 Task: Find connections with filter location Bad Mergentheim with filter topic #Startuplife with filter profile language French with filter current company Elekta with filter school Yashwantrao Chavan Maharashtra Open University with filter industry Investment Banking with filter service category Market Research with filter keywords title Meeting Planner
Action: Mouse moved to (563, 74)
Screenshot: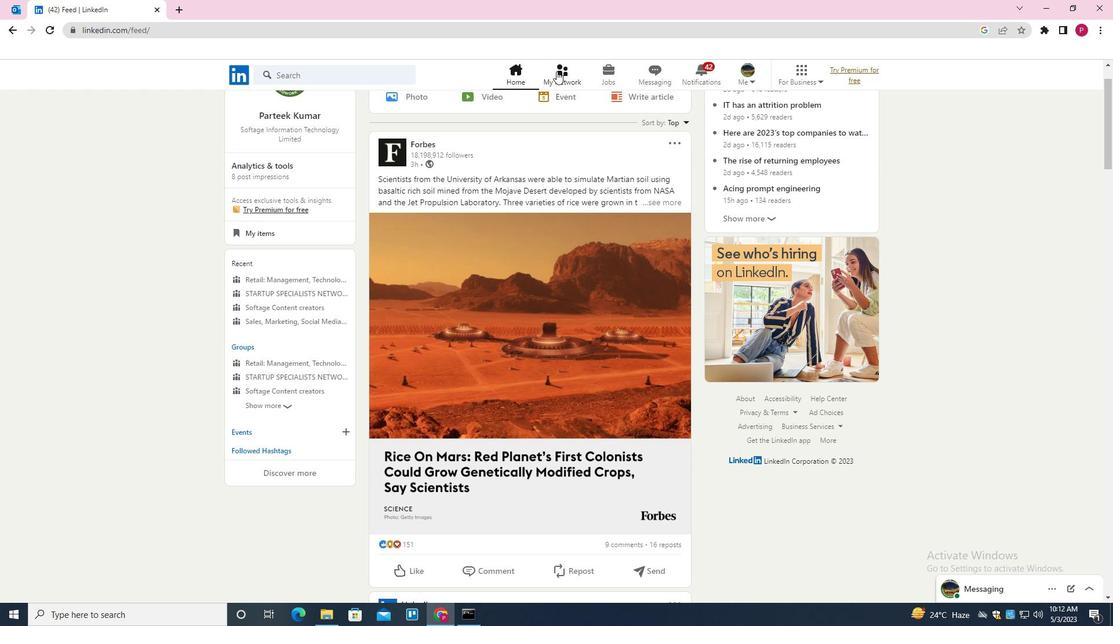 
Action: Mouse pressed left at (563, 74)
Screenshot: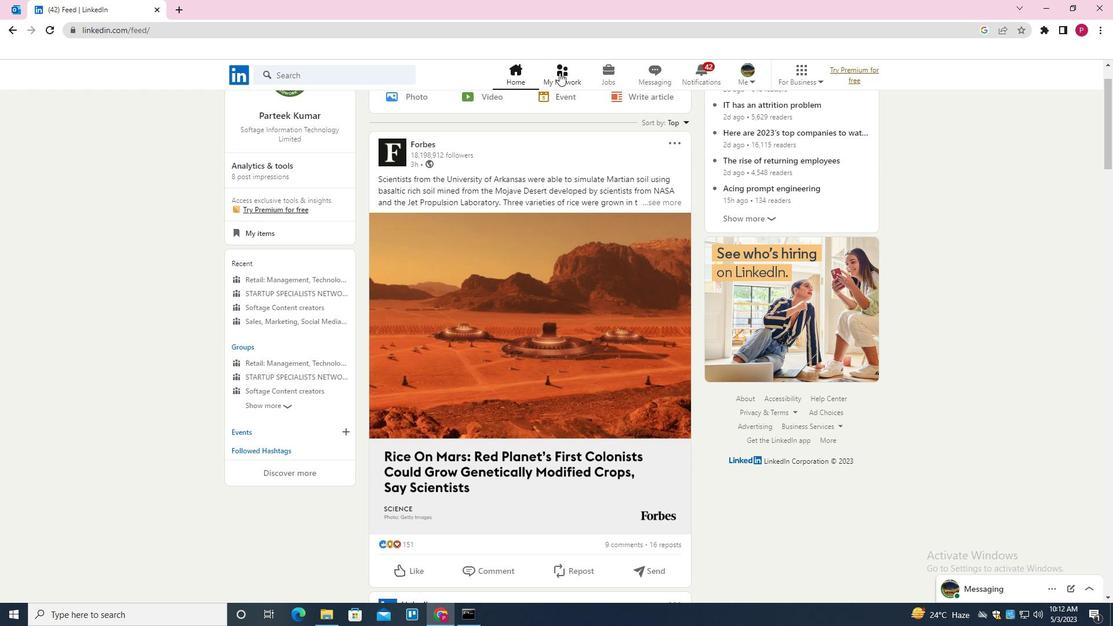 
Action: Mouse moved to (325, 144)
Screenshot: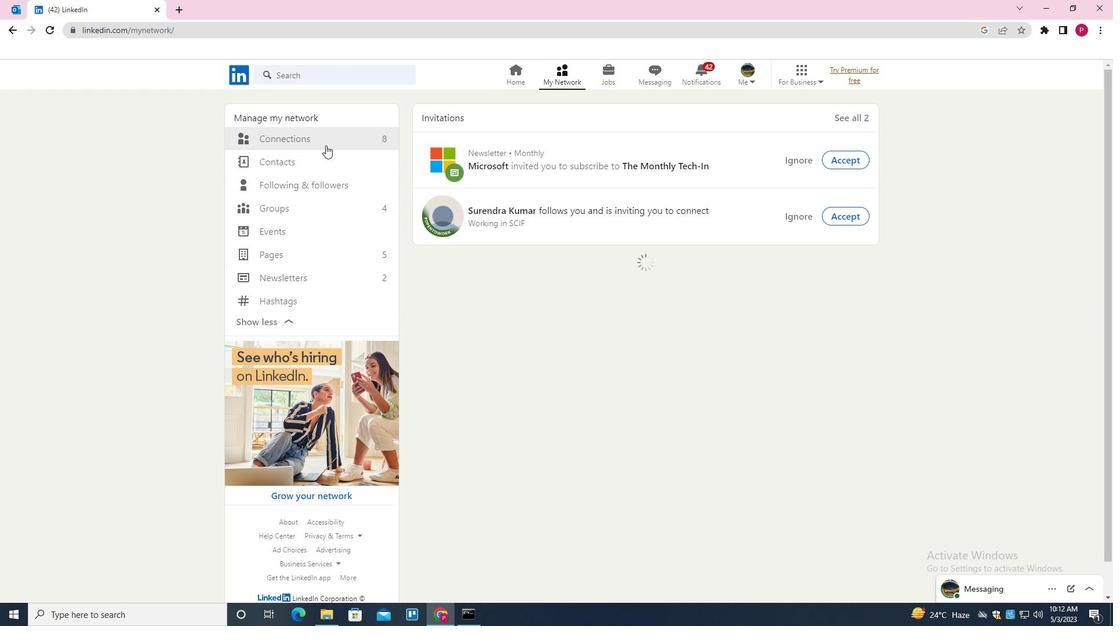 
Action: Mouse pressed left at (325, 144)
Screenshot: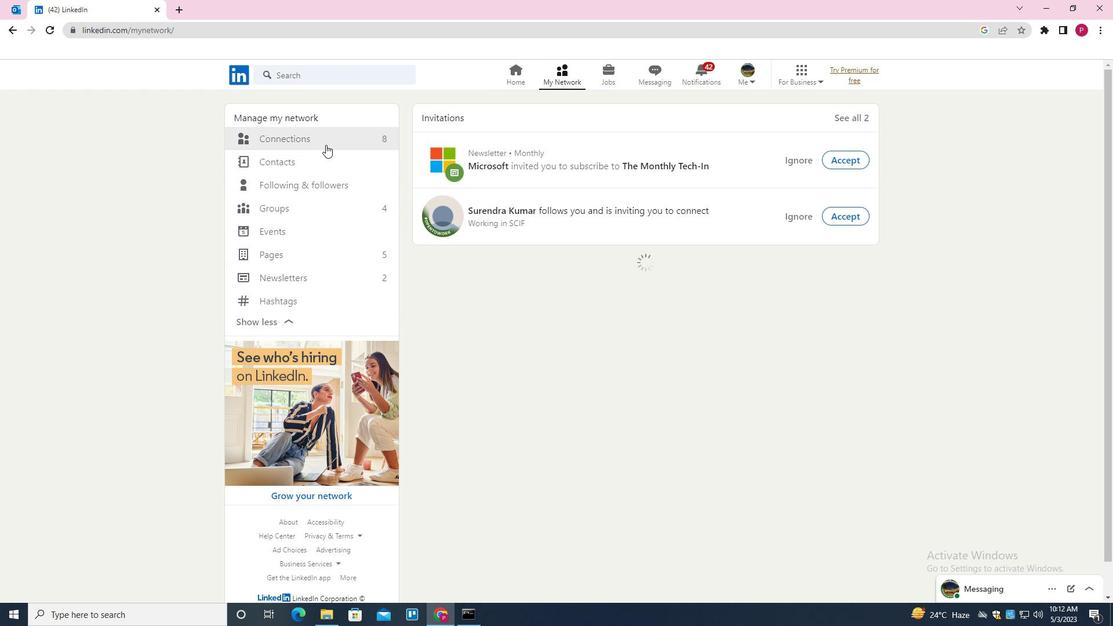 
Action: Mouse moved to (626, 141)
Screenshot: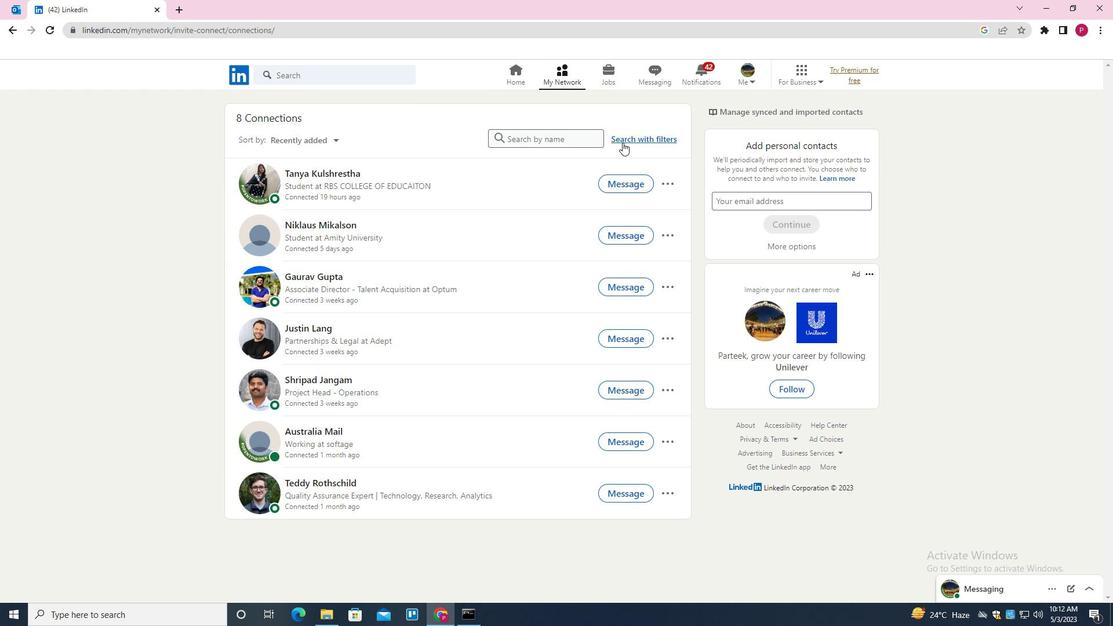 
Action: Mouse pressed left at (626, 141)
Screenshot: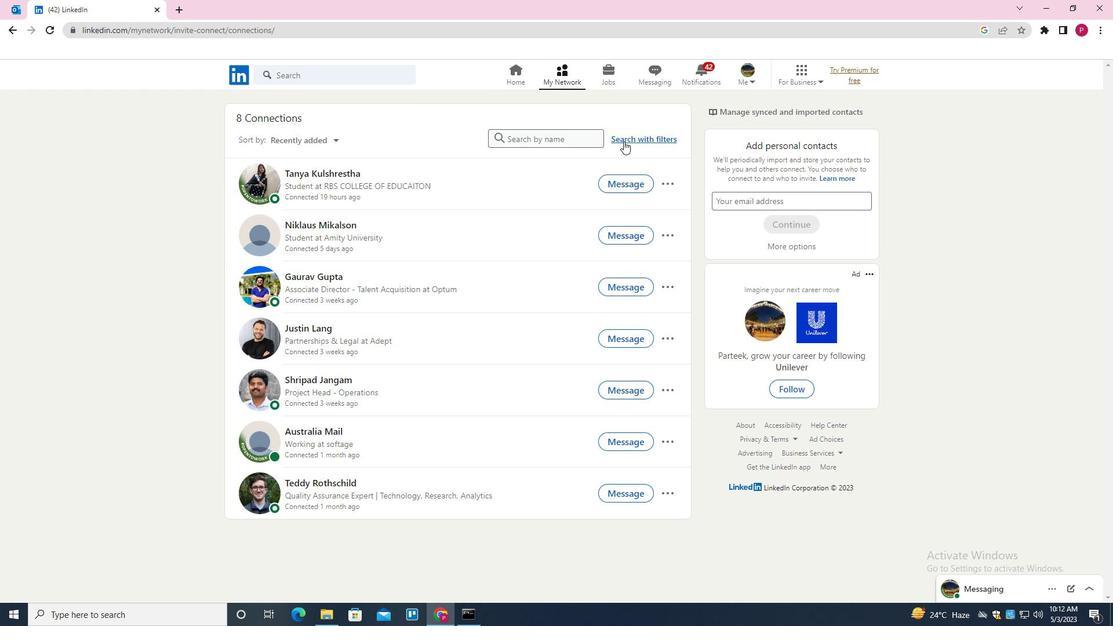 
Action: Mouse moved to (593, 107)
Screenshot: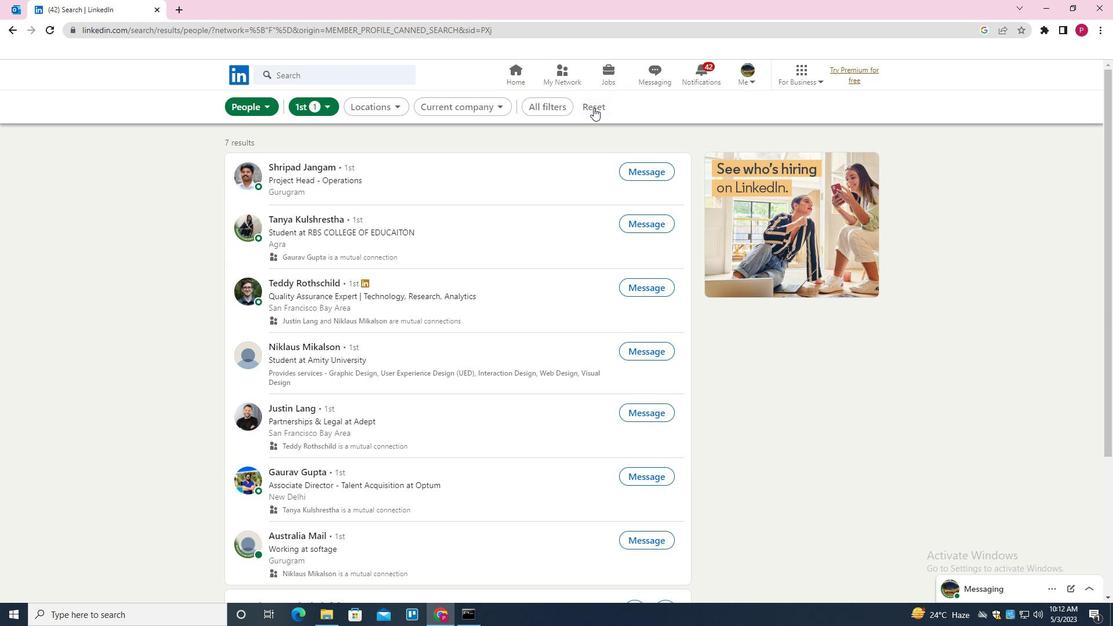 
Action: Mouse pressed left at (593, 107)
Screenshot: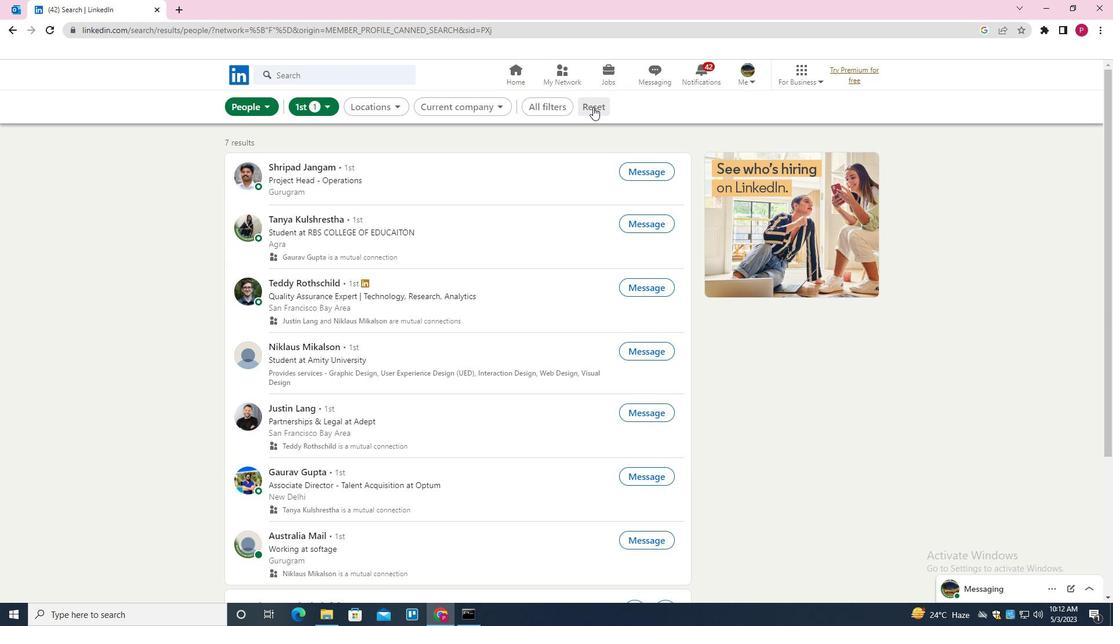 
Action: Mouse moved to (585, 108)
Screenshot: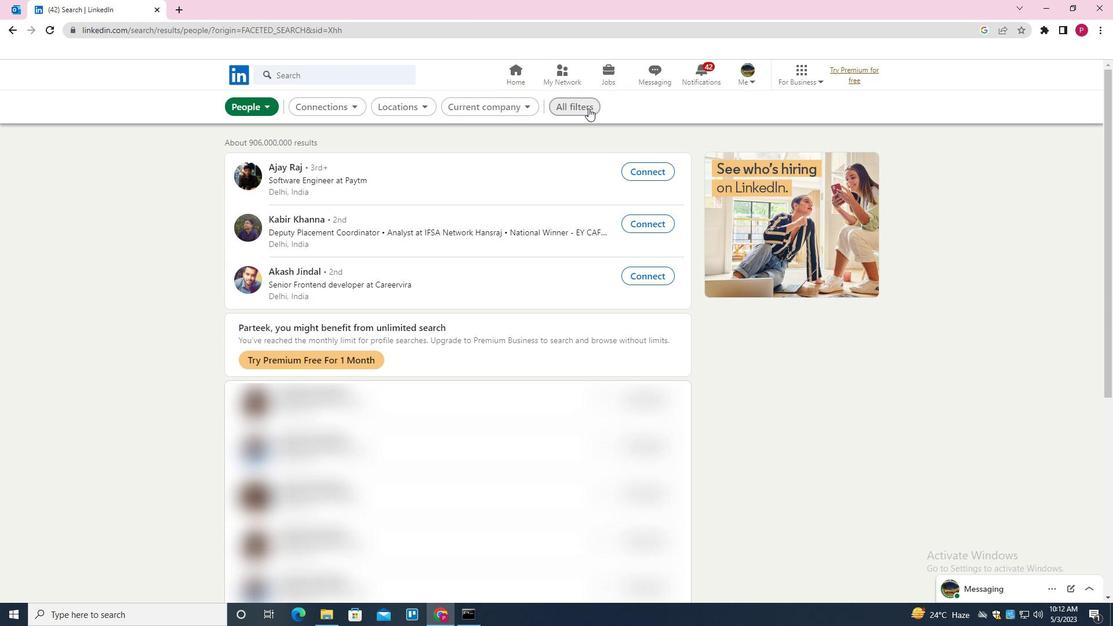 
Action: Mouse pressed left at (585, 108)
Screenshot: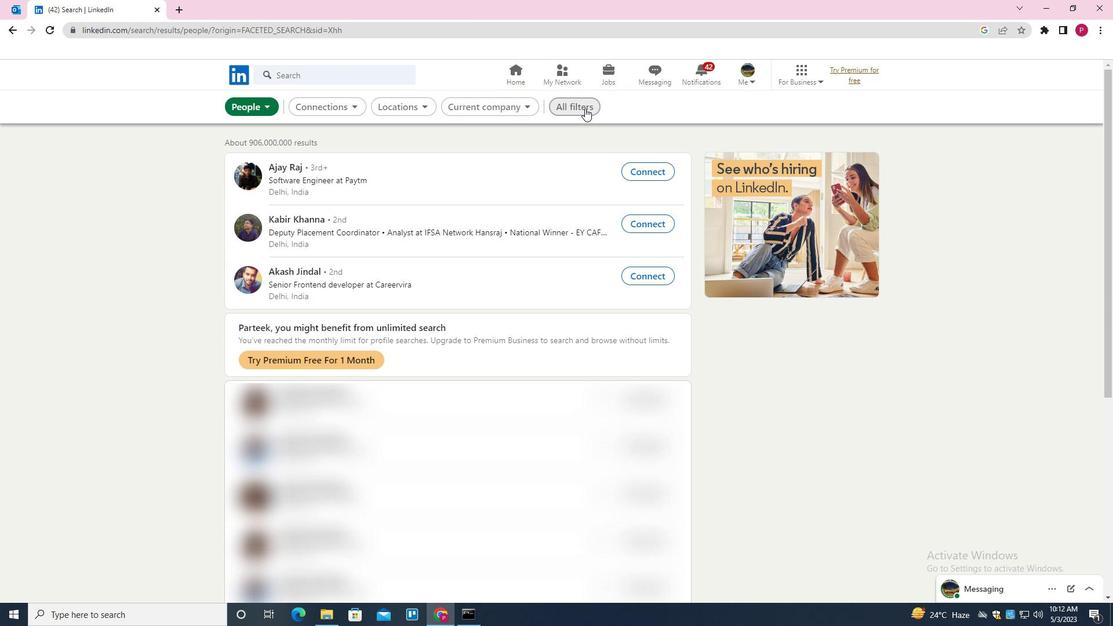 
Action: Mouse moved to (826, 236)
Screenshot: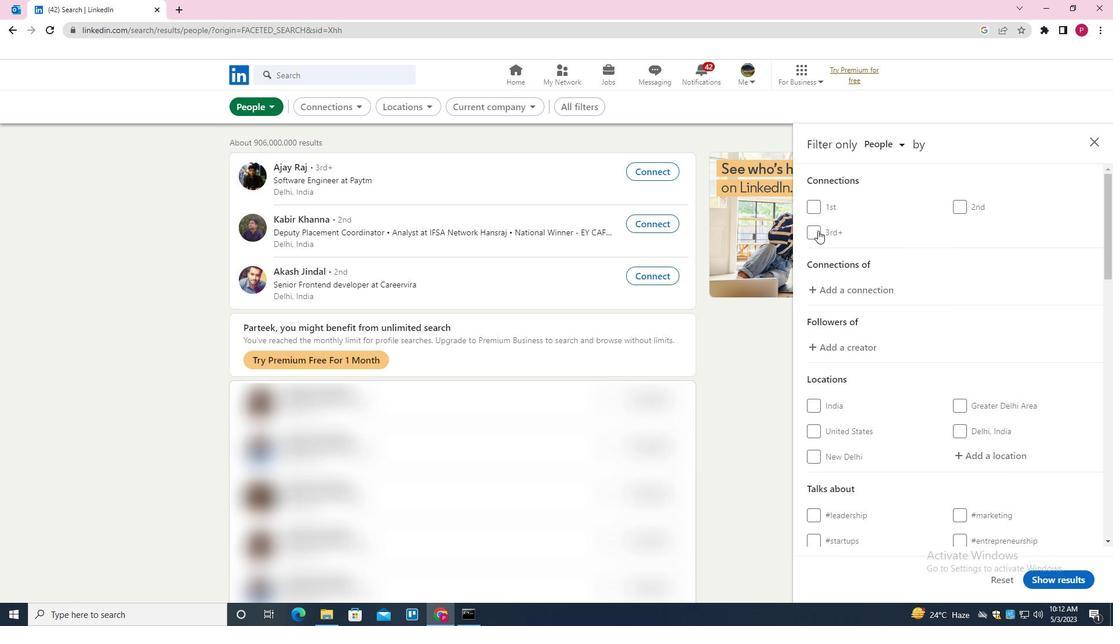 
Action: Mouse scrolled (826, 235) with delta (0, 0)
Screenshot: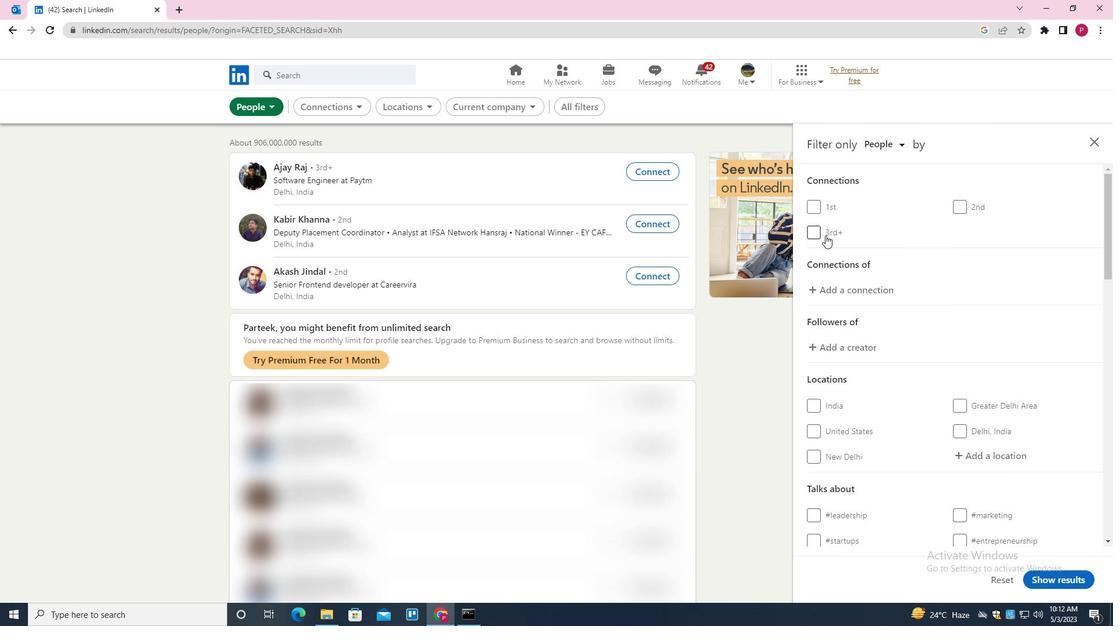 
Action: Mouse moved to (828, 237)
Screenshot: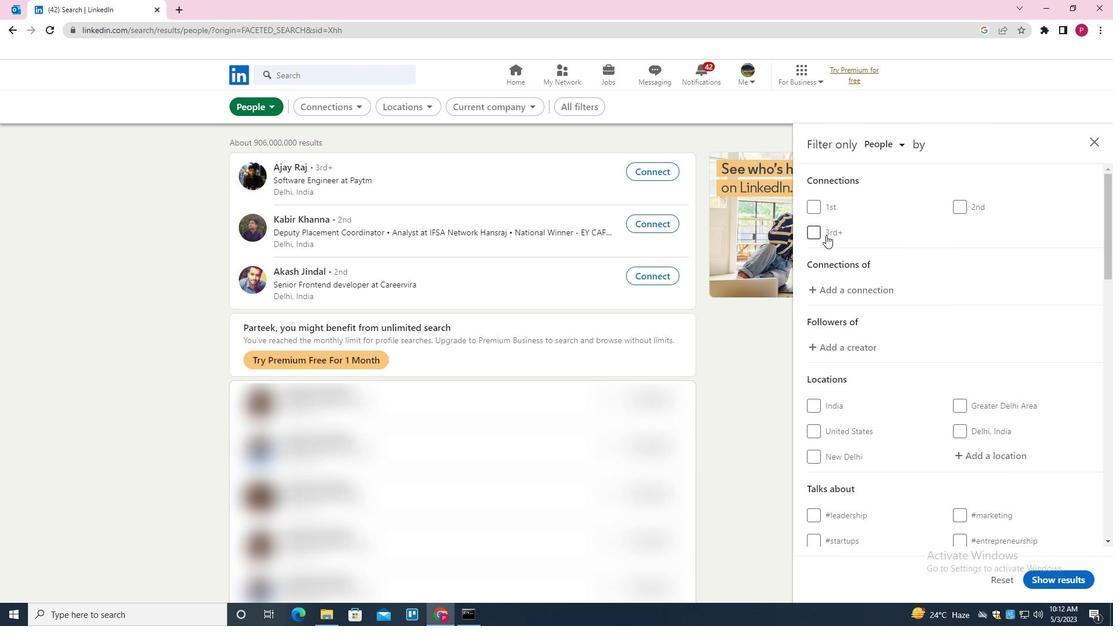 
Action: Mouse scrolled (828, 237) with delta (0, 0)
Screenshot: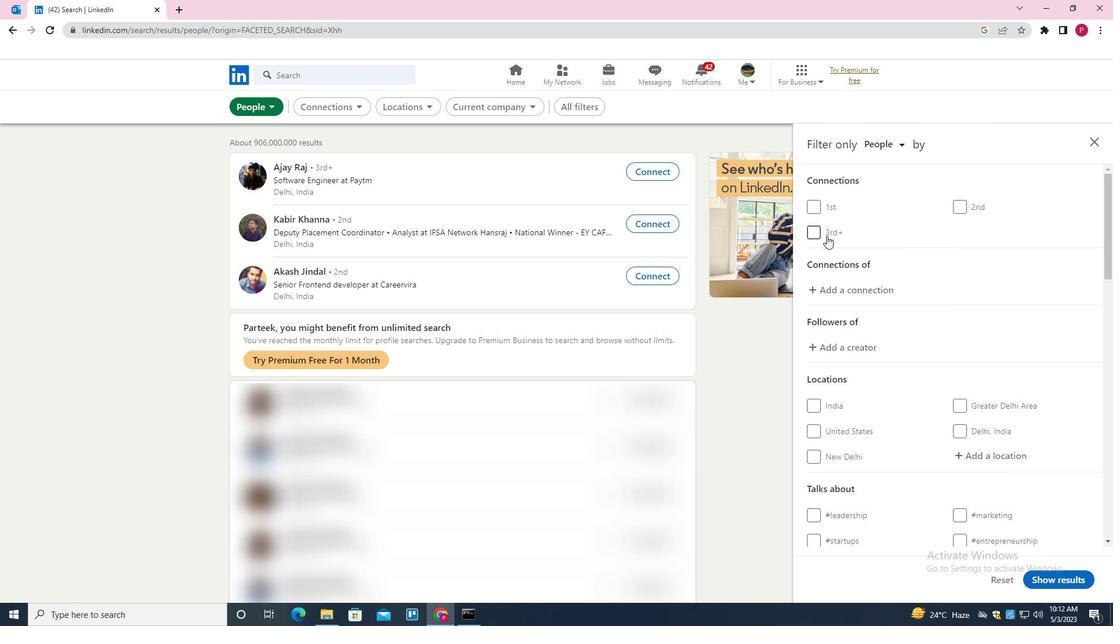 
Action: Mouse moved to (1010, 336)
Screenshot: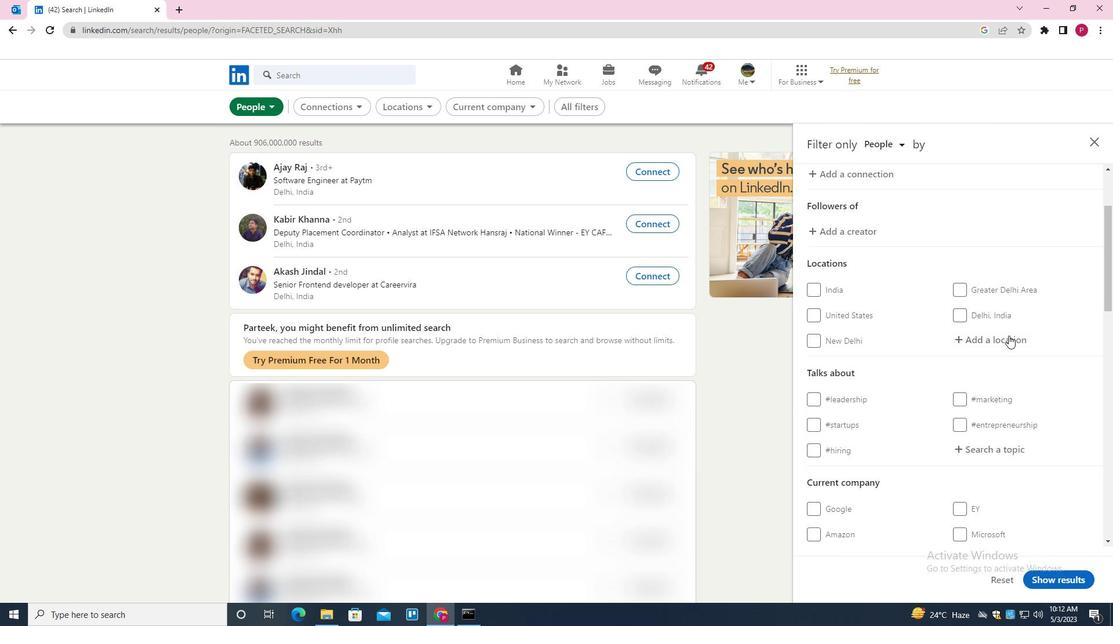 
Action: Mouse pressed left at (1010, 336)
Screenshot: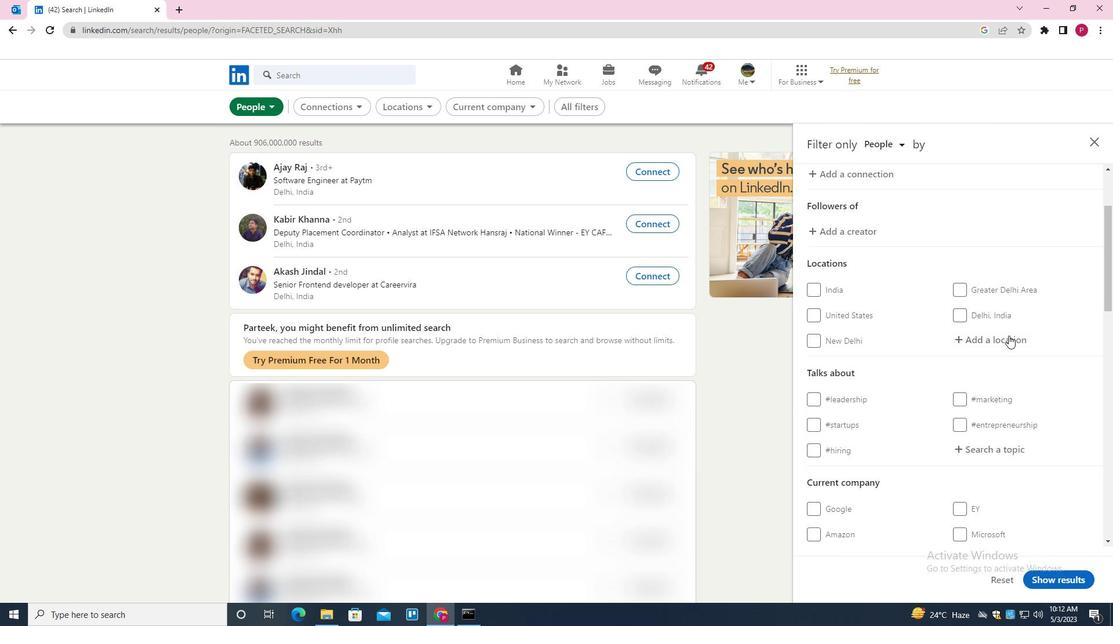 
Action: Mouse moved to (979, 331)
Screenshot: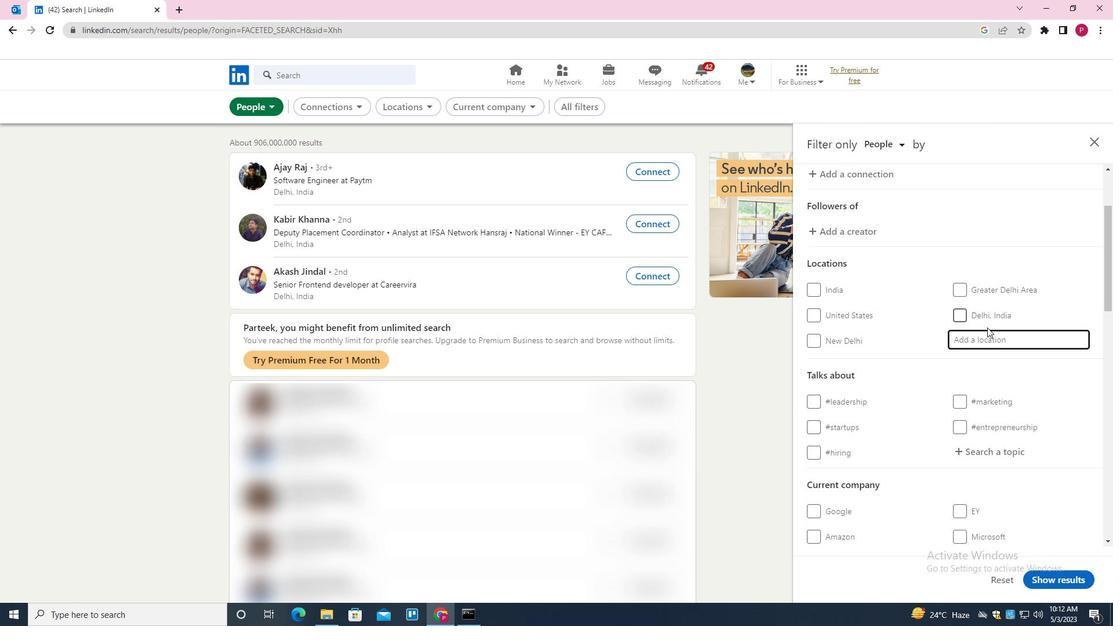 
Action: Key pressed <Key.shift>BAD<Key.space><Key.shift><Key.shift><Key.shift><Key.shift><Key.shift><Key.shift><Key.shift><Key.shift><Key.shift><Key.shift><Key.shift><Key.shift><Key.shift><Key.shift><Key.shift><Key.shift><Key.shift><Key.shift><Key.shift>MERGEN<Key.space><Key.backspace>THEIM<Key.down><Key.enter>
Screenshot: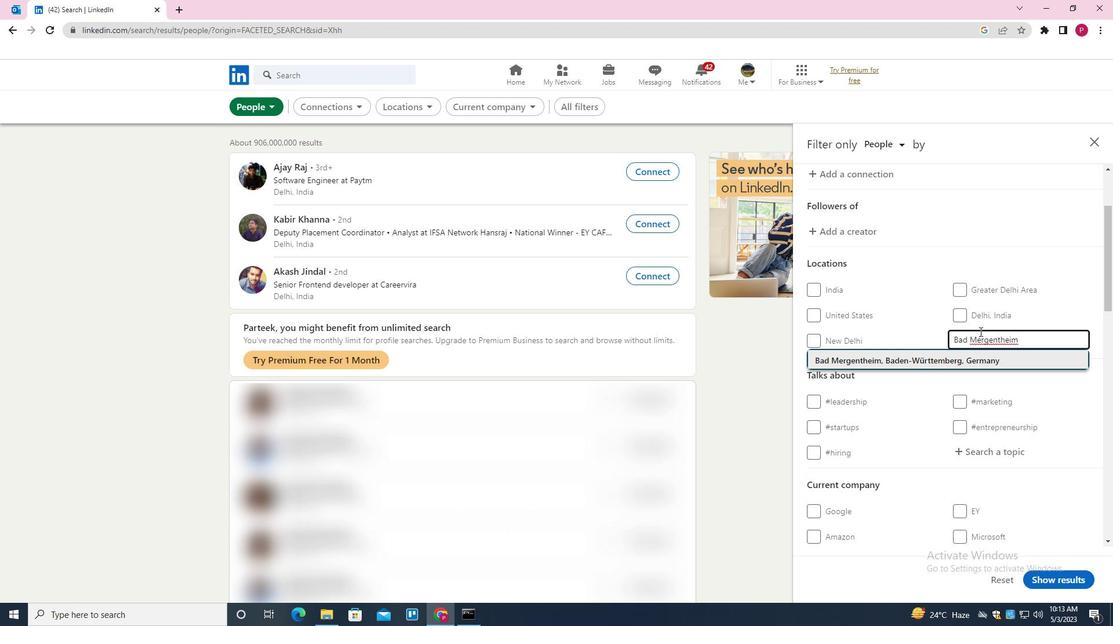 
Action: Mouse moved to (895, 367)
Screenshot: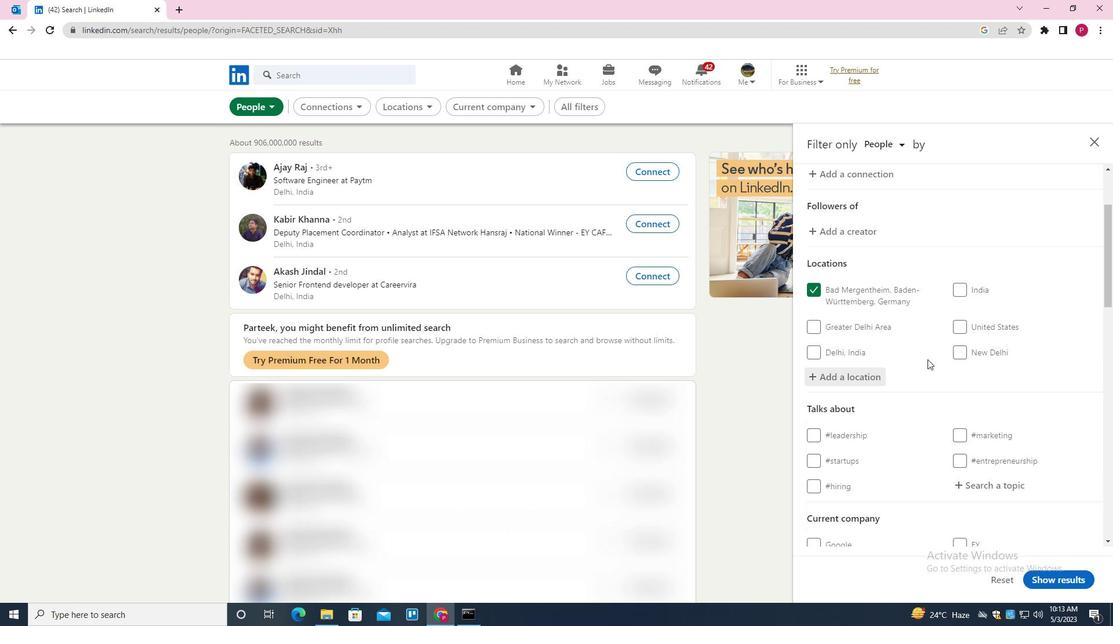 
Action: Mouse scrolled (895, 366) with delta (0, 0)
Screenshot: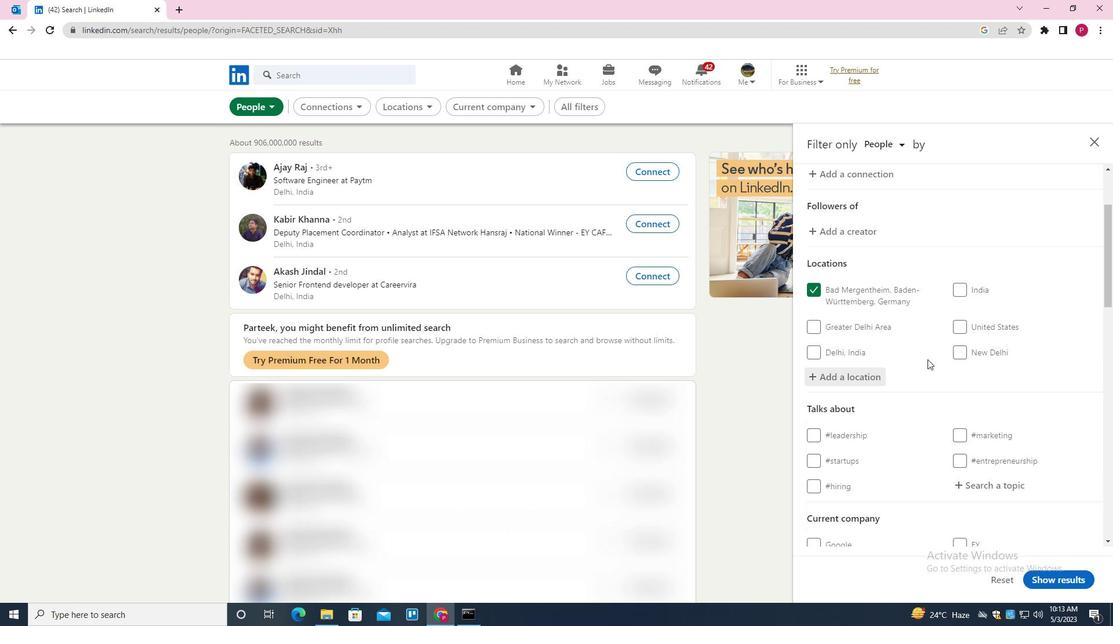 
Action: Mouse moved to (892, 369)
Screenshot: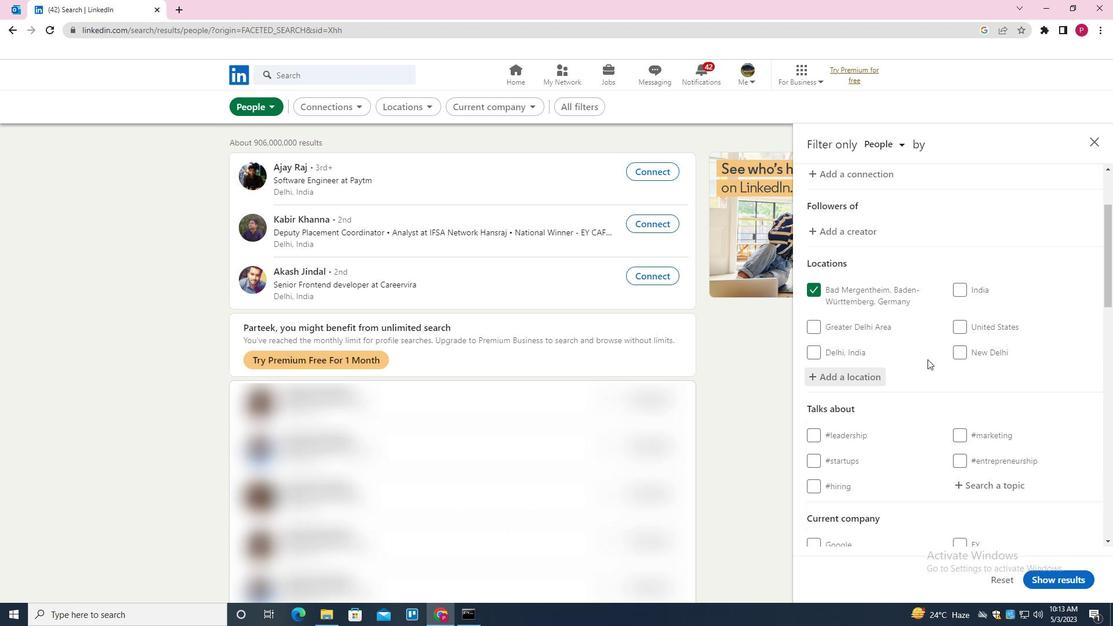 
Action: Mouse scrolled (892, 368) with delta (0, 0)
Screenshot: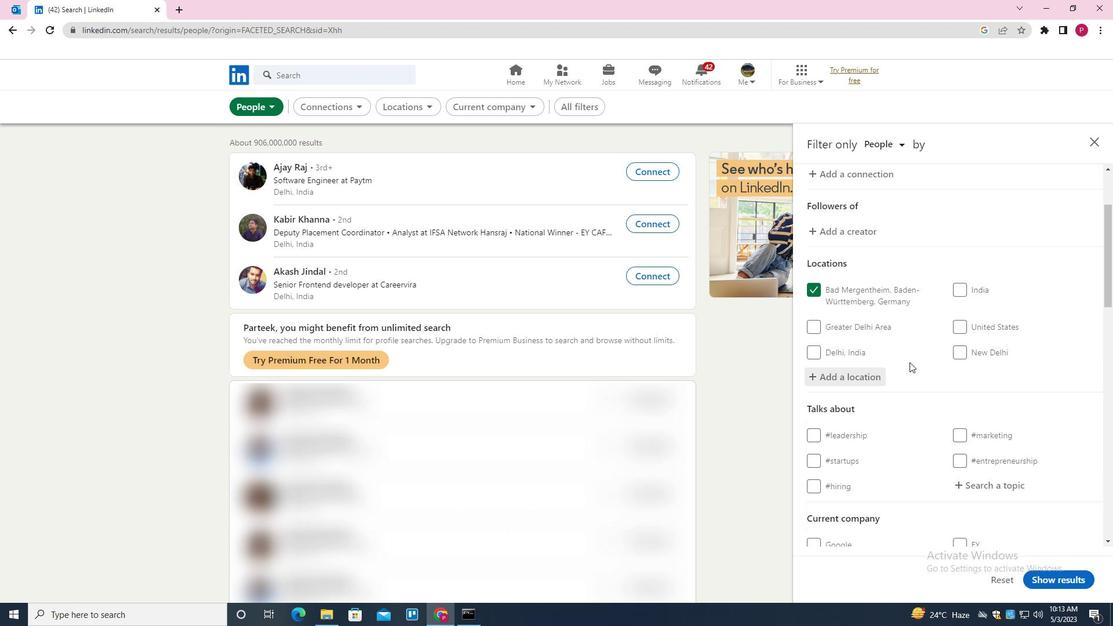 
Action: Mouse scrolled (892, 368) with delta (0, 0)
Screenshot: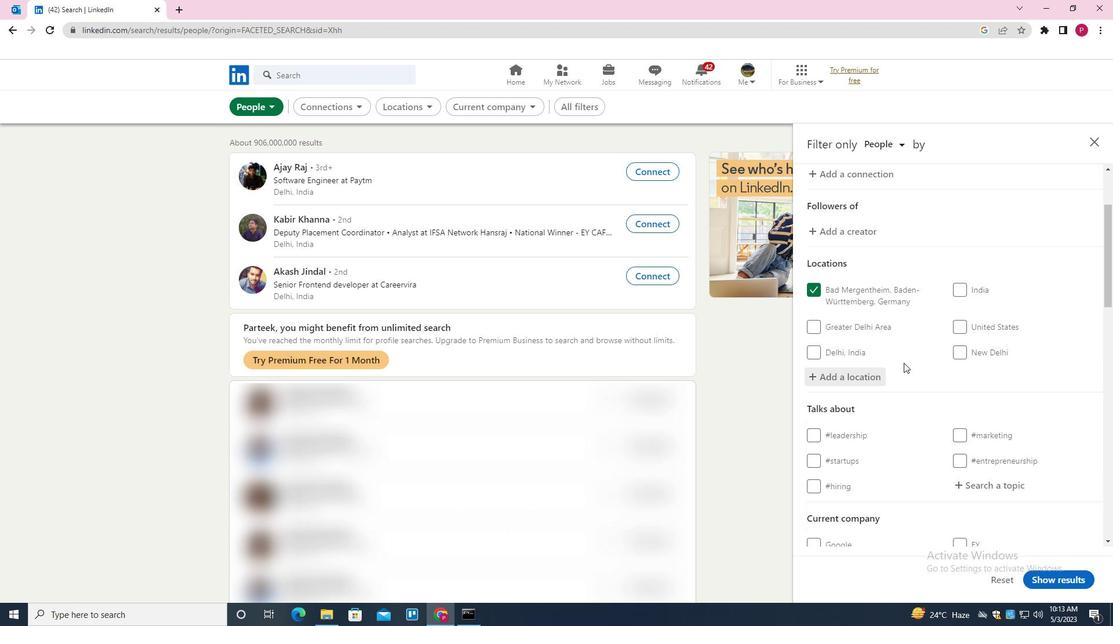 
Action: Mouse moved to (979, 312)
Screenshot: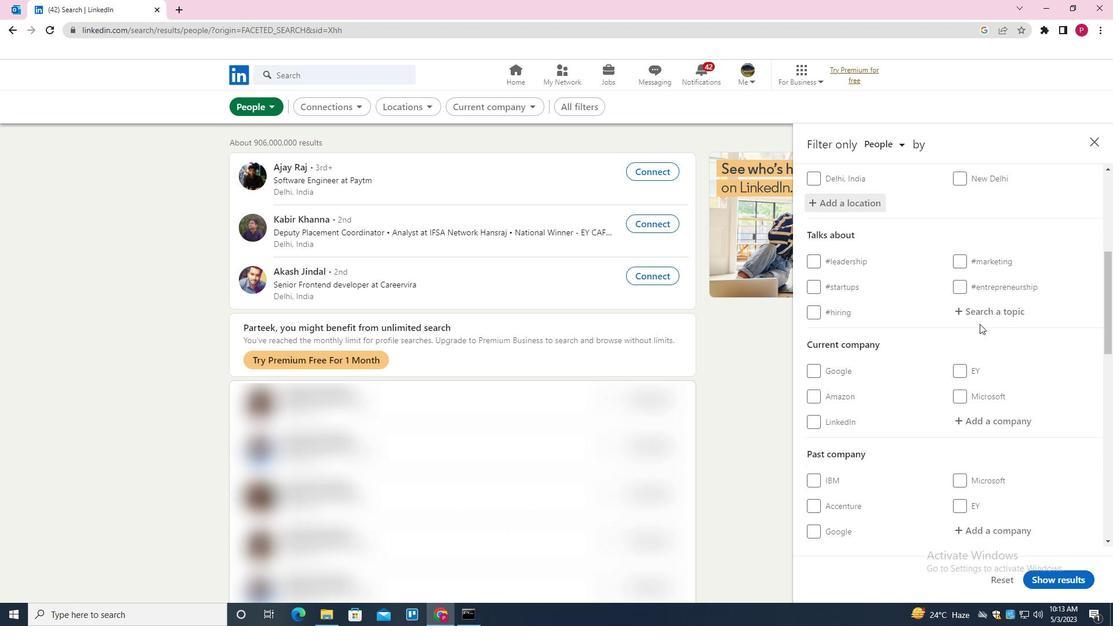 
Action: Mouse pressed left at (979, 312)
Screenshot: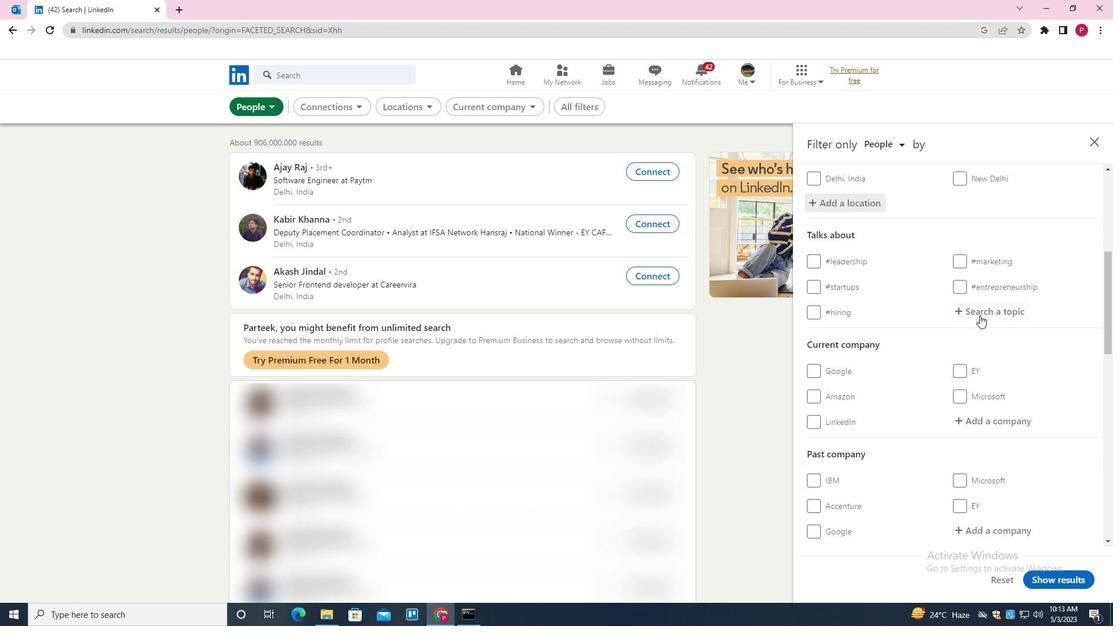 
Action: Key pressed STA
Screenshot: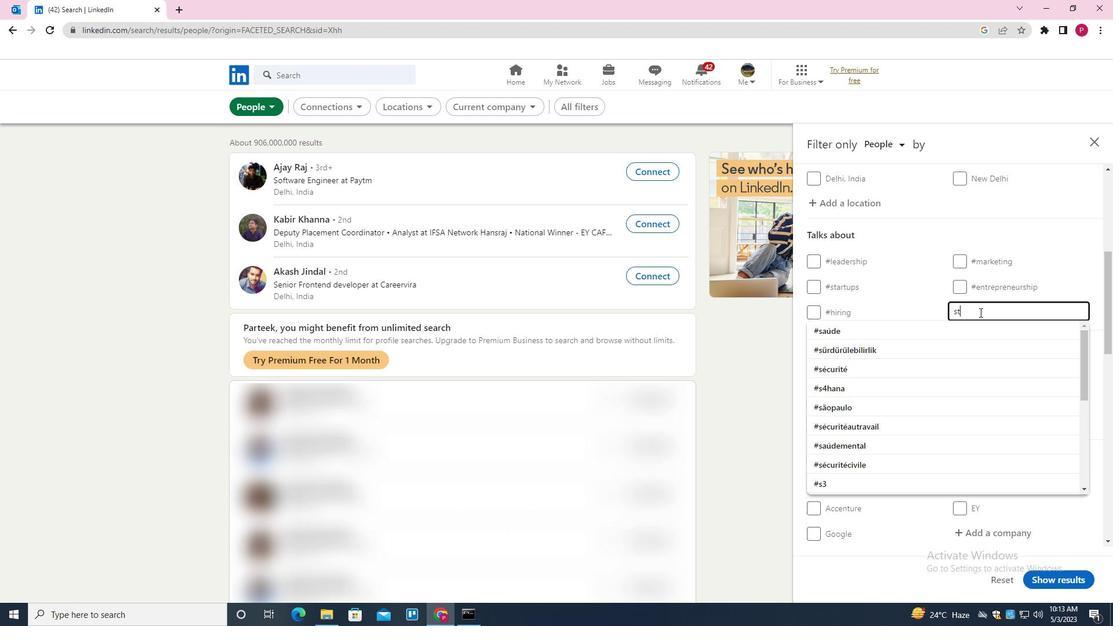
Action: Mouse moved to (979, 311)
Screenshot: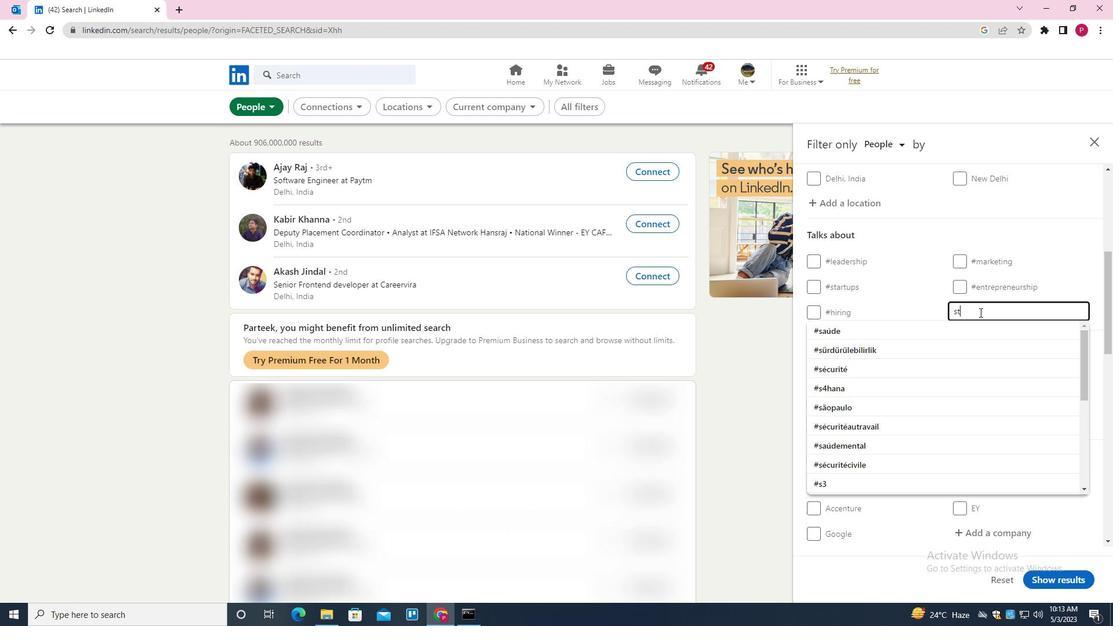 
Action: Key pressed RTUPLIFE<Key.down><Key.enter>
Screenshot: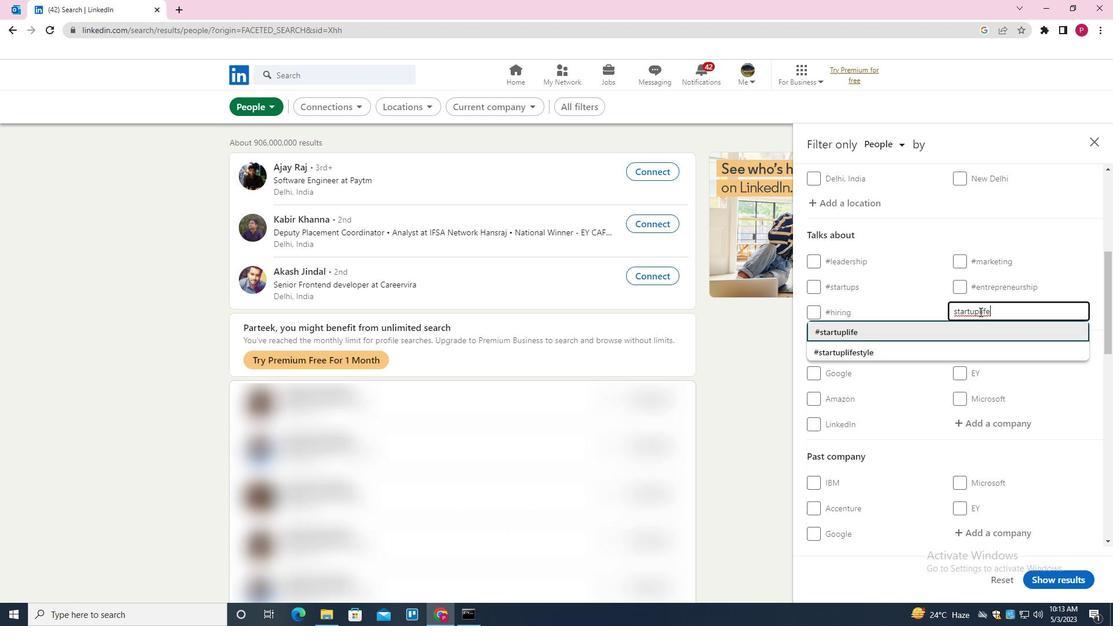 
Action: Mouse moved to (856, 400)
Screenshot: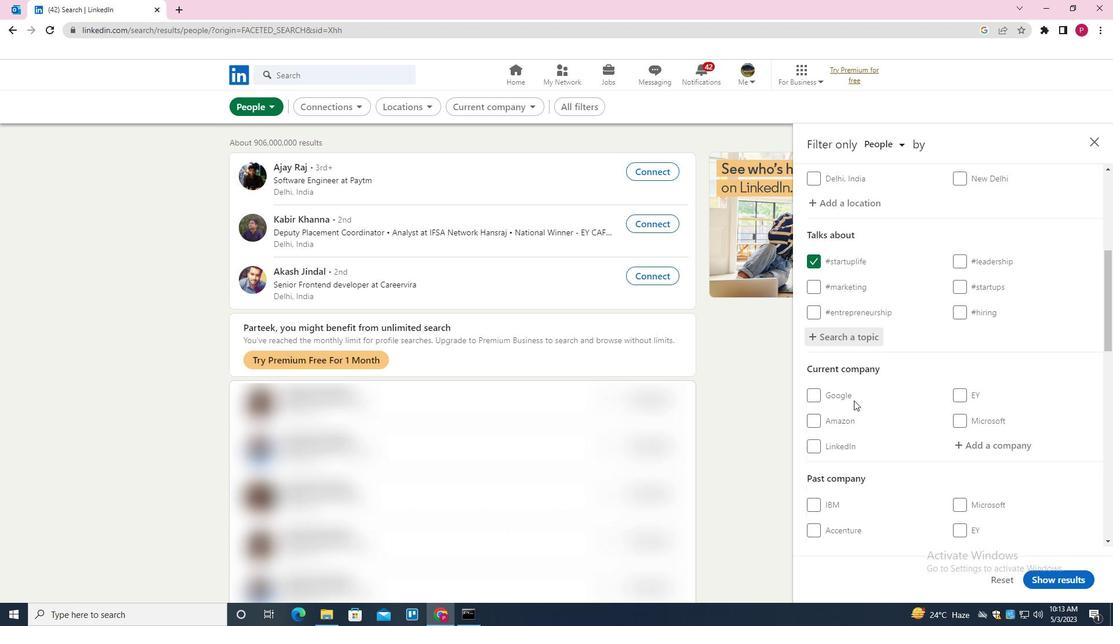 
Action: Mouse scrolled (856, 399) with delta (0, 0)
Screenshot: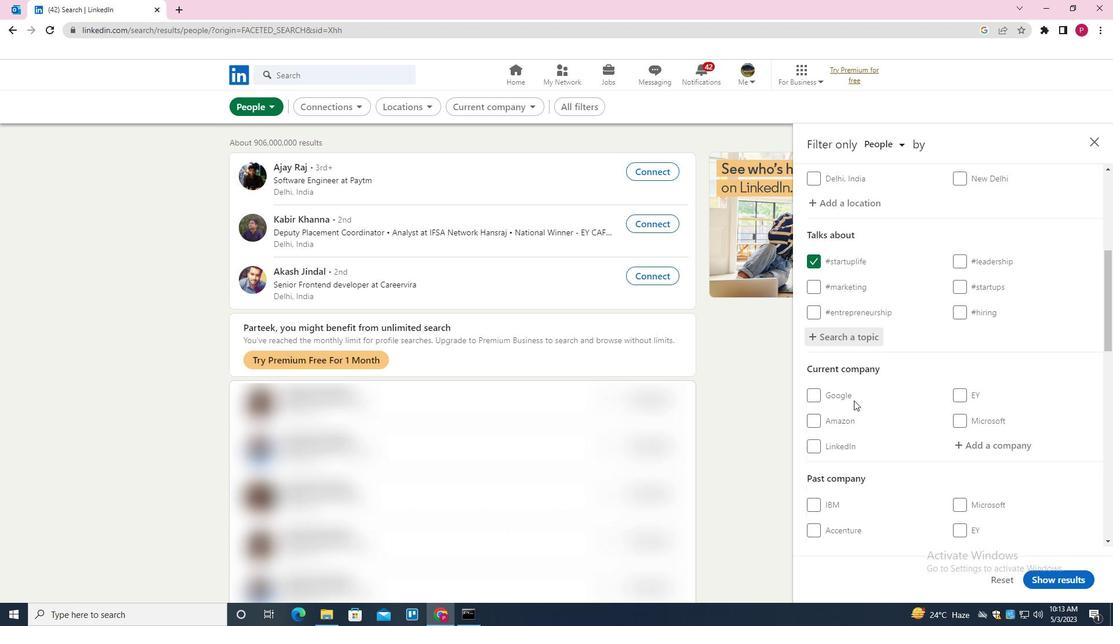 
Action: Mouse moved to (857, 400)
Screenshot: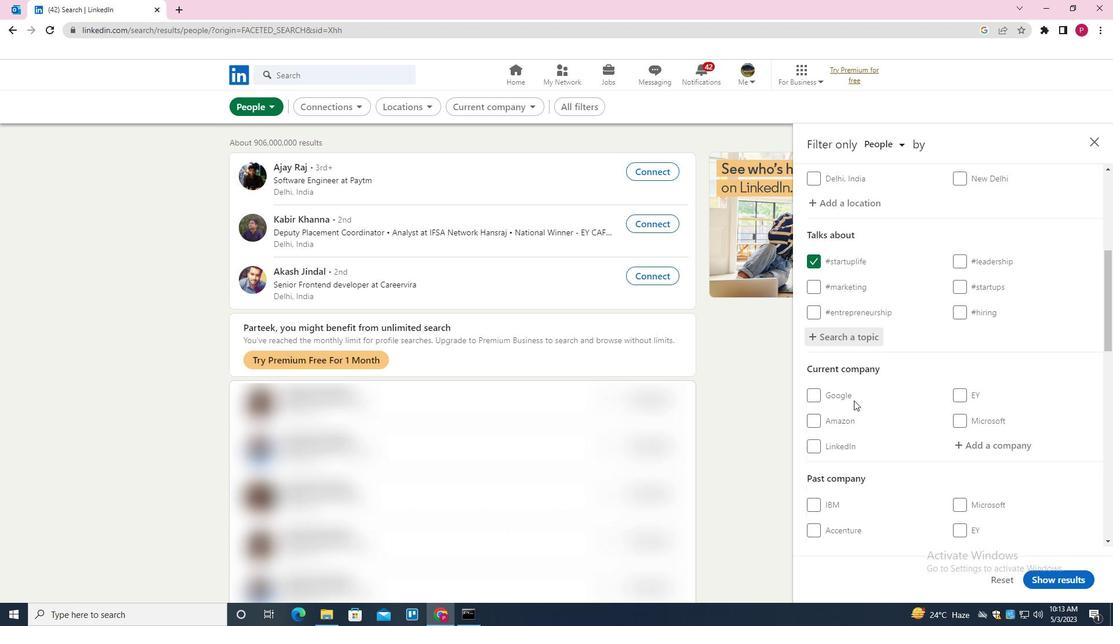 
Action: Mouse scrolled (857, 399) with delta (0, 0)
Screenshot: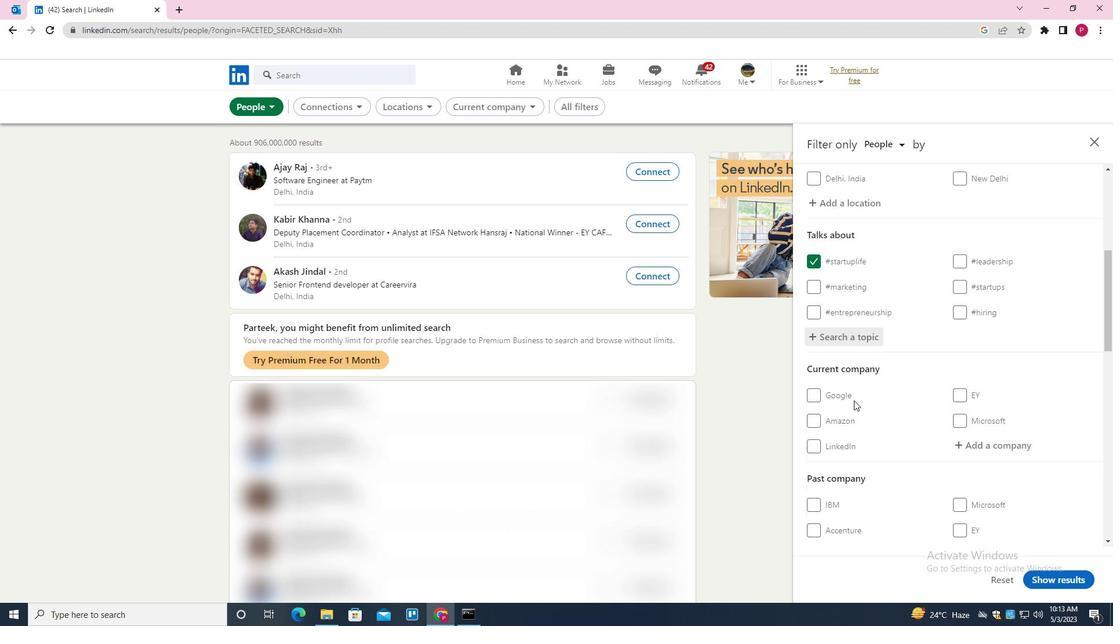 
Action: Mouse scrolled (857, 399) with delta (0, 0)
Screenshot: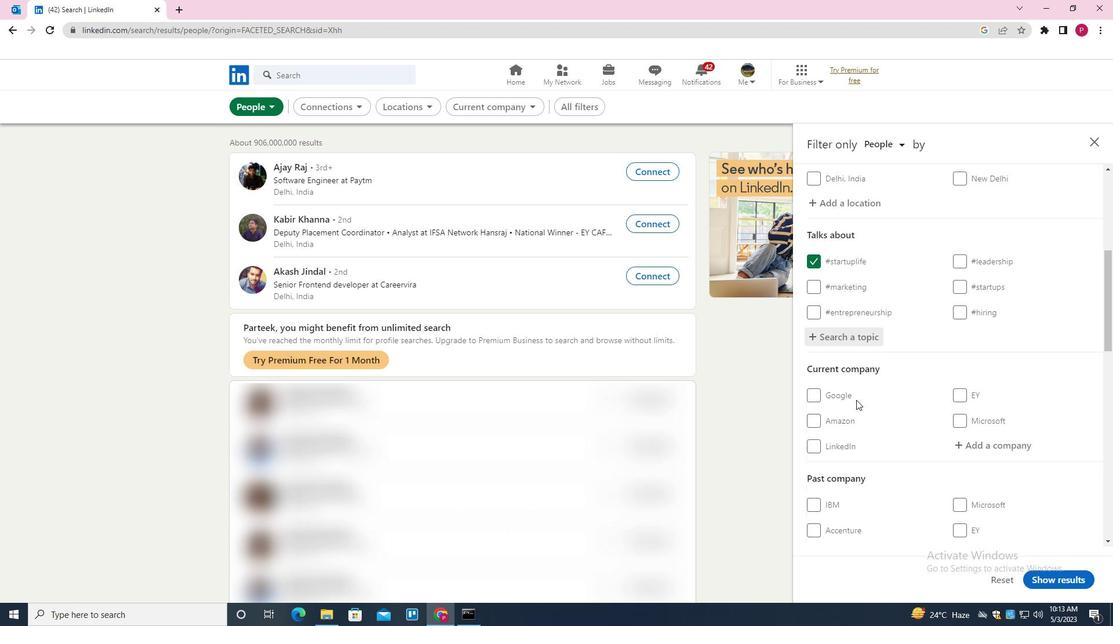
Action: Mouse scrolled (857, 399) with delta (0, 0)
Screenshot: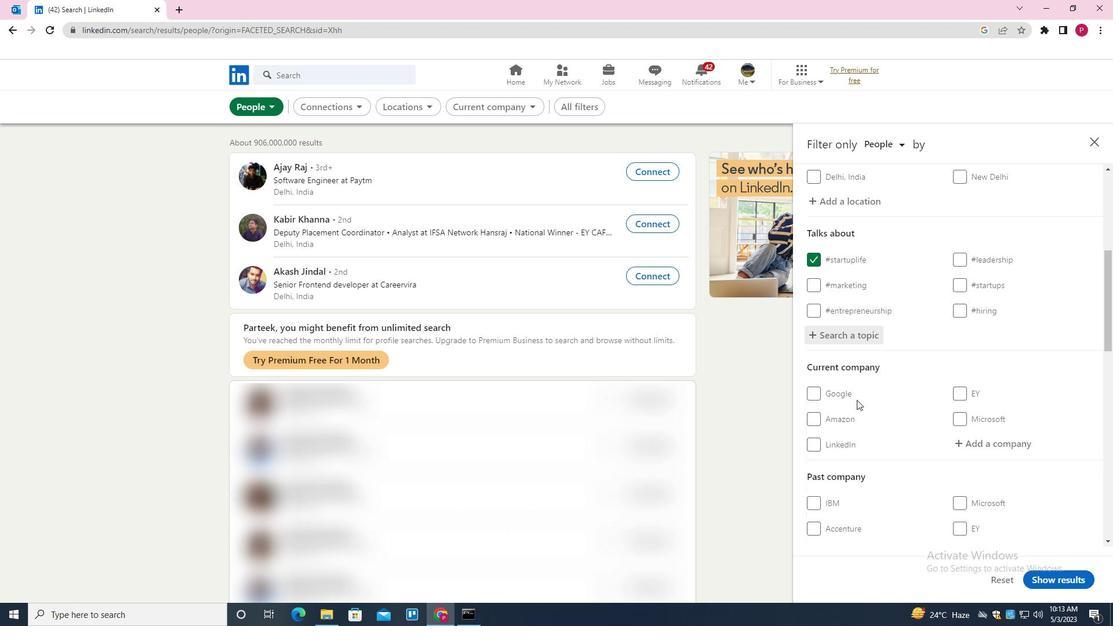 
Action: Mouse moved to (857, 400)
Screenshot: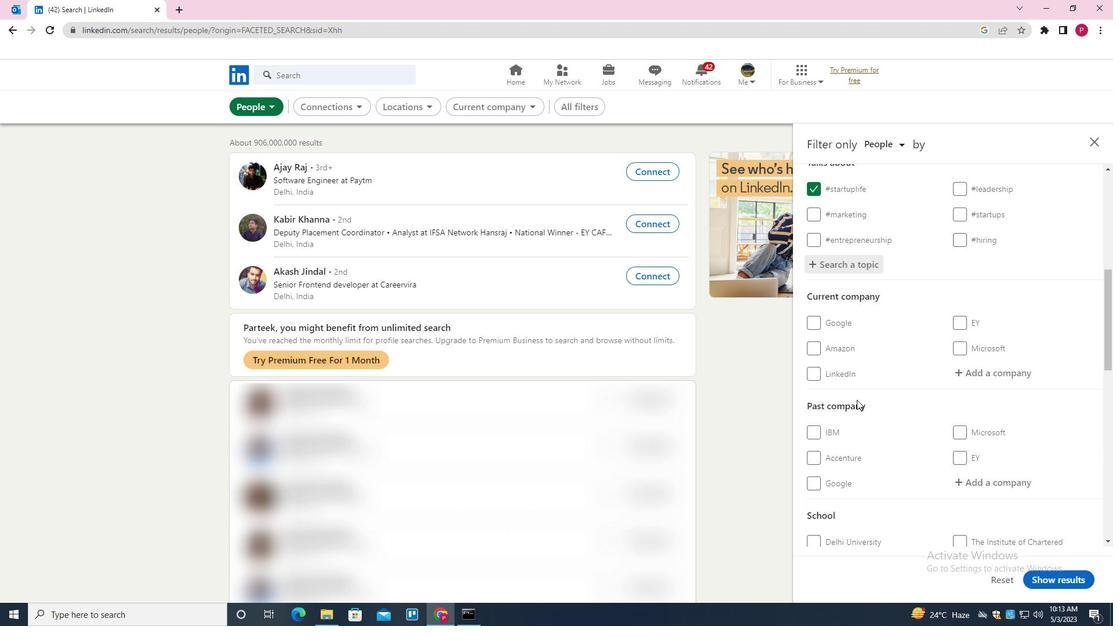 
Action: Mouse scrolled (857, 399) with delta (0, 0)
Screenshot: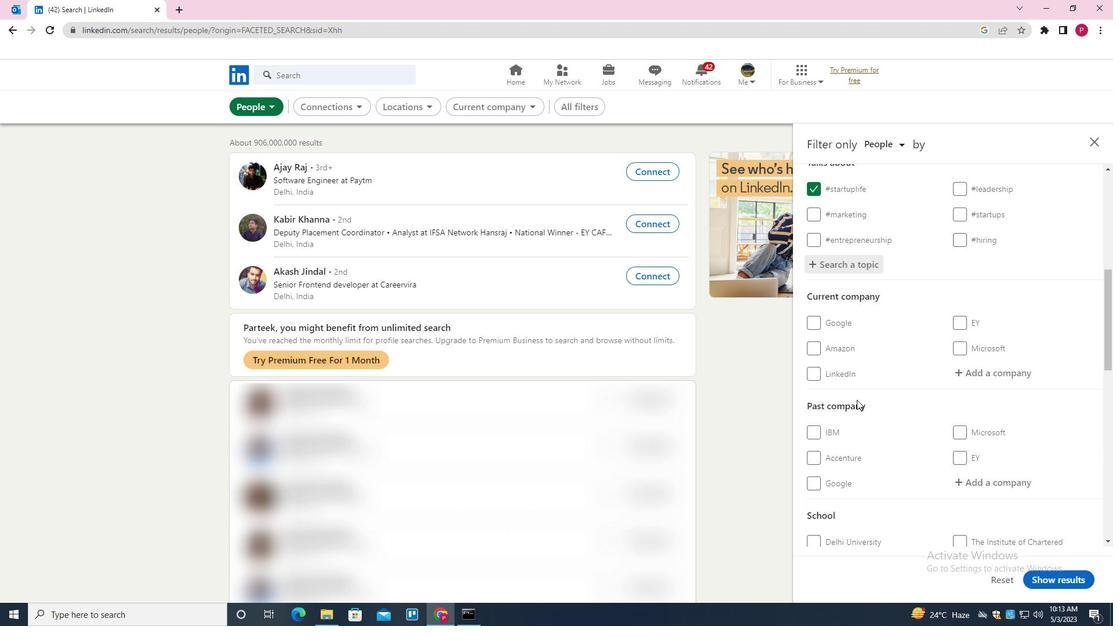 
Action: Mouse moved to (860, 398)
Screenshot: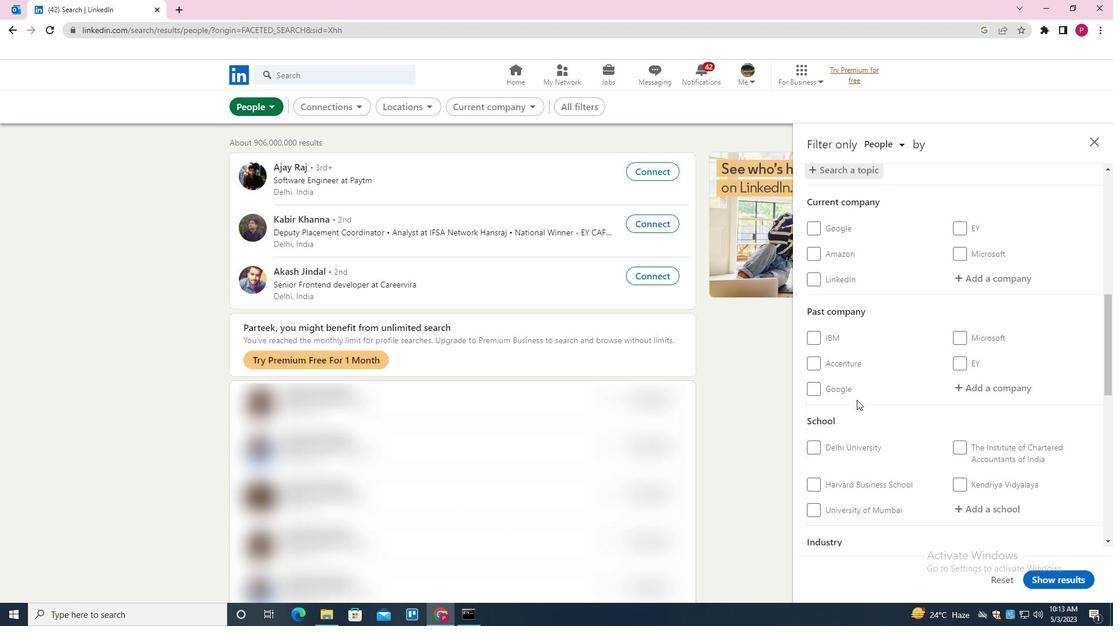 
Action: Mouse scrolled (860, 397) with delta (0, 0)
Screenshot: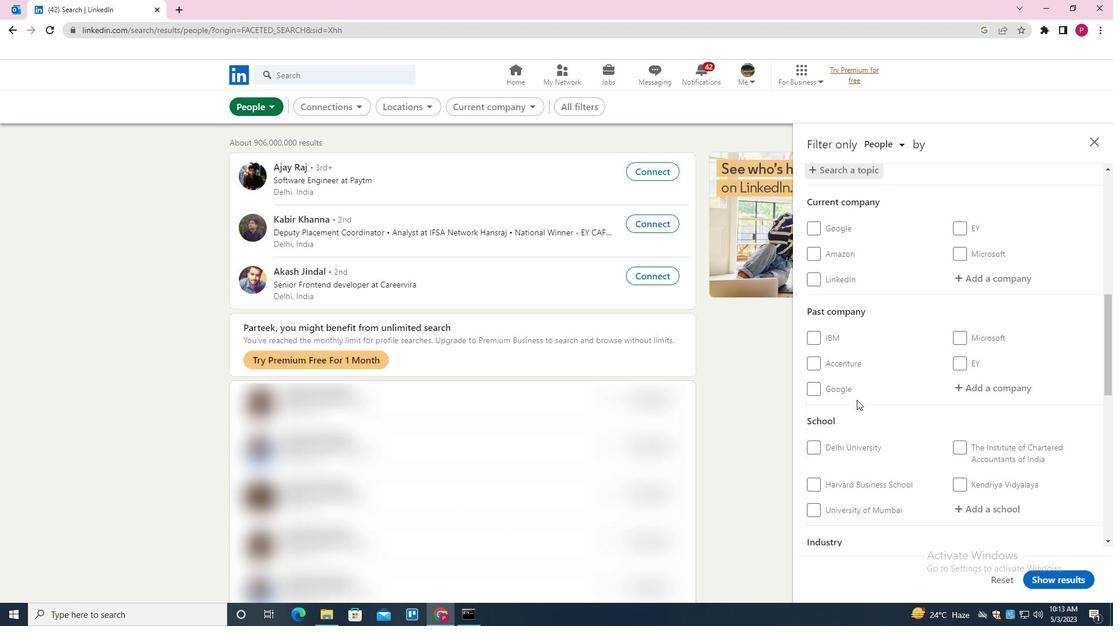 
Action: Mouse moved to (864, 395)
Screenshot: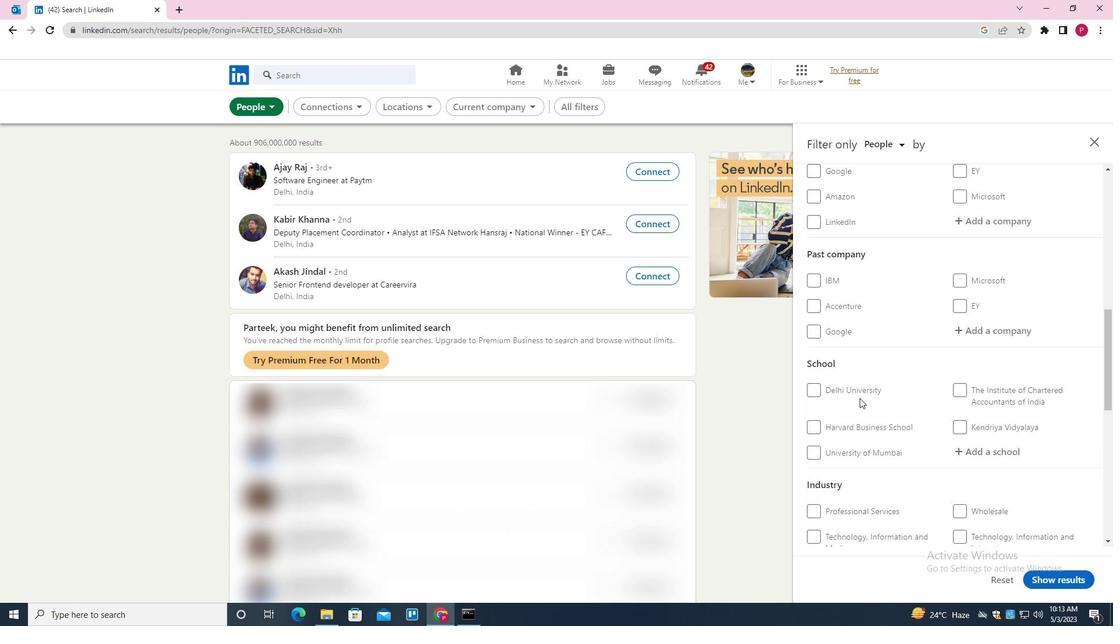 
Action: Mouse scrolled (864, 394) with delta (0, 0)
Screenshot: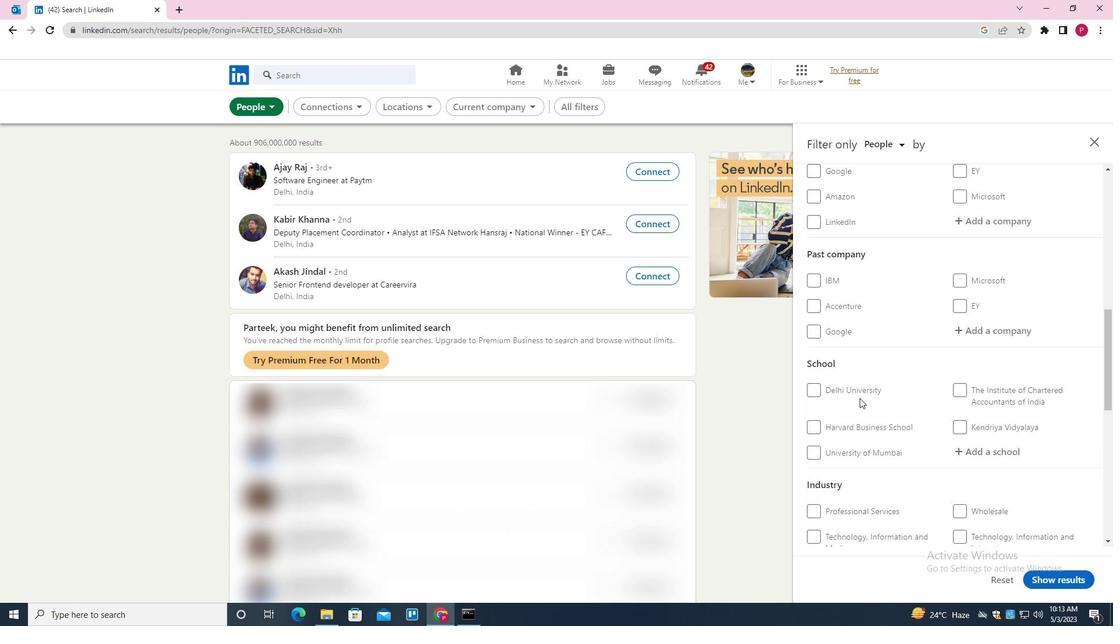 
Action: Mouse moved to (816, 378)
Screenshot: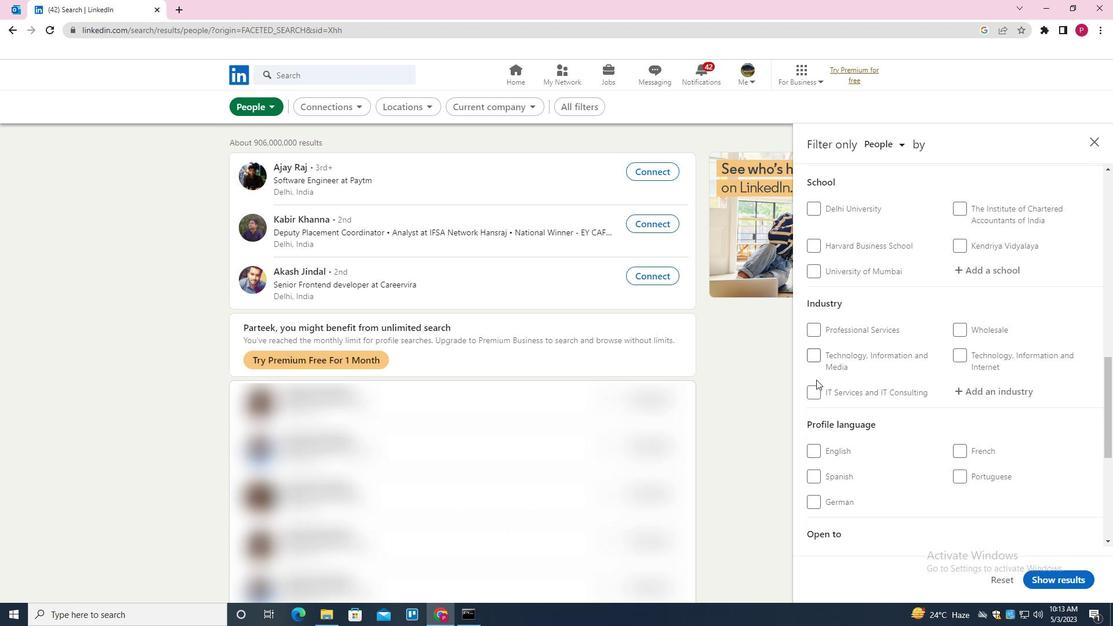 
Action: Mouse scrolled (816, 378) with delta (0, 0)
Screenshot: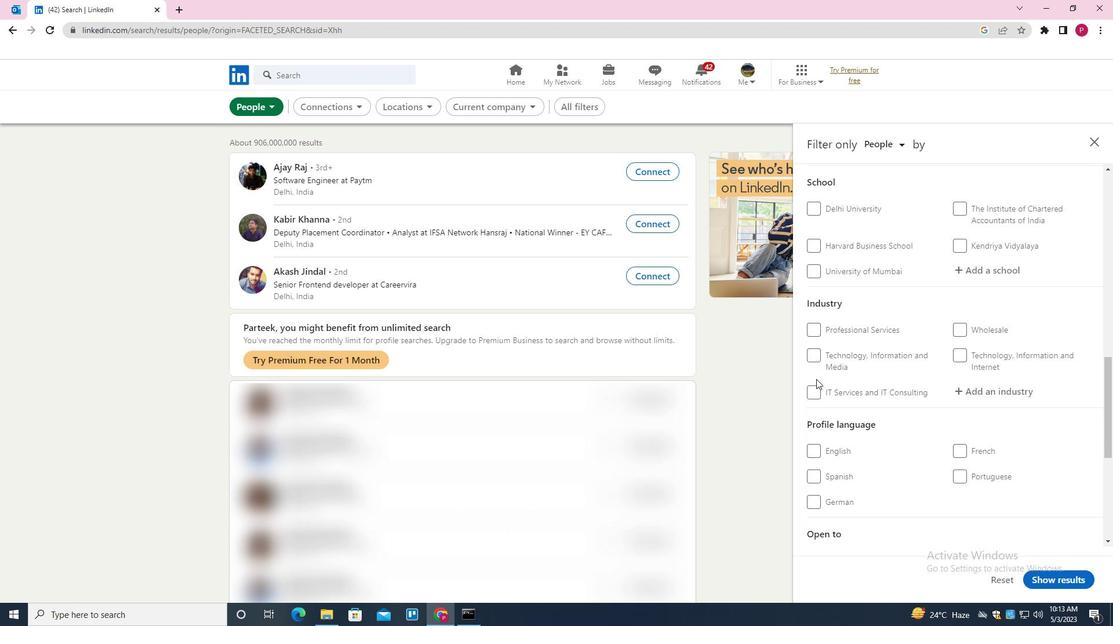 
Action: Mouse scrolled (816, 378) with delta (0, 0)
Screenshot: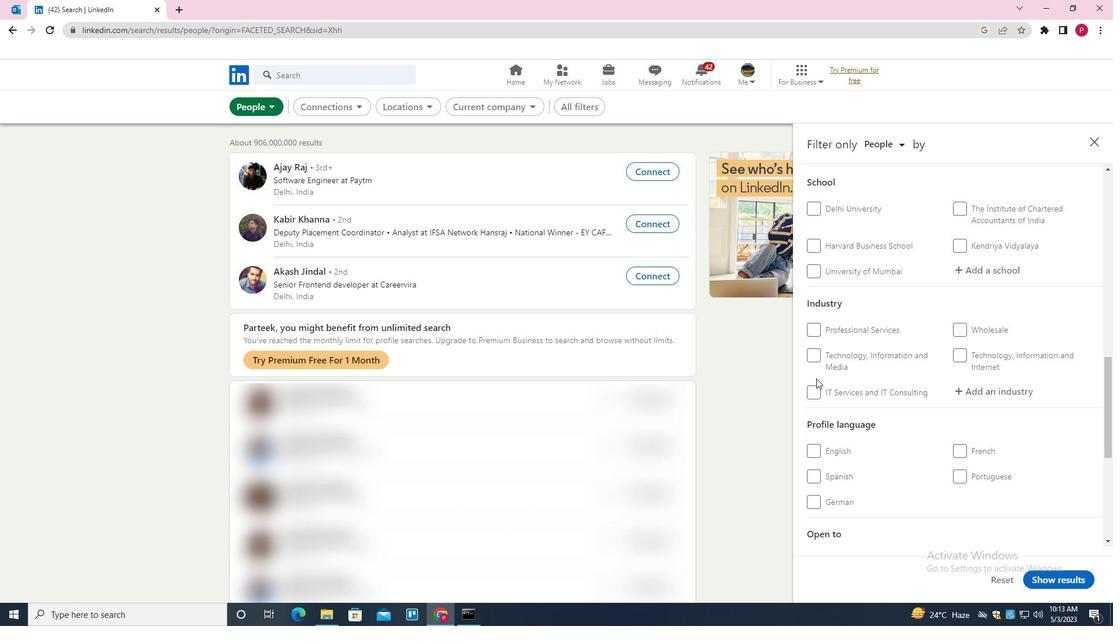 
Action: Mouse moved to (962, 338)
Screenshot: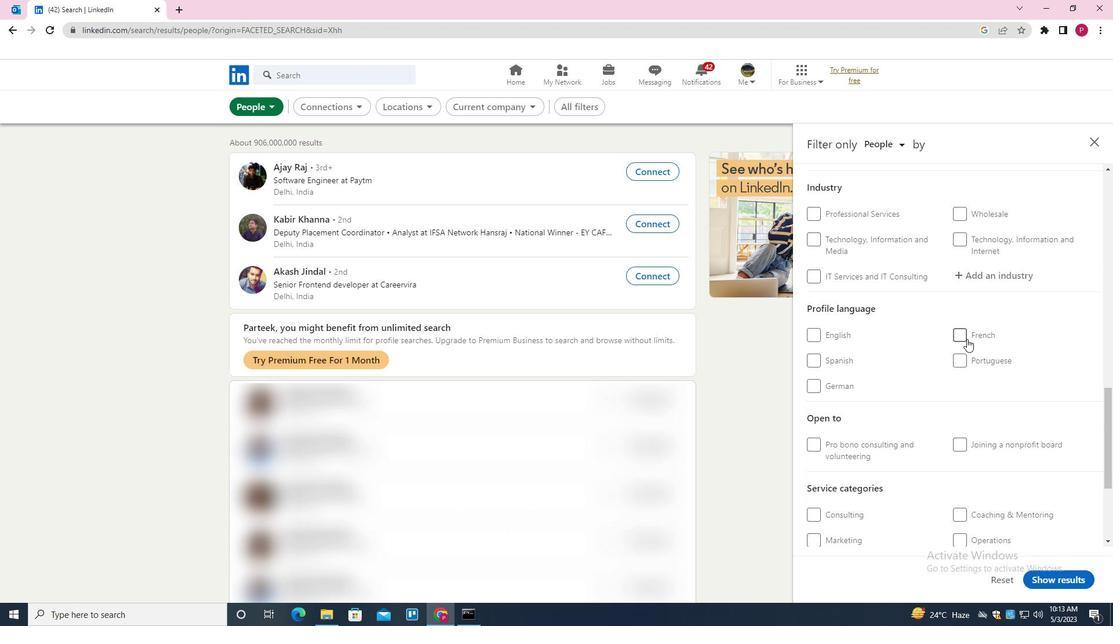 
Action: Mouse pressed left at (962, 338)
Screenshot: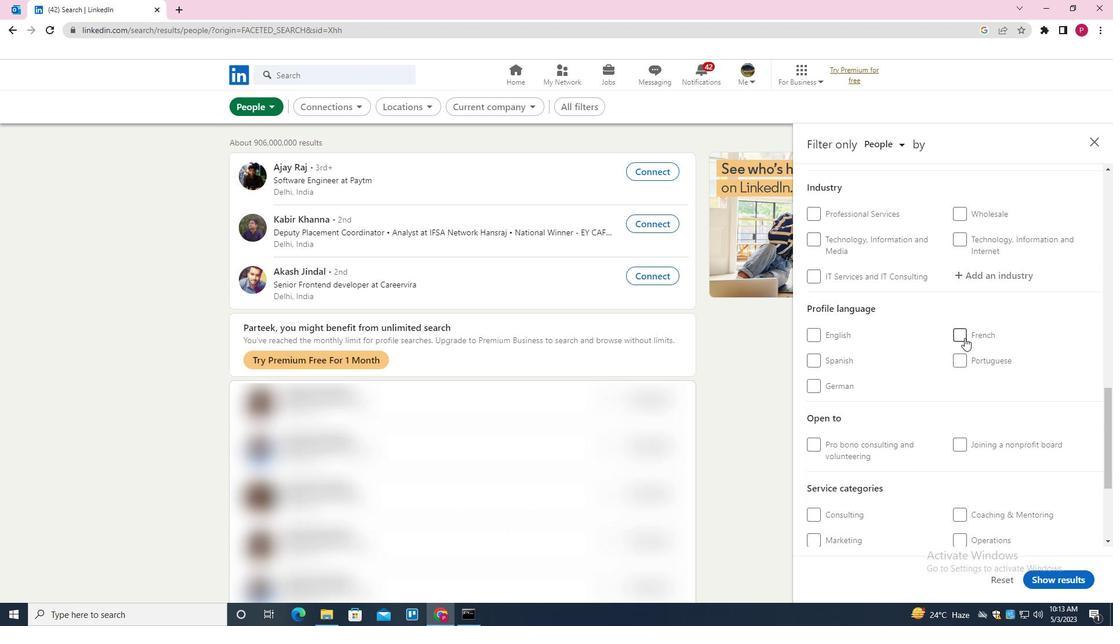 
Action: Mouse moved to (890, 361)
Screenshot: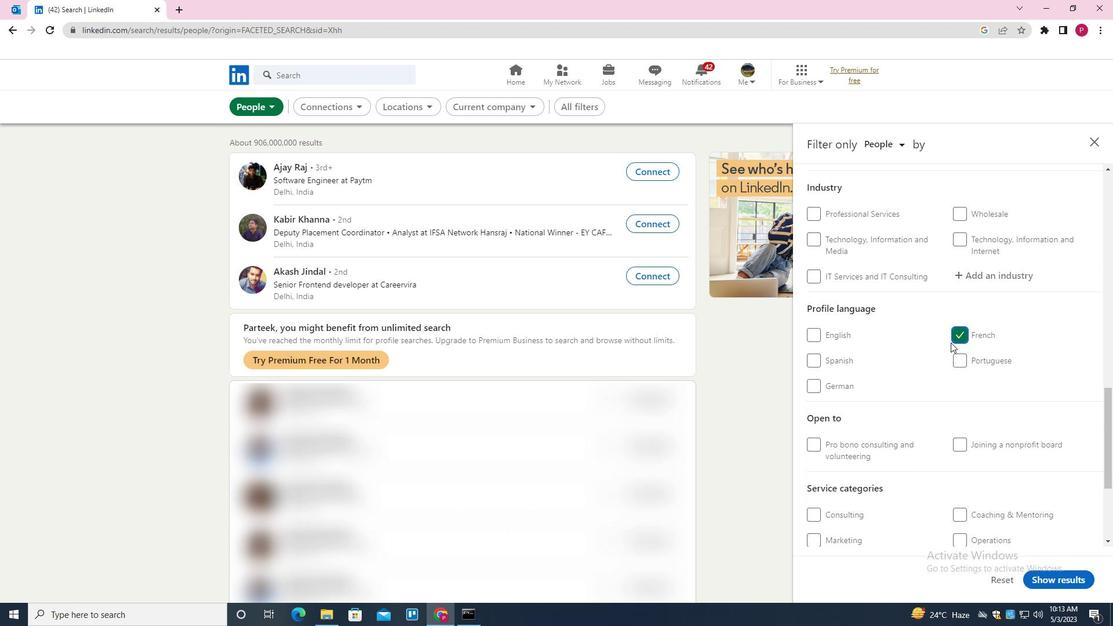 
Action: Mouse scrolled (890, 362) with delta (0, 0)
Screenshot: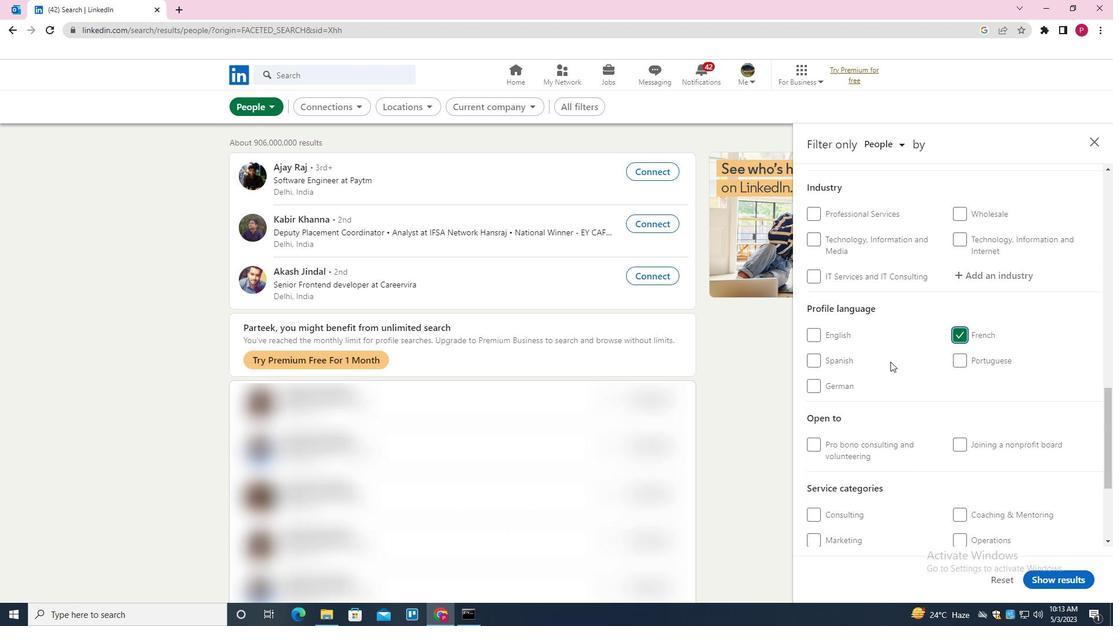 
Action: Mouse scrolled (890, 362) with delta (0, 0)
Screenshot: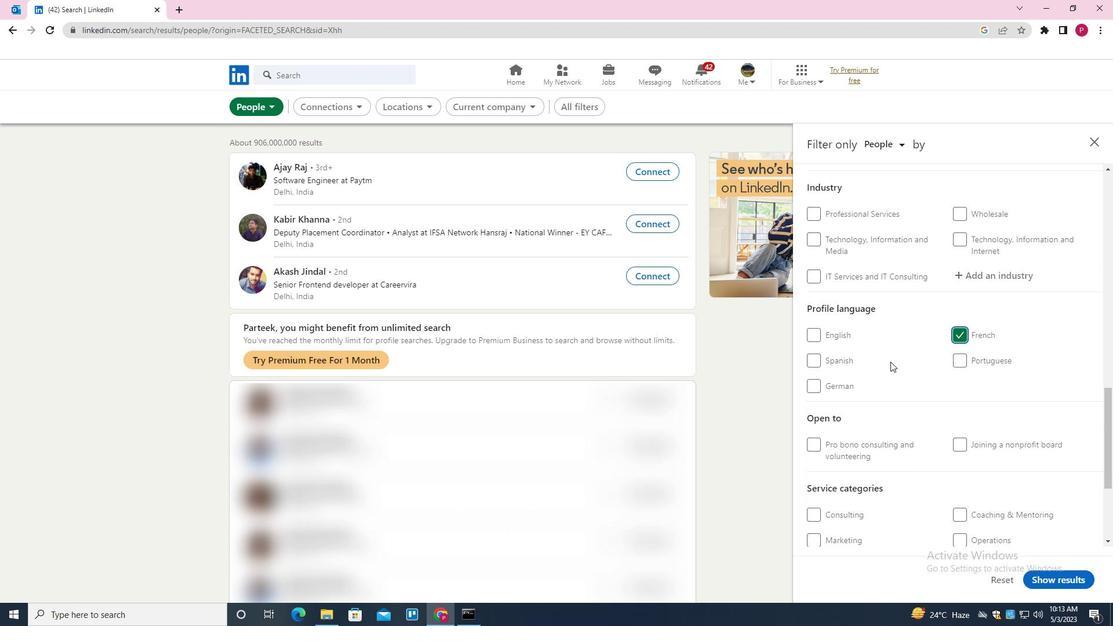 
Action: Mouse scrolled (890, 362) with delta (0, 0)
Screenshot: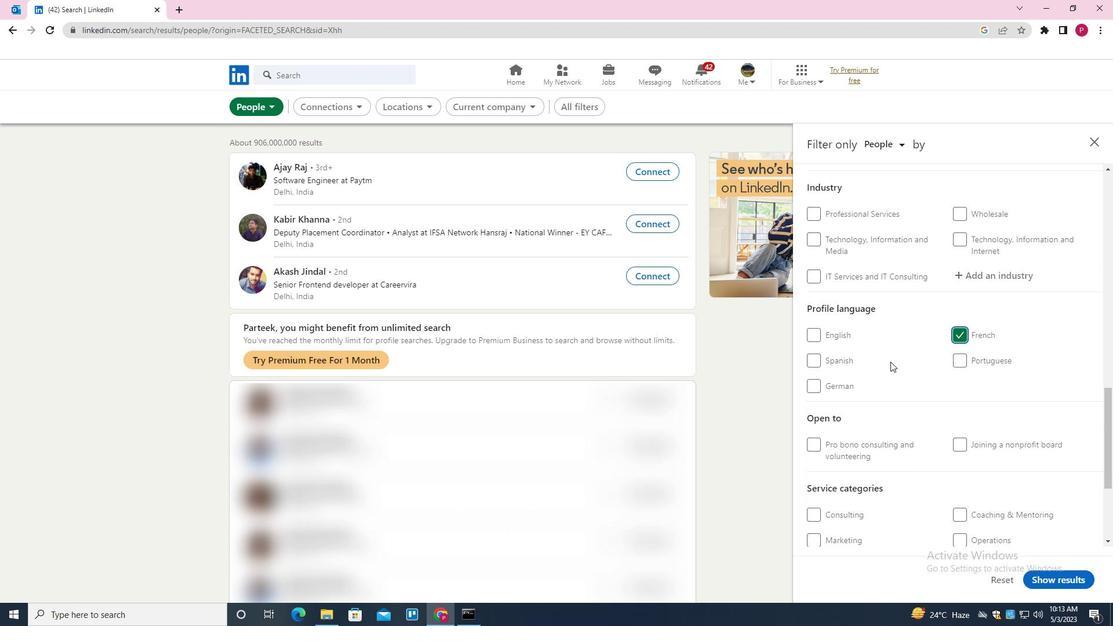 
Action: Mouse scrolled (890, 362) with delta (0, 0)
Screenshot: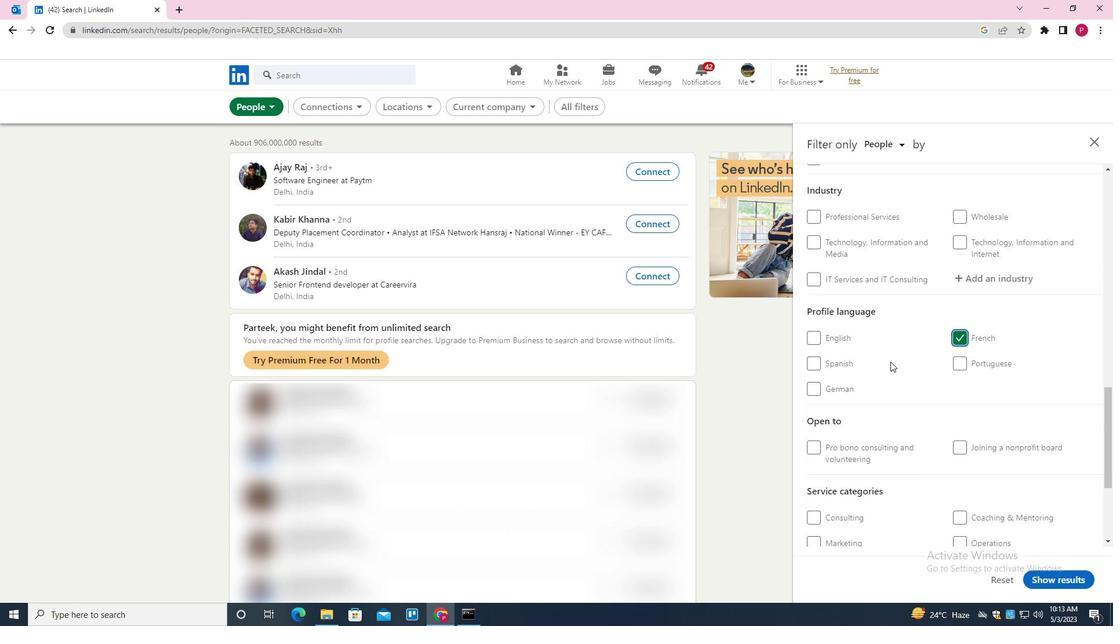 
Action: Mouse scrolled (890, 362) with delta (0, 0)
Screenshot: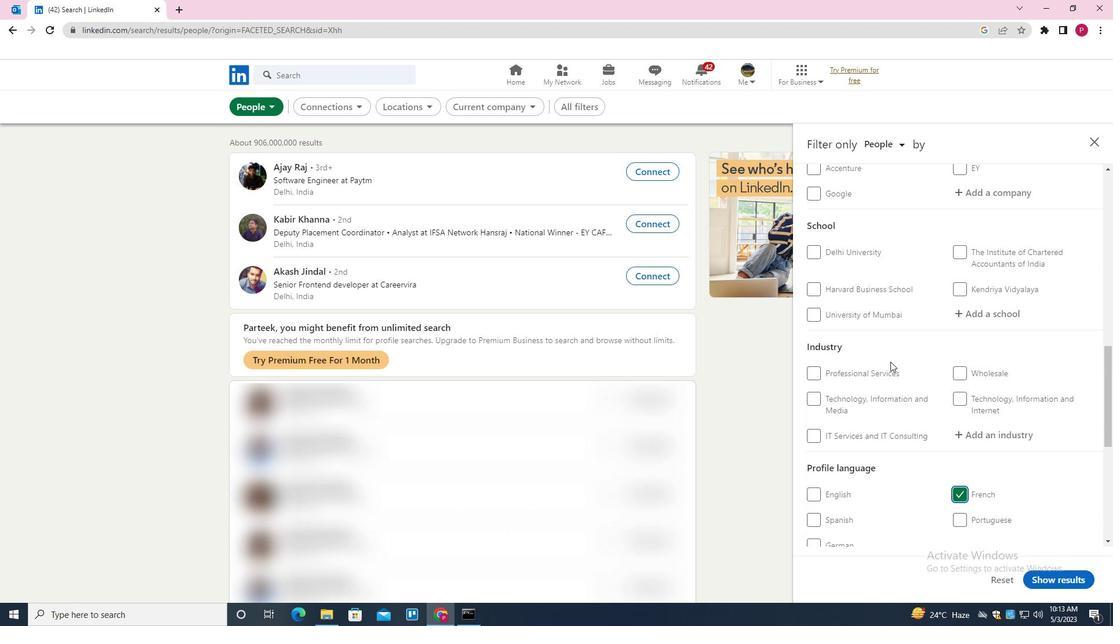 
Action: Mouse moved to (936, 343)
Screenshot: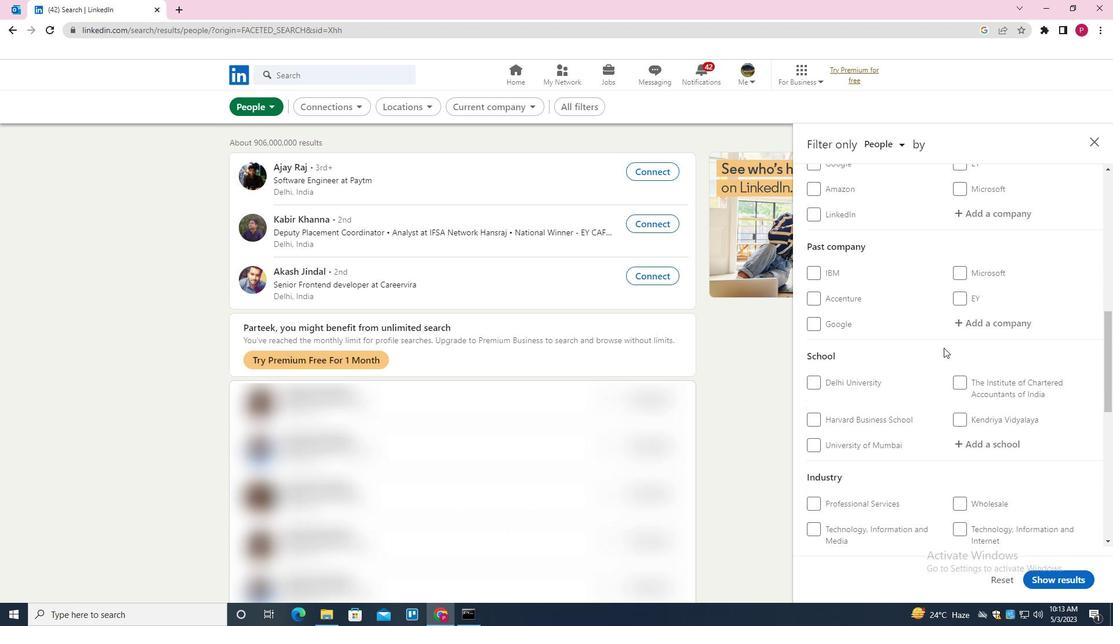
Action: Mouse scrolled (936, 343) with delta (0, 0)
Screenshot: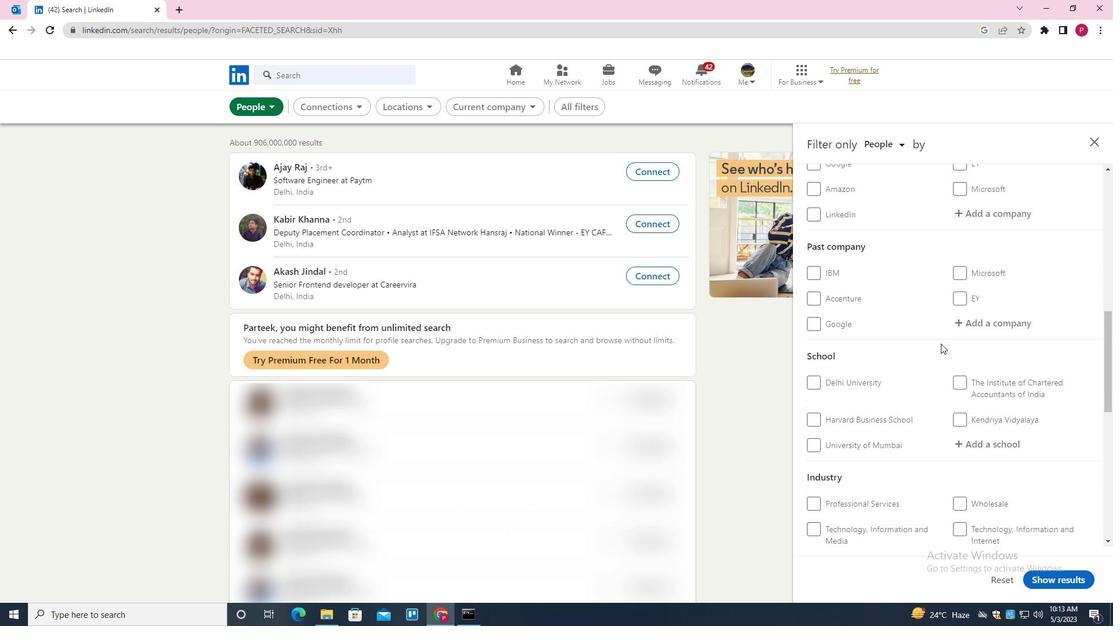 
Action: Mouse scrolled (936, 343) with delta (0, 0)
Screenshot: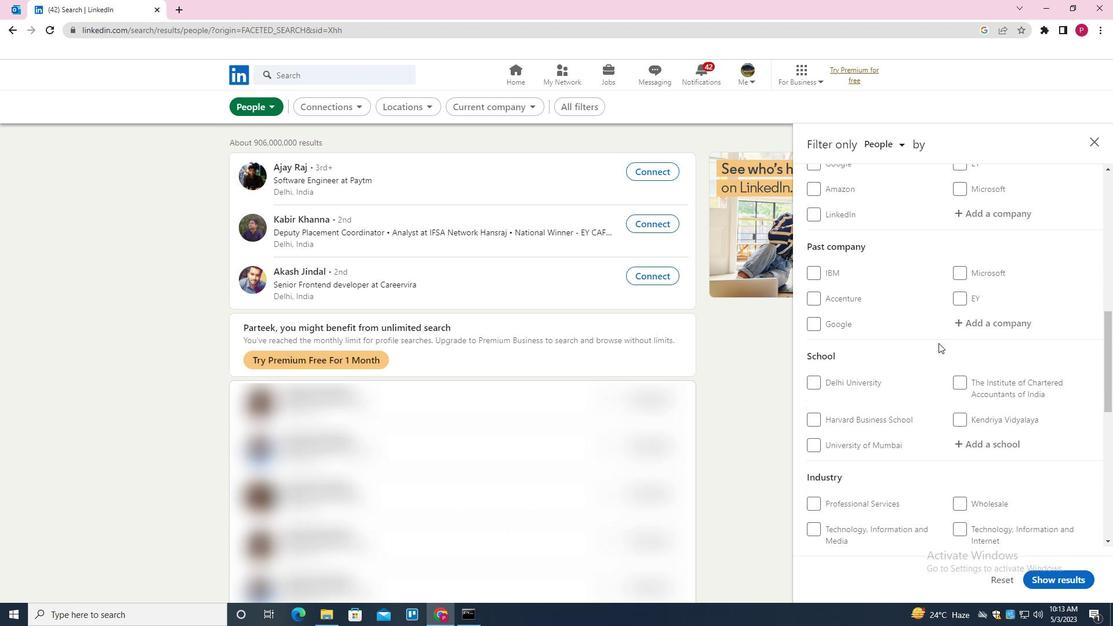 
Action: Mouse moved to (973, 333)
Screenshot: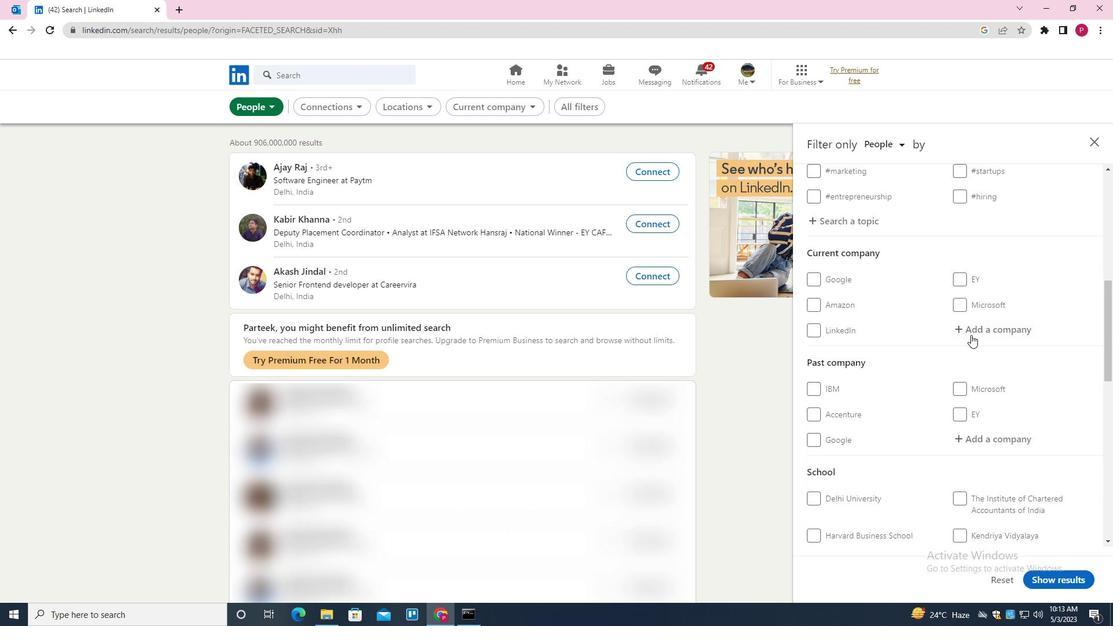
Action: Mouse pressed left at (973, 333)
Screenshot: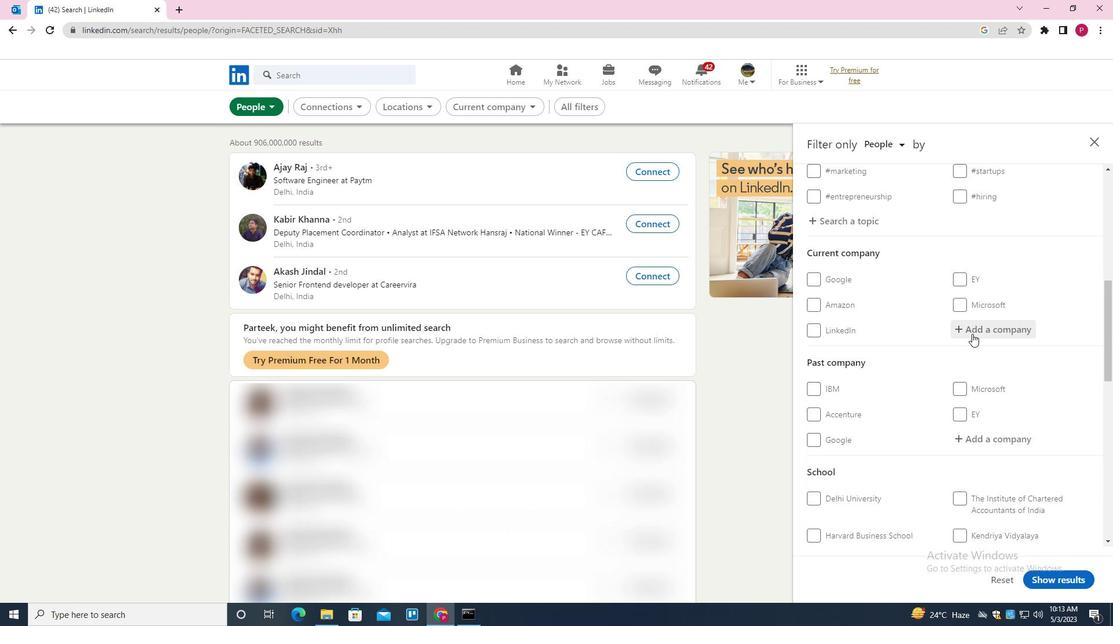 
Action: Mouse moved to (968, 332)
Screenshot: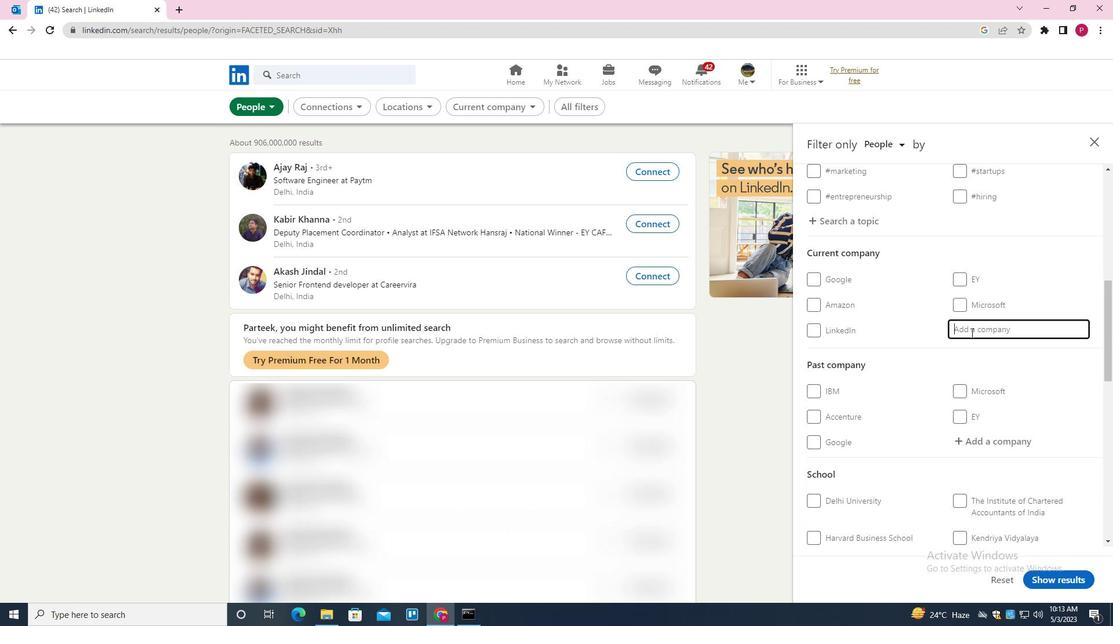 
Action: Key pressed <Key.shift><Key.shift><Key.shift><Key.shift><Key.shift><Key.shift><Key.shift><Key.shift><Key.shift><Key.shift><Key.shift><Key.shift><Key.shift><Key.shift><Key.shift><Key.shift><Key.shift><Key.shift><Key.shift><Key.shift><Key.shift><Key.shift><Key.shift><Key.shift><Key.shift><Key.shift><Key.shift><Key.shift><Key.shift><Key.shift><Key.shift><Key.shift><Key.shift><Key.shift><Key.shift><Key.shift><Key.shift><Key.shift>W<Key.backspace>ELEKTA<Key.down><Key.enter>
Screenshot: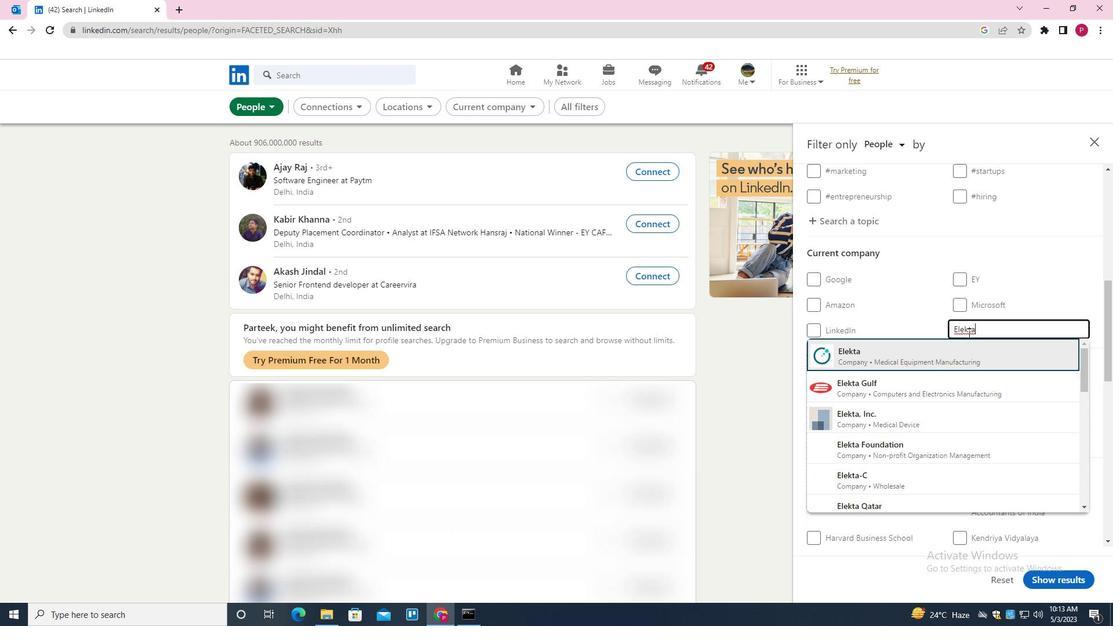 
Action: Mouse moved to (912, 368)
Screenshot: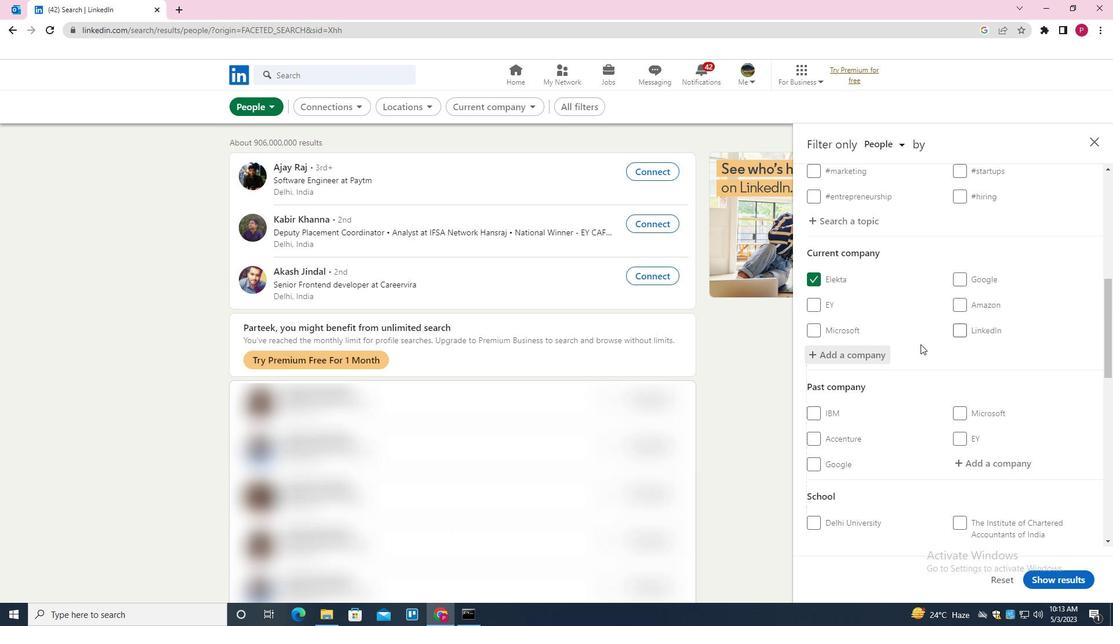 
Action: Mouse scrolled (912, 368) with delta (0, 0)
Screenshot: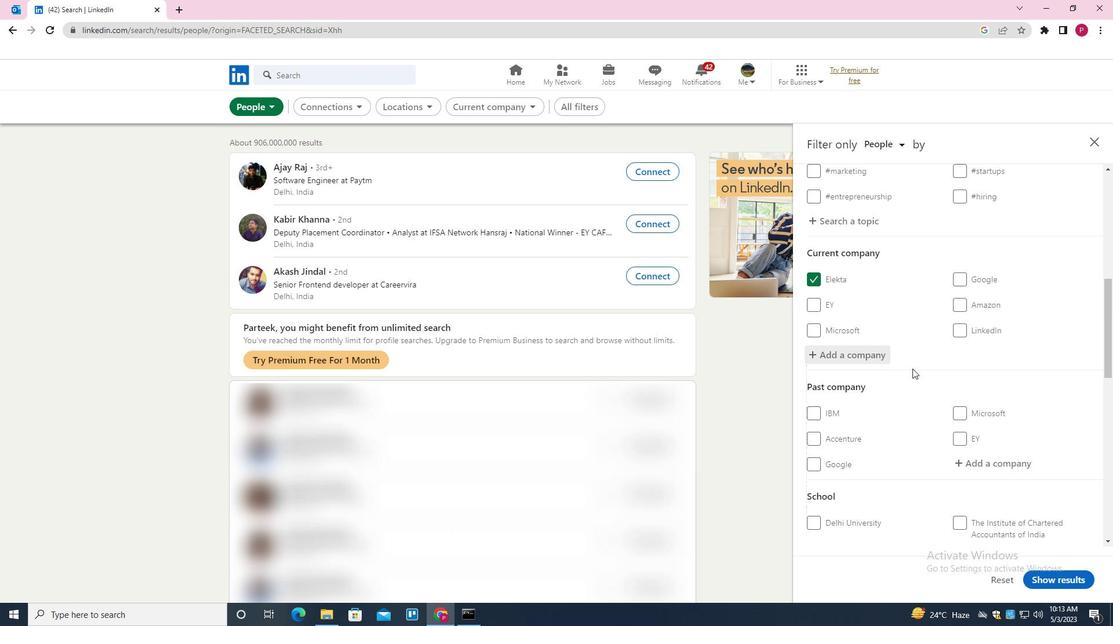 
Action: Mouse scrolled (912, 368) with delta (0, 0)
Screenshot: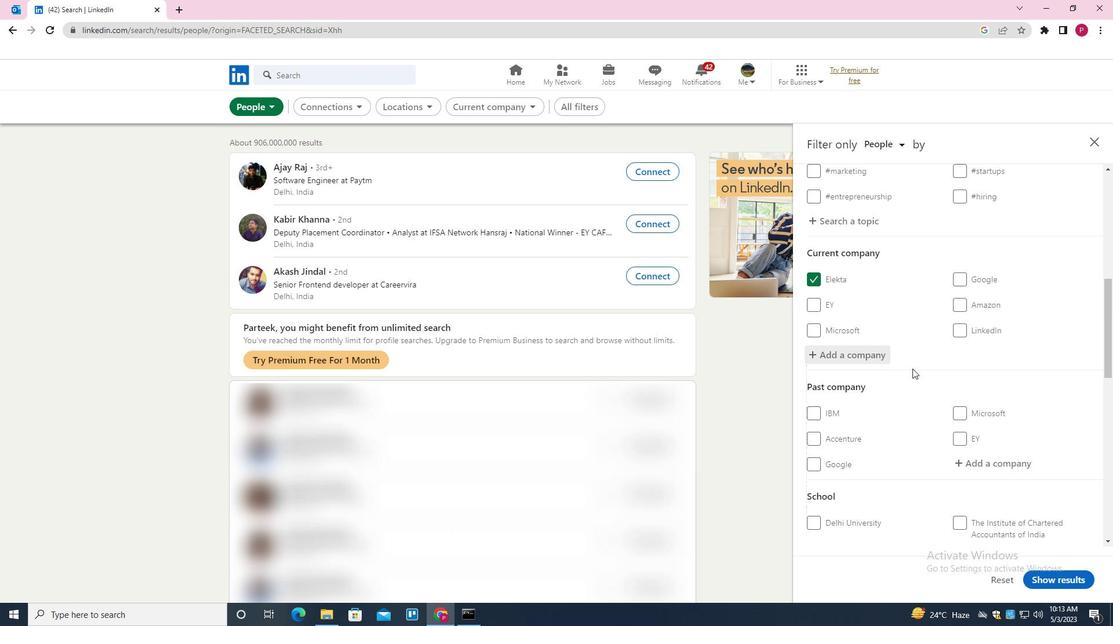 
Action: Mouse scrolled (912, 368) with delta (0, 0)
Screenshot: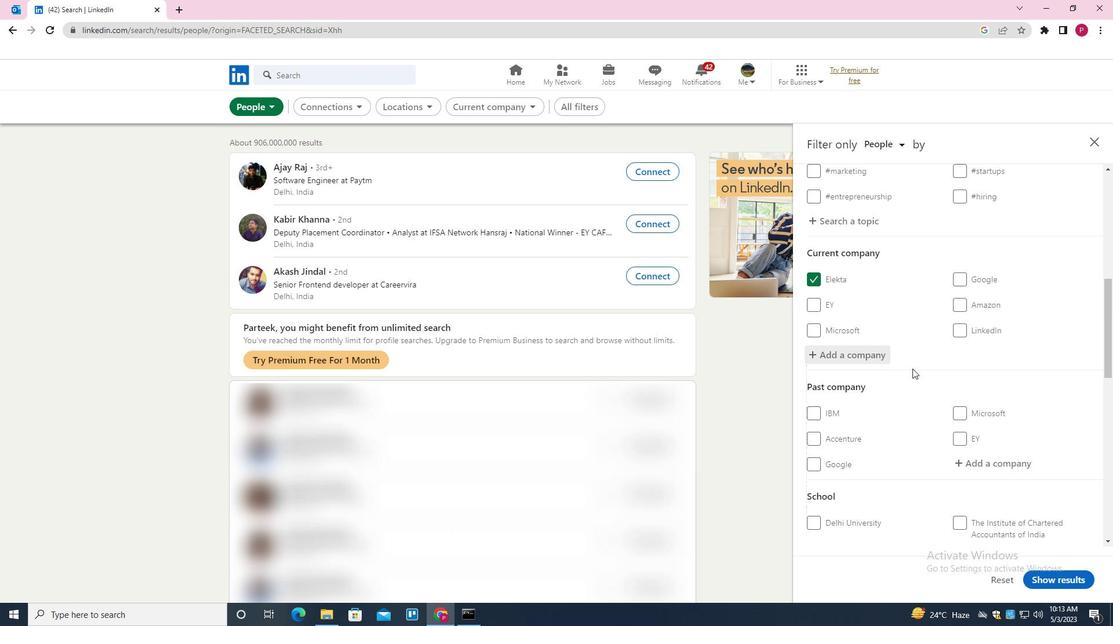 
Action: Mouse scrolled (912, 368) with delta (0, 0)
Screenshot: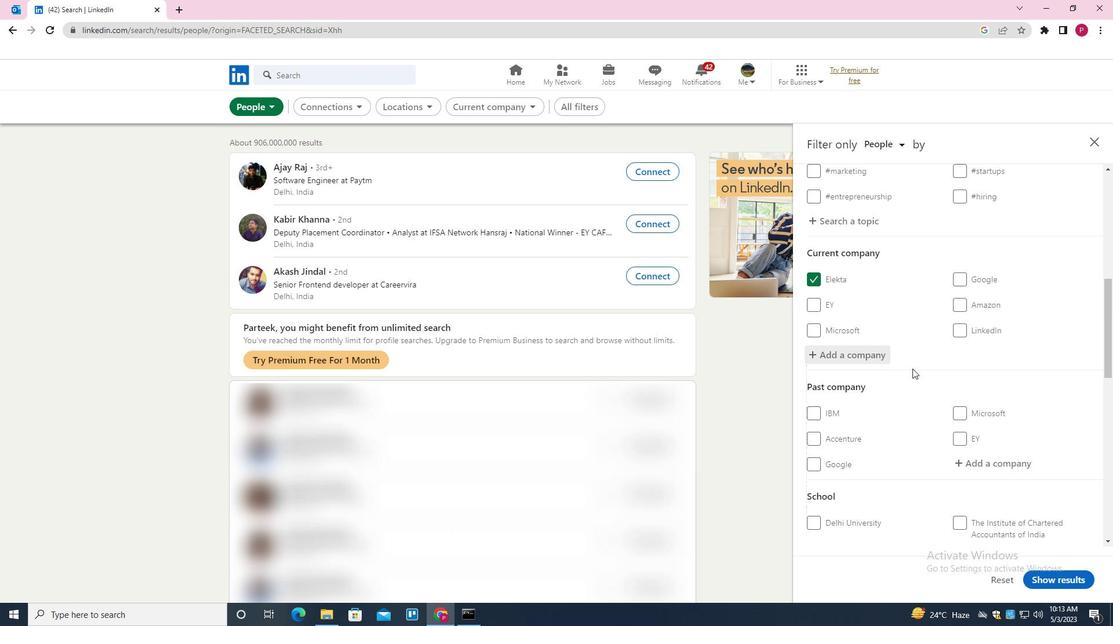
Action: Mouse scrolled (912, 368) with delta (0, 0)
Screenshot: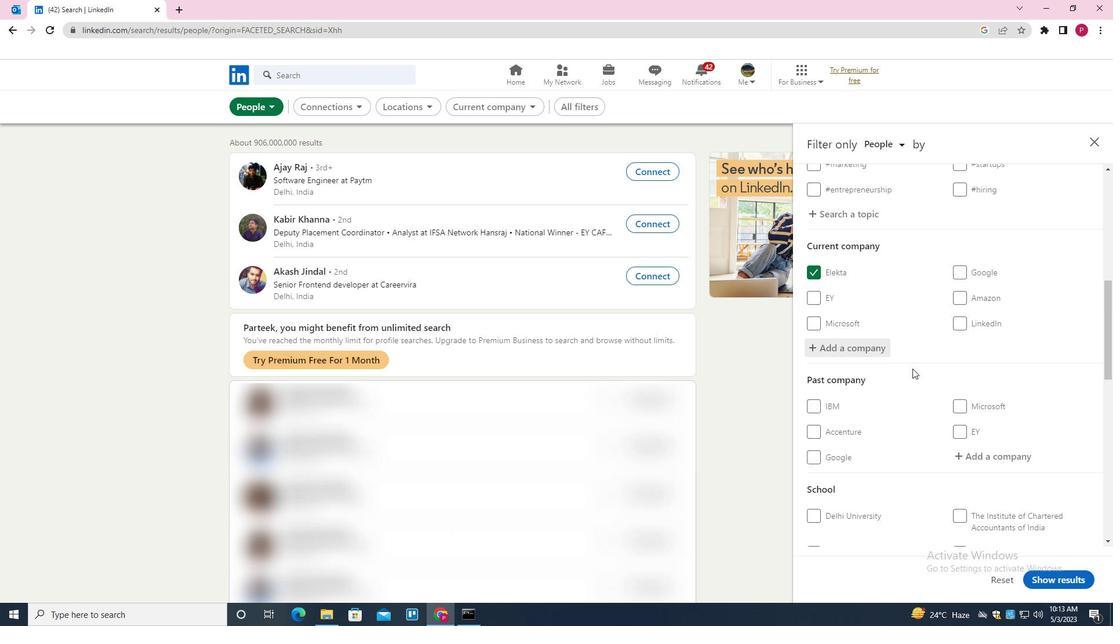 
Action: Mouse moved to (981, 299)
Screenshot: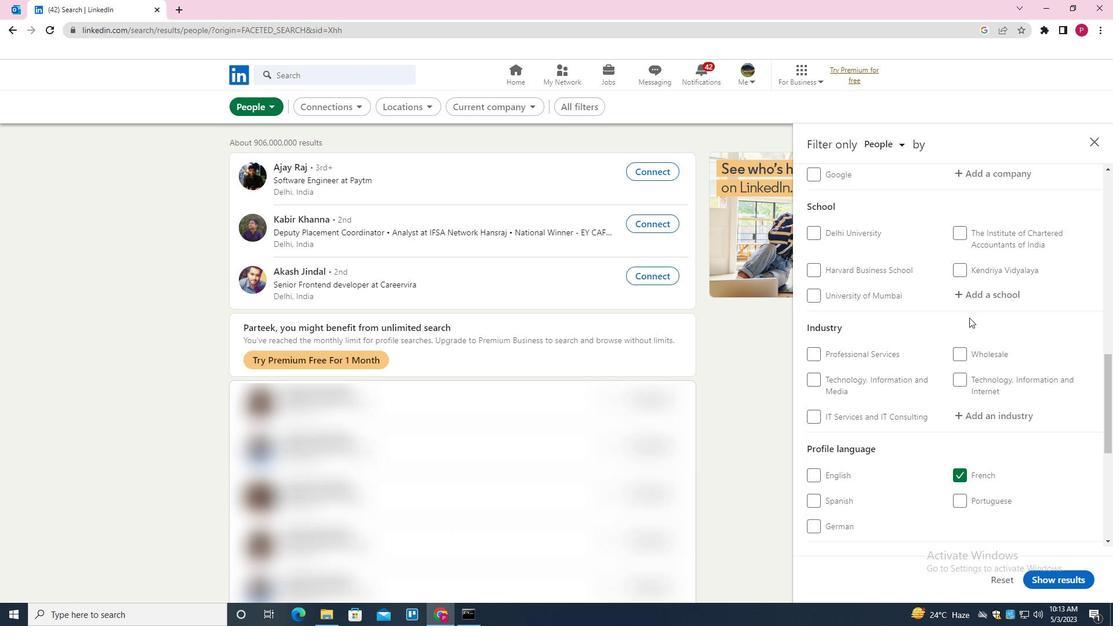 
Action: Mouse pressed left at (981, 299)
Screenshot: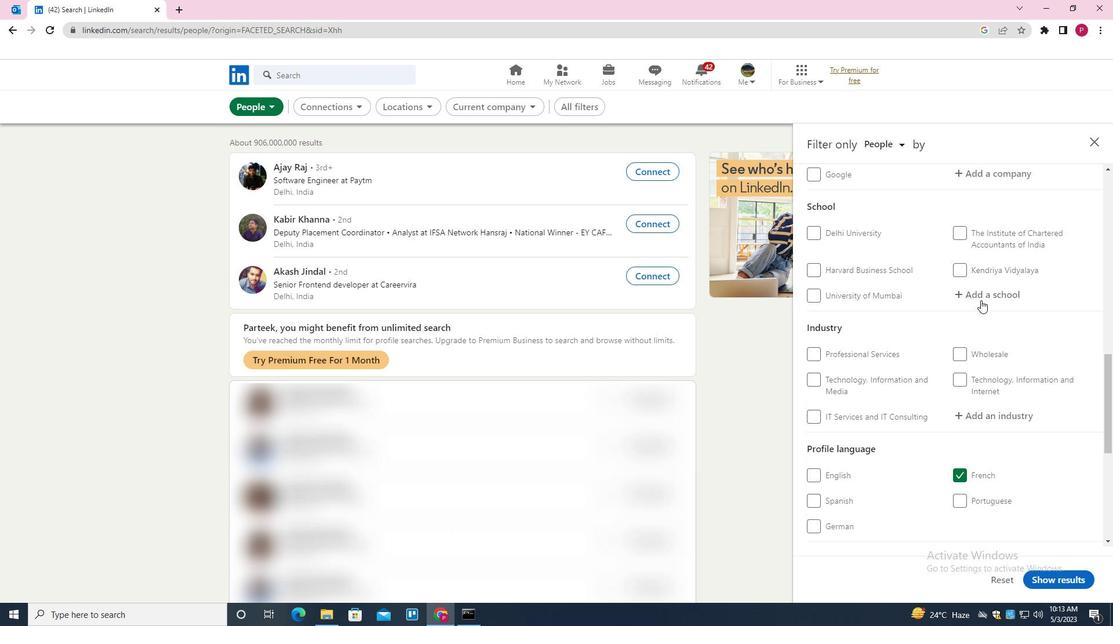 
Action: Key pressed <Key.shift><Key.shift><Key.shift><Key.shift><Key.shift><Key.shift><Key.shift><Key.shift><Key.shift><Key.shift><Key.shift><Key.shift><Key.shift><Key.shift><Key.shift><Key.shift><Key.shift><Key.shift><Key.shift><Key.shift><Key.shift><Key.shift><Key.shift><Key.shift><Key.shift><Key.shift><Key.shift><Key.shift><Key.shift><Key.shift><Key.shift><Key.shift><Key.shift>YASHWANTARO<Key.backspace><Key.backspace><Key.backspace><Key.backspace>TRAO<Key.space><Key.shift><Key.shift><Key.shift><Key.shift>CHAN<Key.backspace>VAN<Key.space><Key.shift><Key.shift><Key.shift><Key.shift><Key.shift><Key.shift><Key.shift><Key.shift><Key.shift><Key.shift><Key.shift><Key.shift><Key.shift><Key.shift><Key.shift><Key.shift><Key.shift><Key.shift><Key.shift><Key.shift><Key.shift><Key.shift><Key.shift><Key.shift><Key.shift><Key.shift>MAHARASHTRA<Key.space><Key.shift>OPEN<Key.space><Key.shift><Key.shift>UNIVERSITY<Key.down><Key.enter>
Screenshot: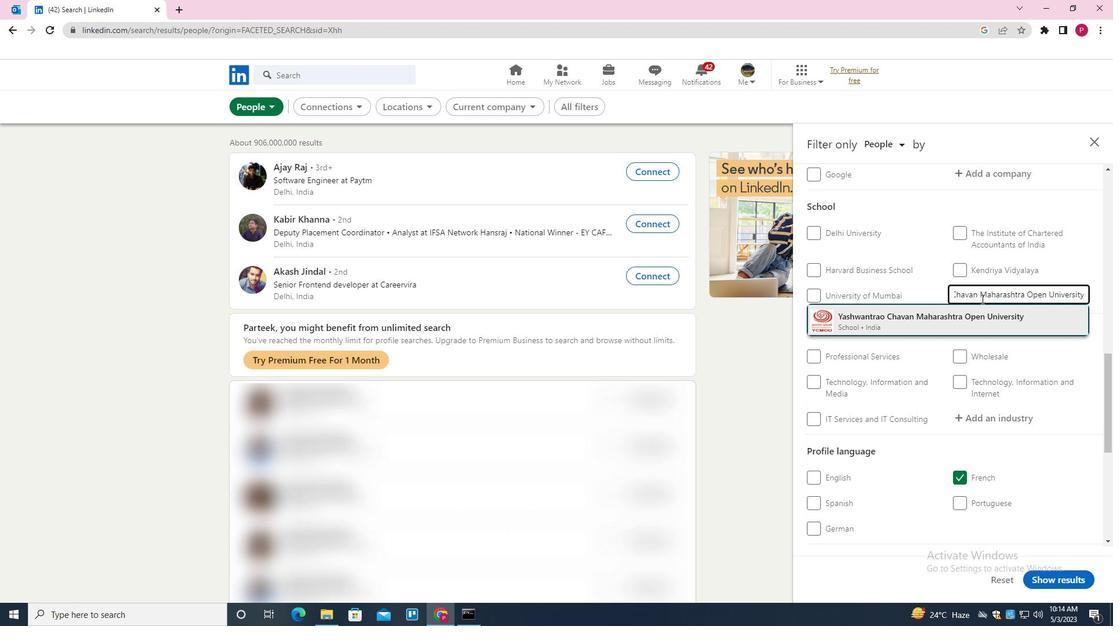 
Action: Mouse moved to (964, 313)
Screenshot: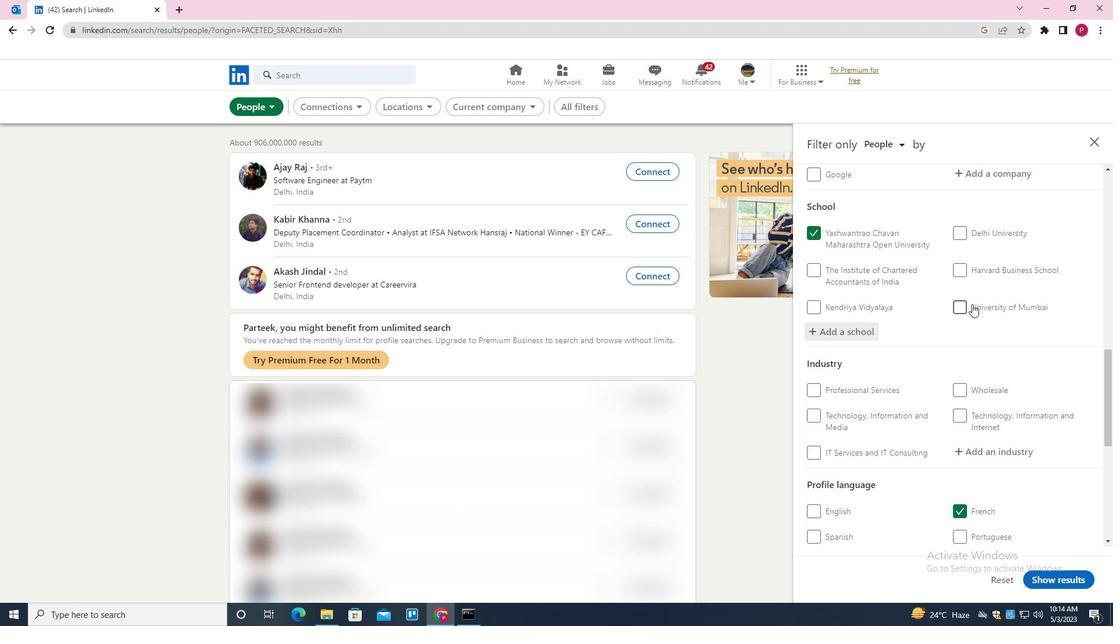 
Action: Mouse scrolled (964, 313) with delta (0, 0)
Screenshot: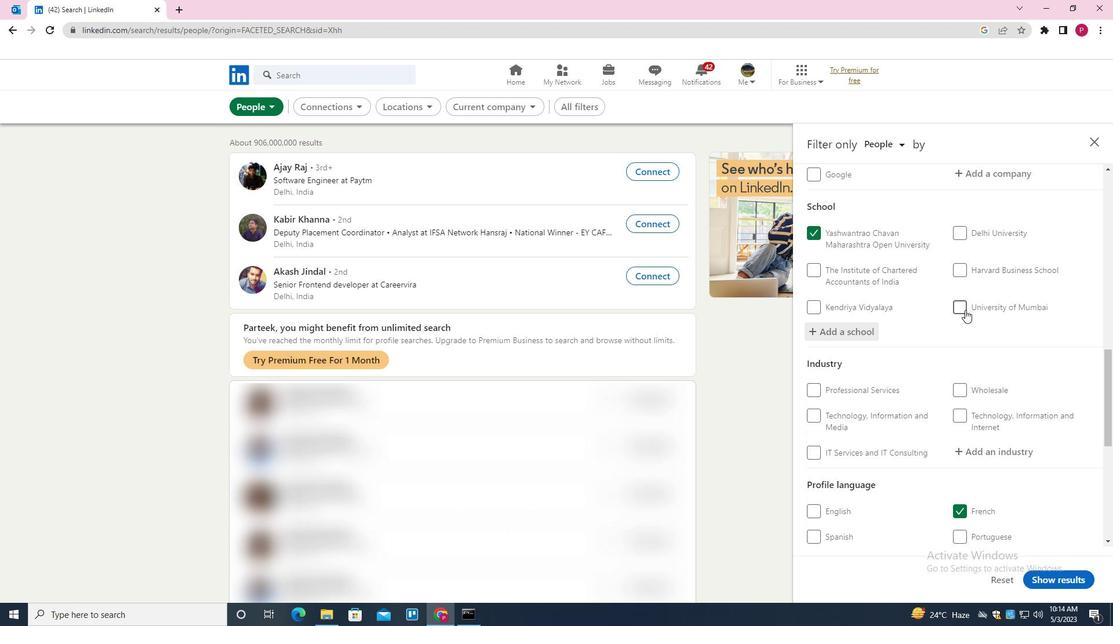 
Action: Mouse moved to (964, 314)
Screenshot: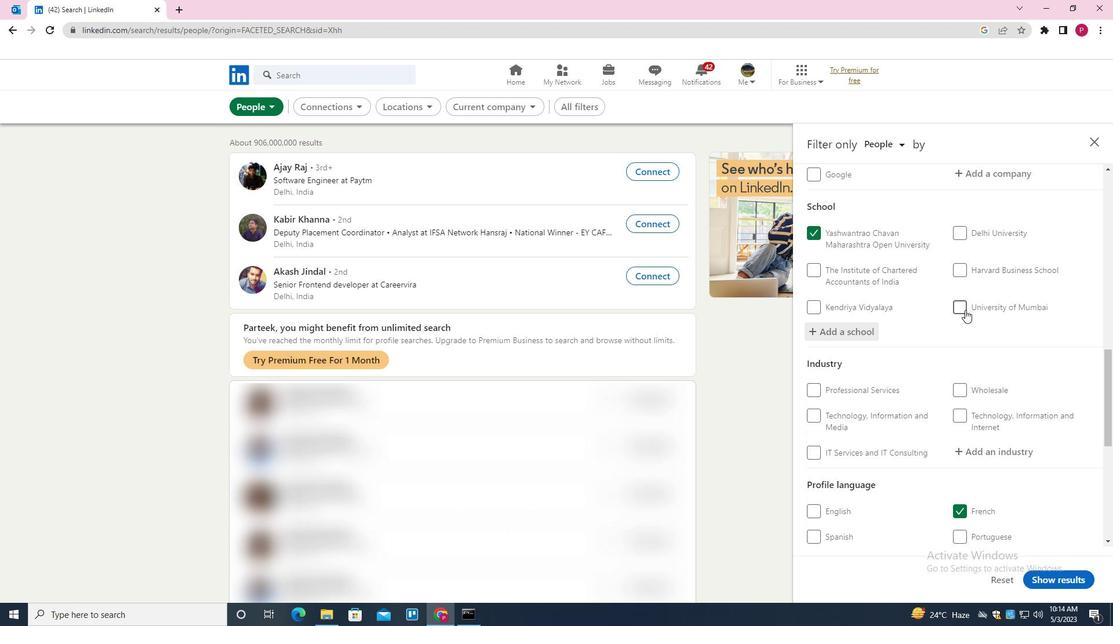 
Action: Mouse scrolled (964, 314) with delta (0, 0)
Screenshot: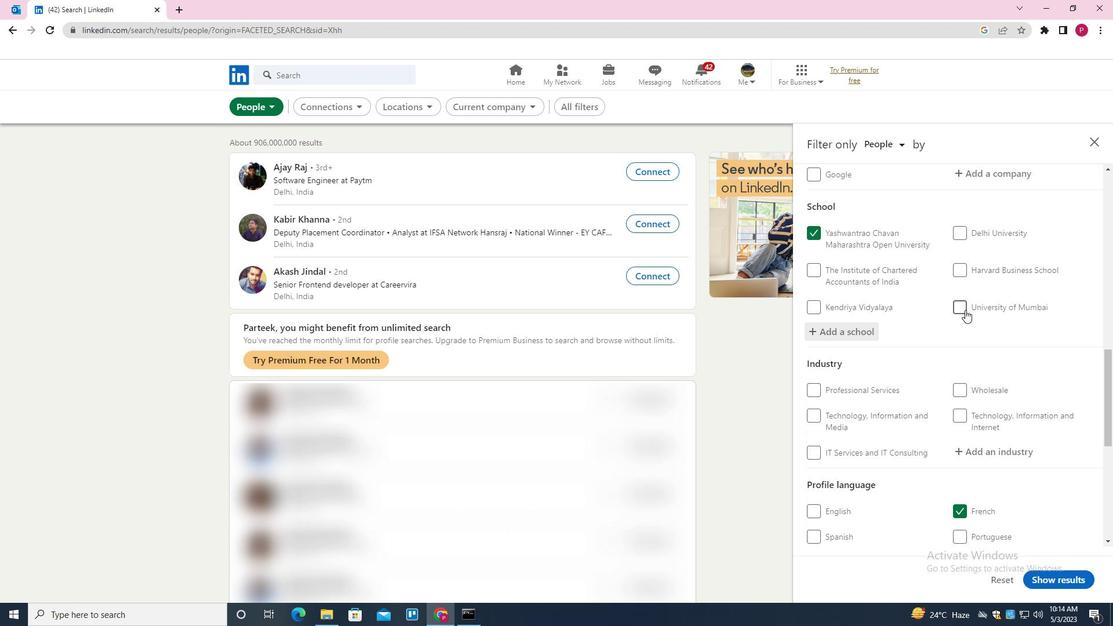 
Action: Mouse scrolled (964, 314) with delta (0, 0)
Screenshot: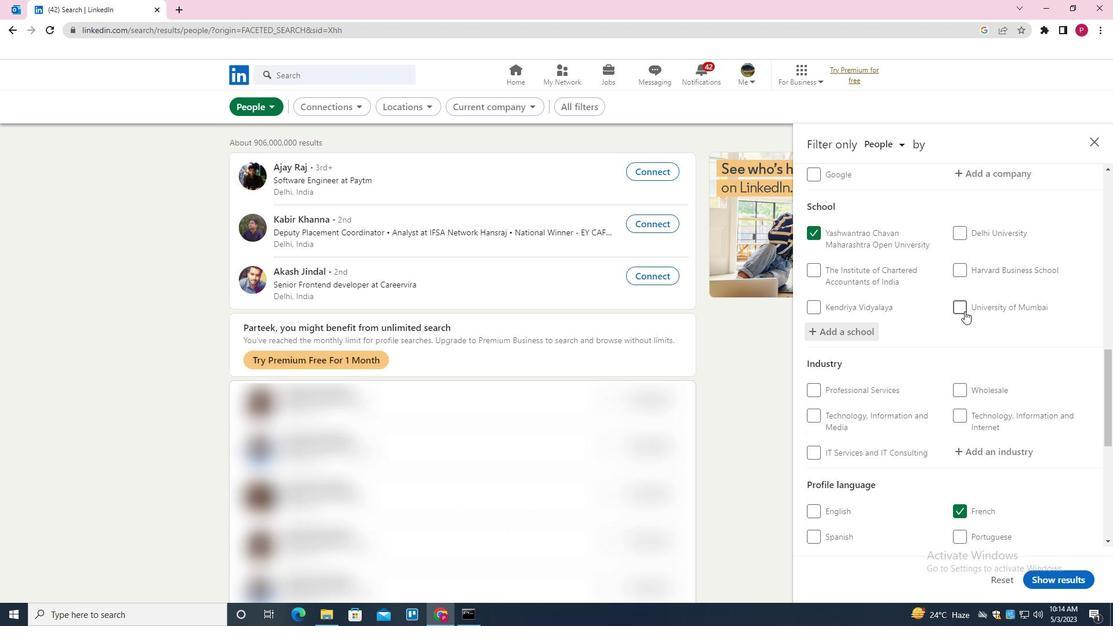 
Action: Mouse moved to (1003, 280)
Screenshot: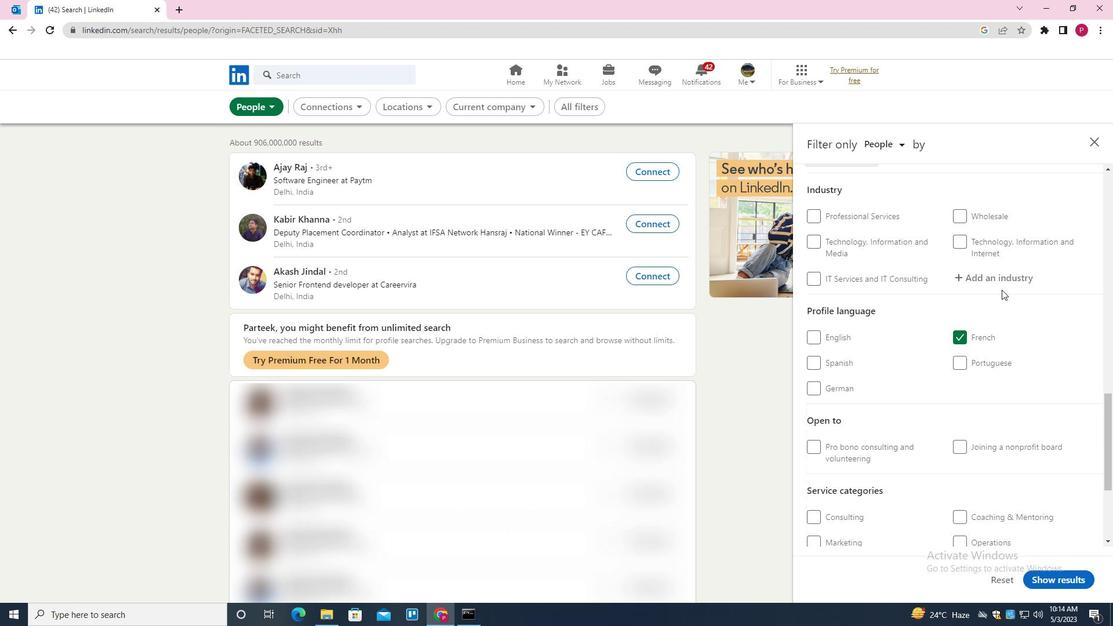 
Action: Mouse pressed left at (1003, 280)
Screenshot: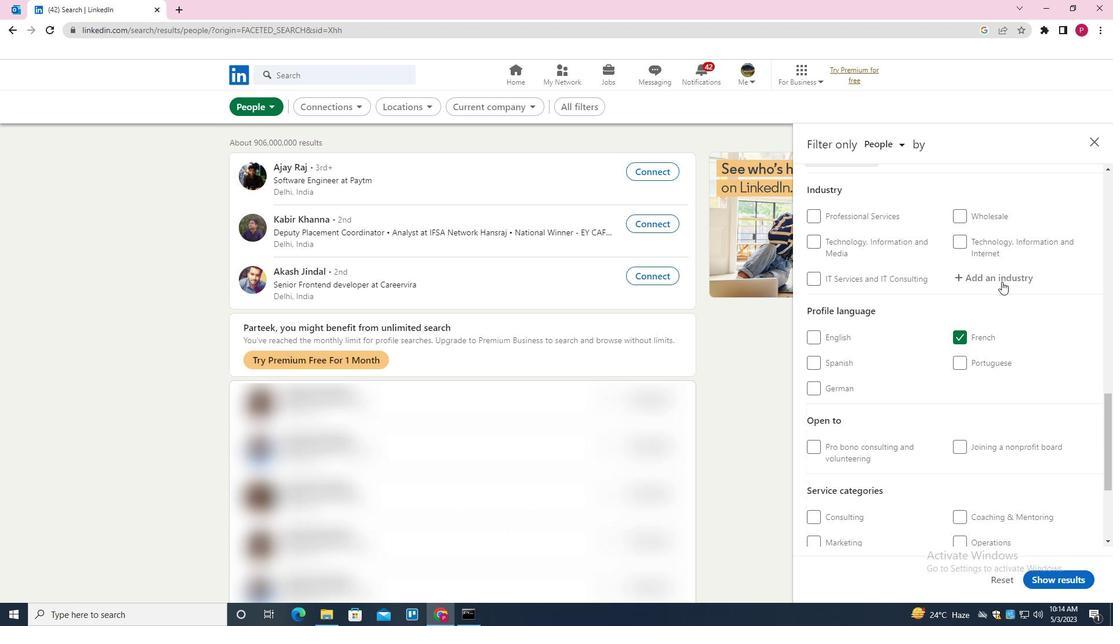 
Action: Key pressed <Key.shift><Key.shift><Key.shift><Key.shift>INVESTMENT<Key.space><Key.shift><Key.shift><Key.shift><Key.shift><Key.shift><Key.shift><Key.shift><Key.shift><Key.shift><Key.shift><Key.shift><Key.shift><Key.shift><Key.shift><Key.shift><Key.shift><Key.shift>BANKING<Key.down><Key.enter>
Screenshot: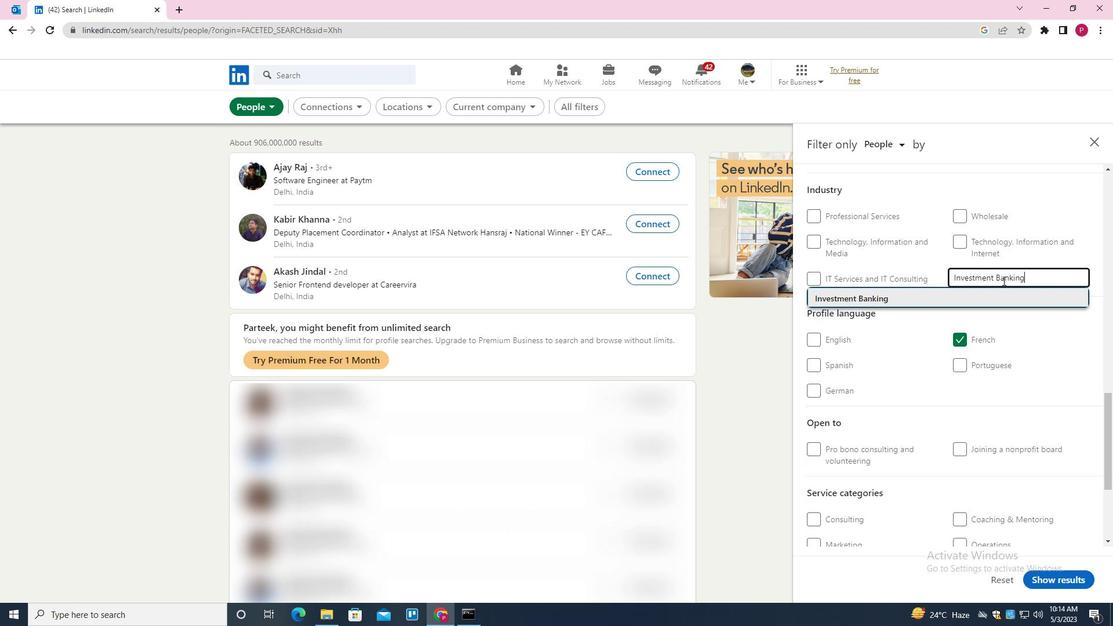 
Action: Mouse moved to (995, 302)
Screenshot: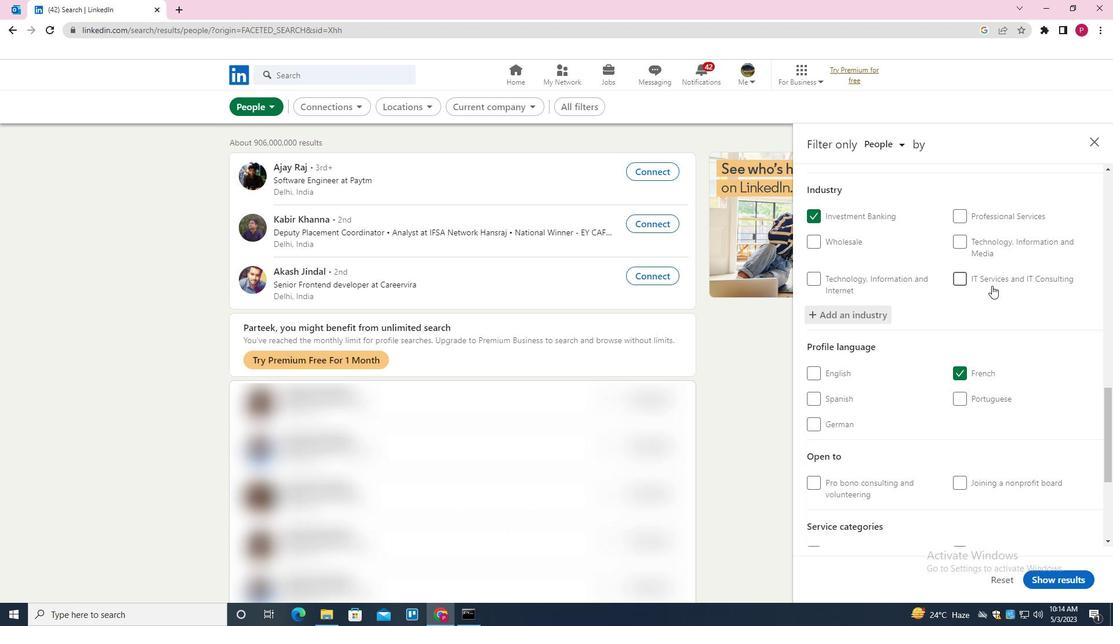 
Action: Mouse scrolled (995, 301) with delta (0, 0)
Screenshot: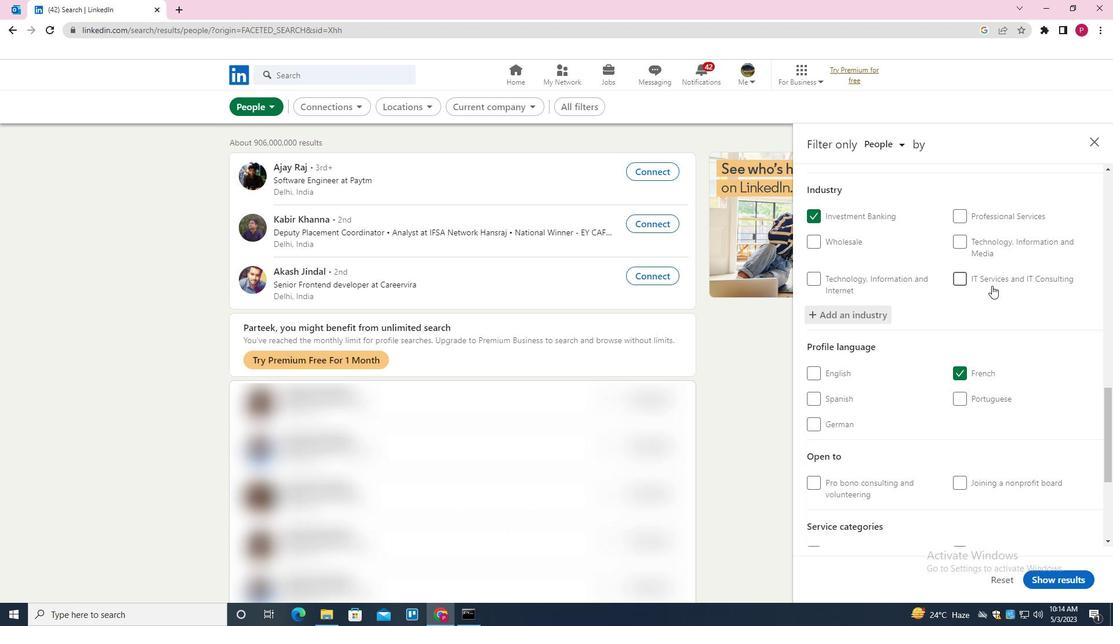 
Action: Mouse scrolled (995, 301) with delta (0, 0)
Screenshot: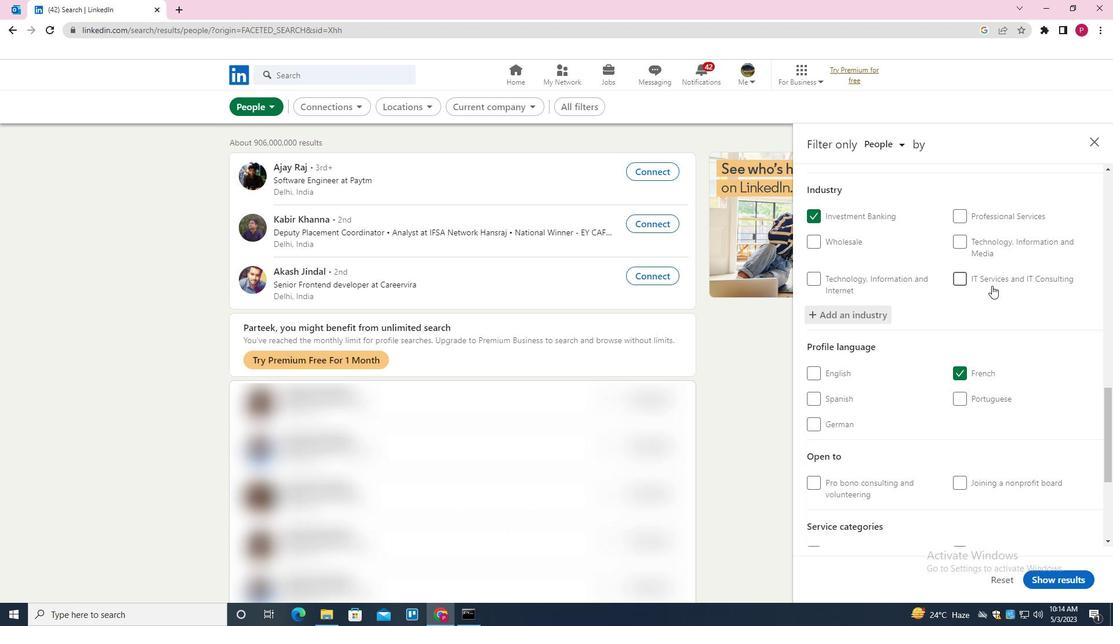 
Action: Mouse moved to (995, 302)
Screenshot: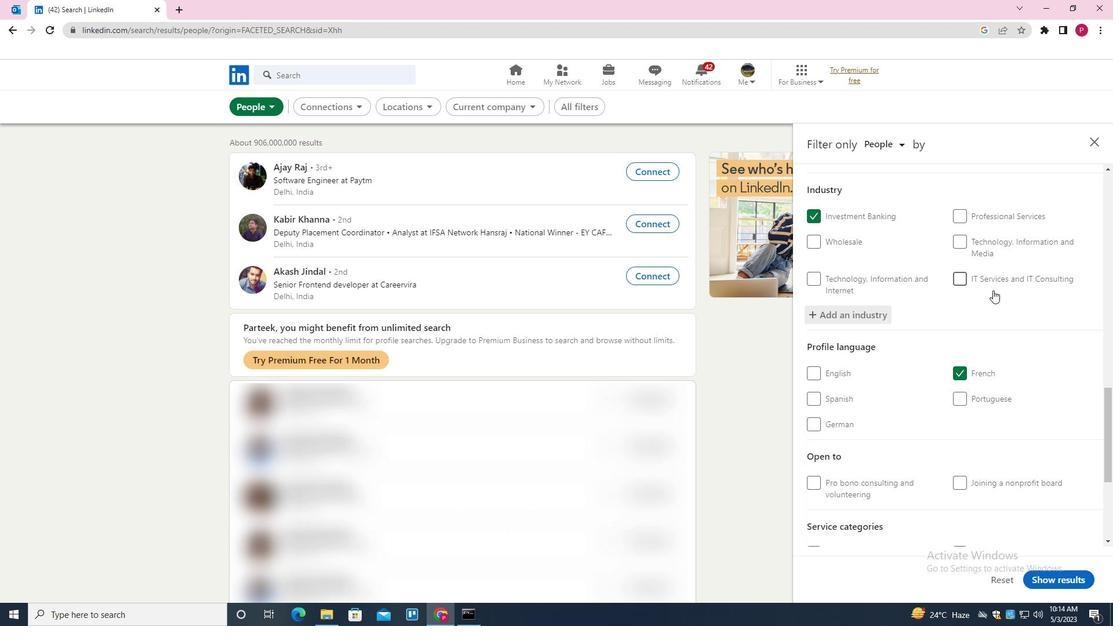 
Action: Mouse scrolled (995, 302) with delta (0, 0)
Screenshot: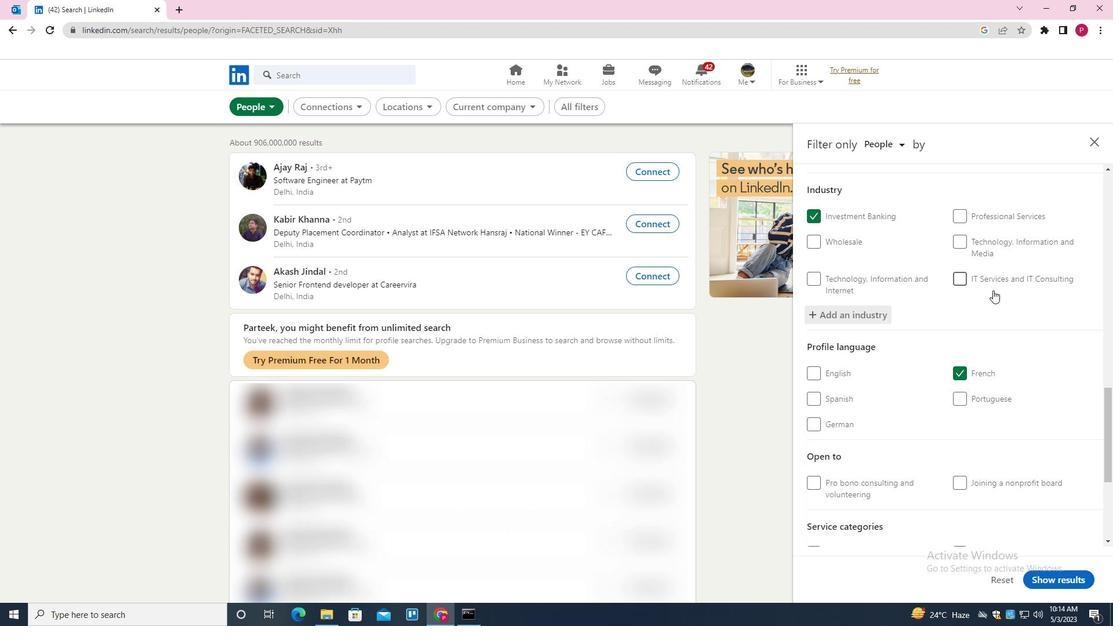 
Action: Mouse moved to (995, 307)
Screenshot: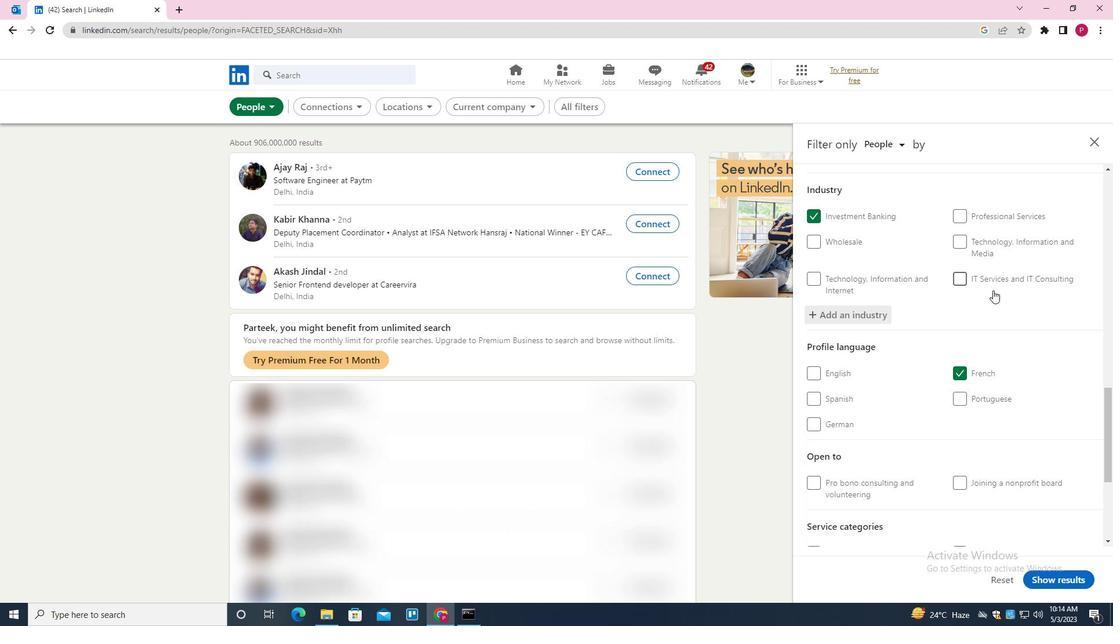 
Action: Mouse scrolled (995, 307) with delta (0, 0)
Screenshot: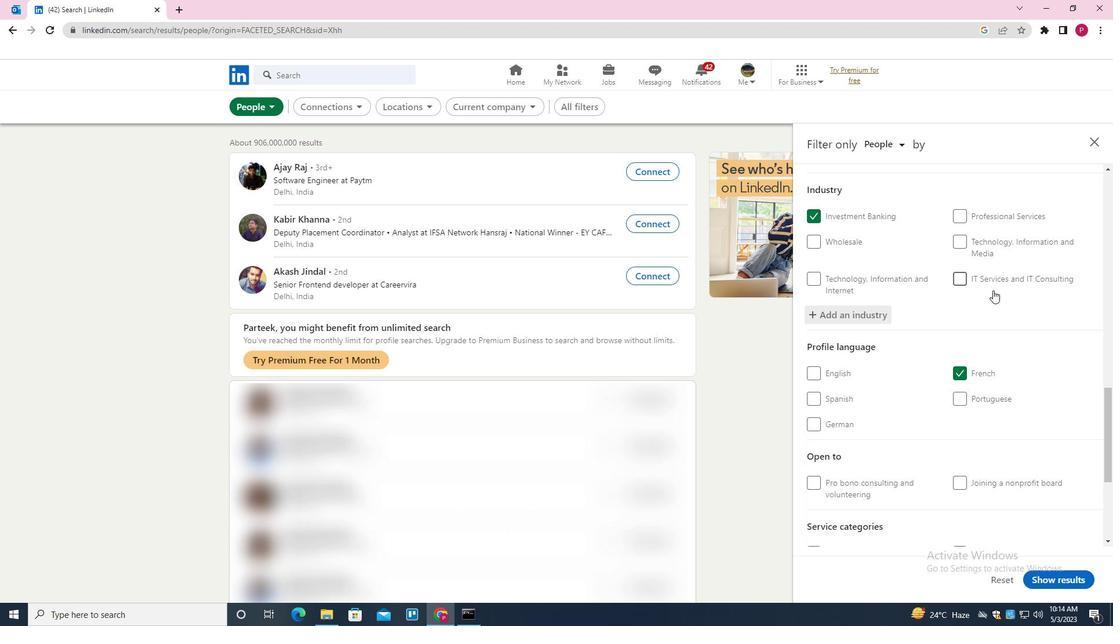 
Action: Mouse moved to (1008, 376)
Screenshot: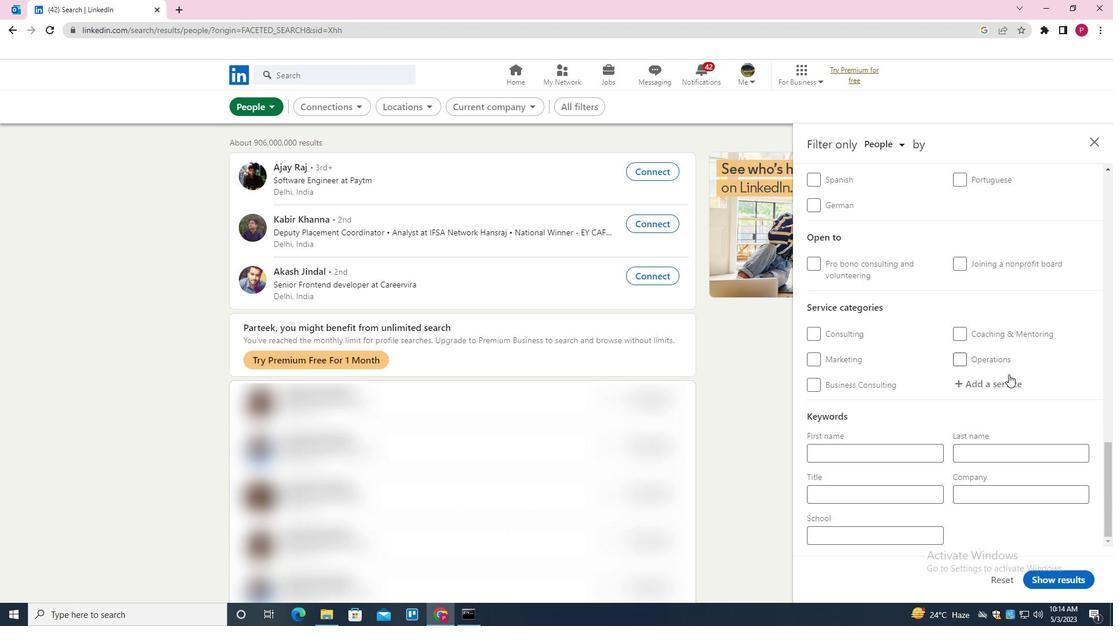 
Action: Mouse pressed left at (1008, 376)
Screenshot: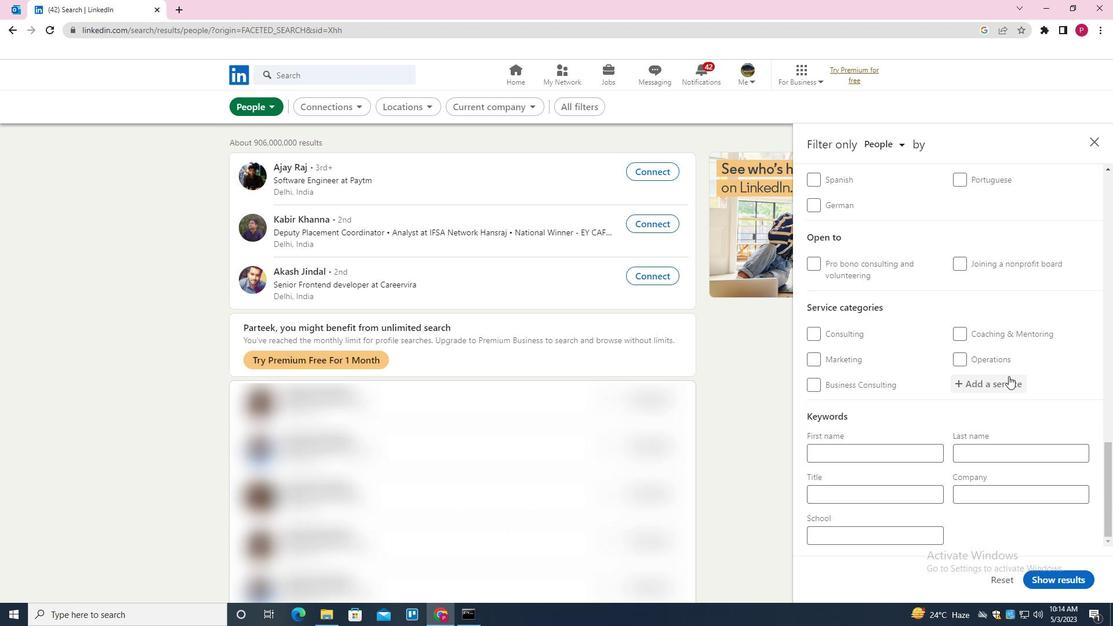 
Action: Key pressed <Key.shift><Key.shift><Key.shift><Key.shift><Key.shift><Key.shift>MARKET<Key.space><Key.shift><Key.shift><Key.shift><Key.shift>RESEARCH<Key.down><Key.enter>
Screenshot: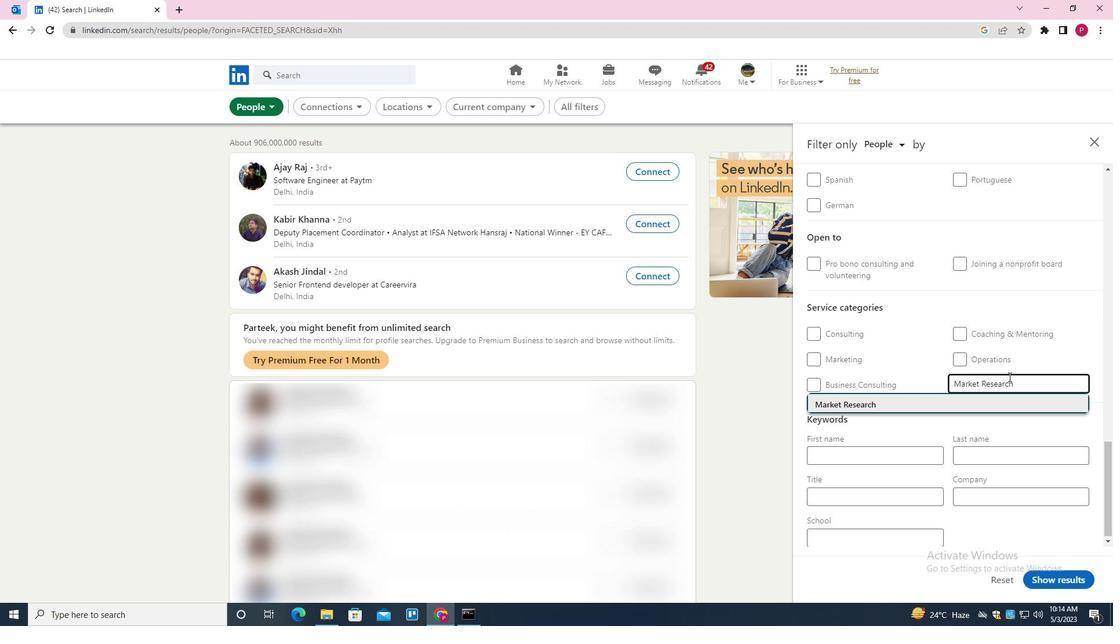 
Action: Mouse moved to (1024, 404)
Screenshot: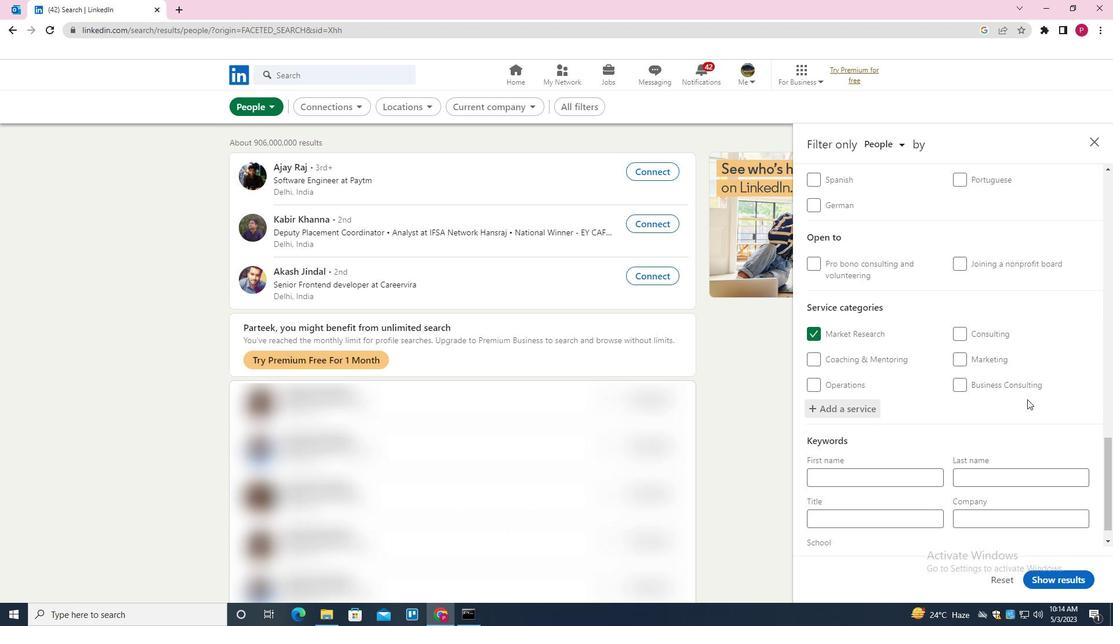 
Action: Mouse scrolled (1024, 403) with delta (0, 0)
Screenshot: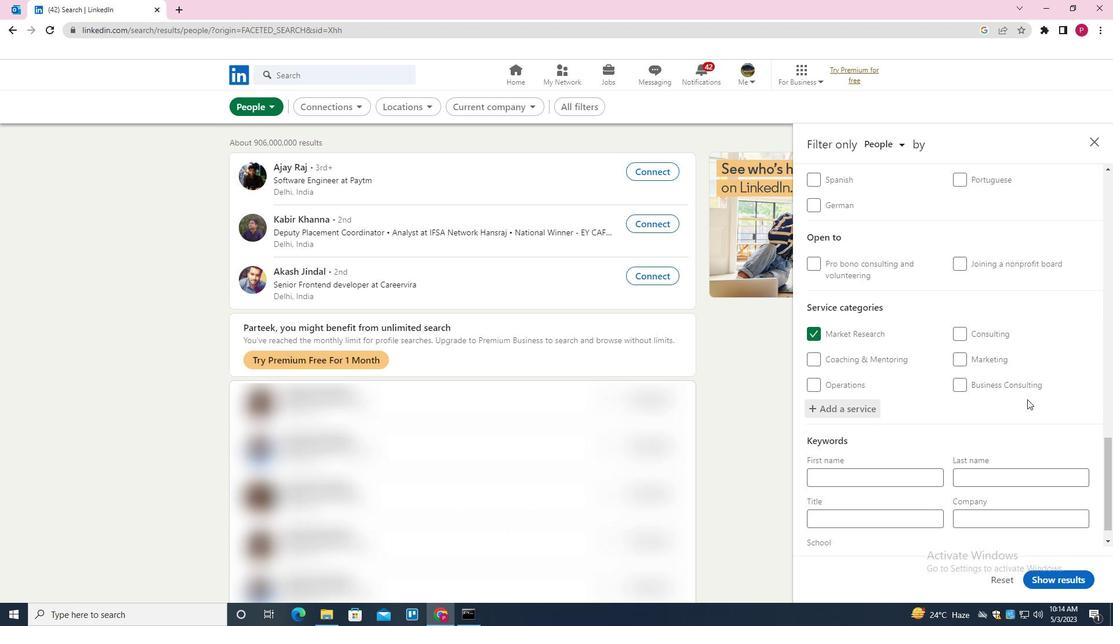 
Action: Mouse moved to (1011, 416)
Screenshot: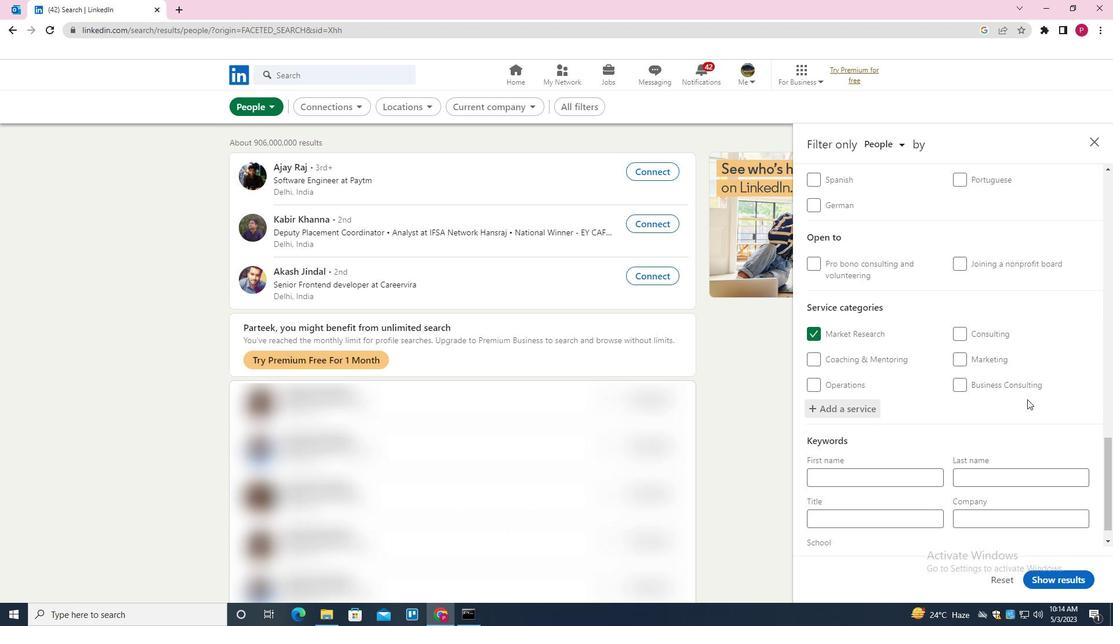 
Action: Mouse scrolled (1011, 416) with delta (0, 0)
Screenshot: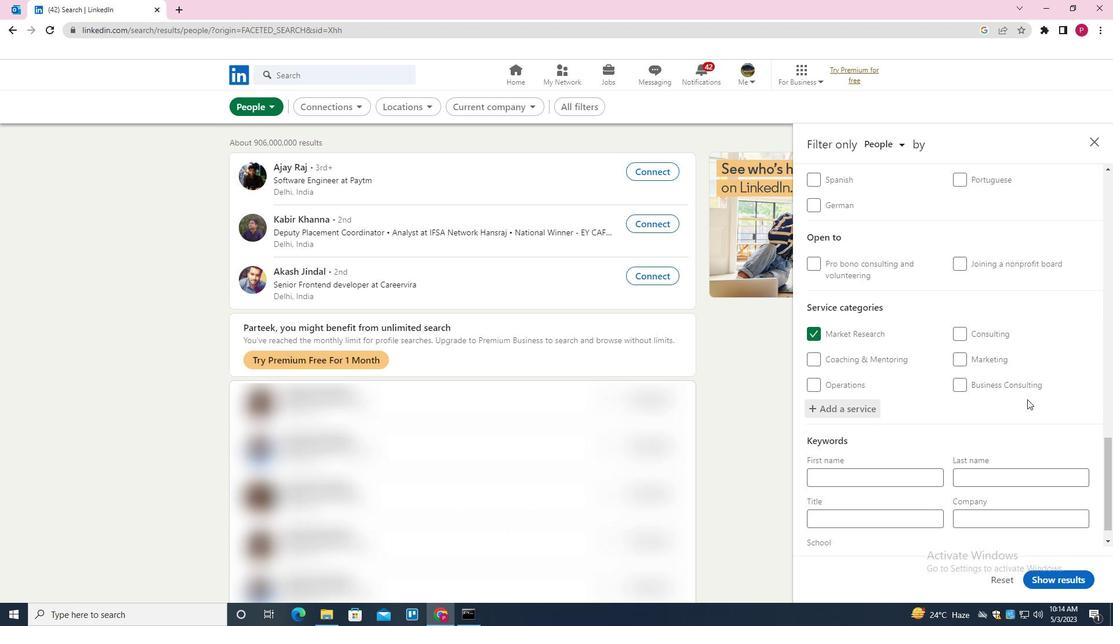 
Action: Mouse moved to (992, 437)
Screenshot: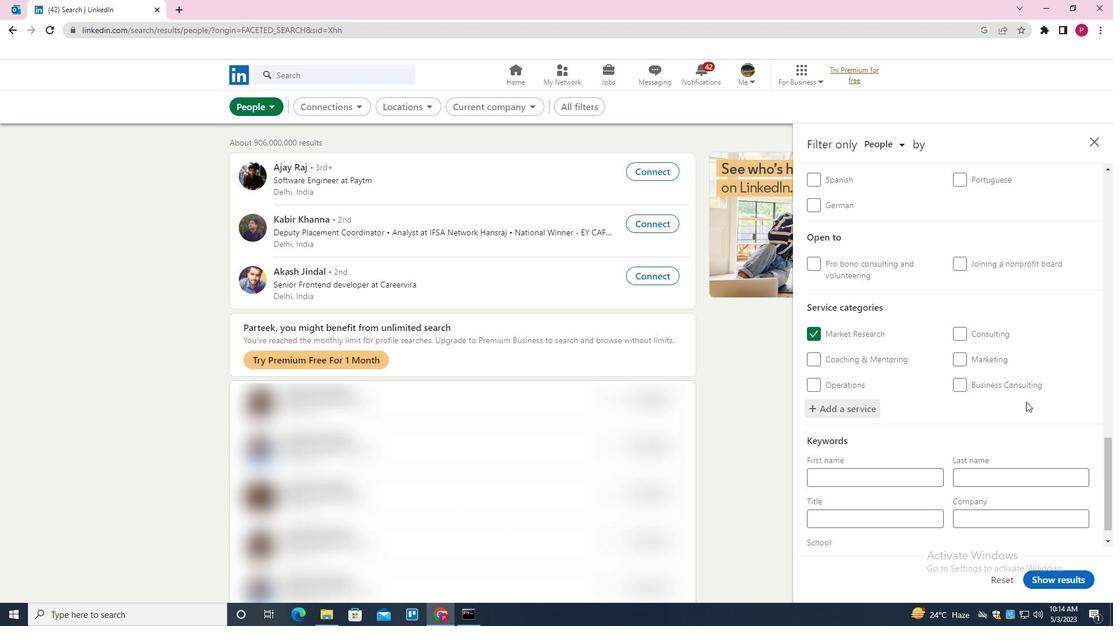 
Action: Mouse scrolled (992, 437) with delta (0, 0)
Screenshot: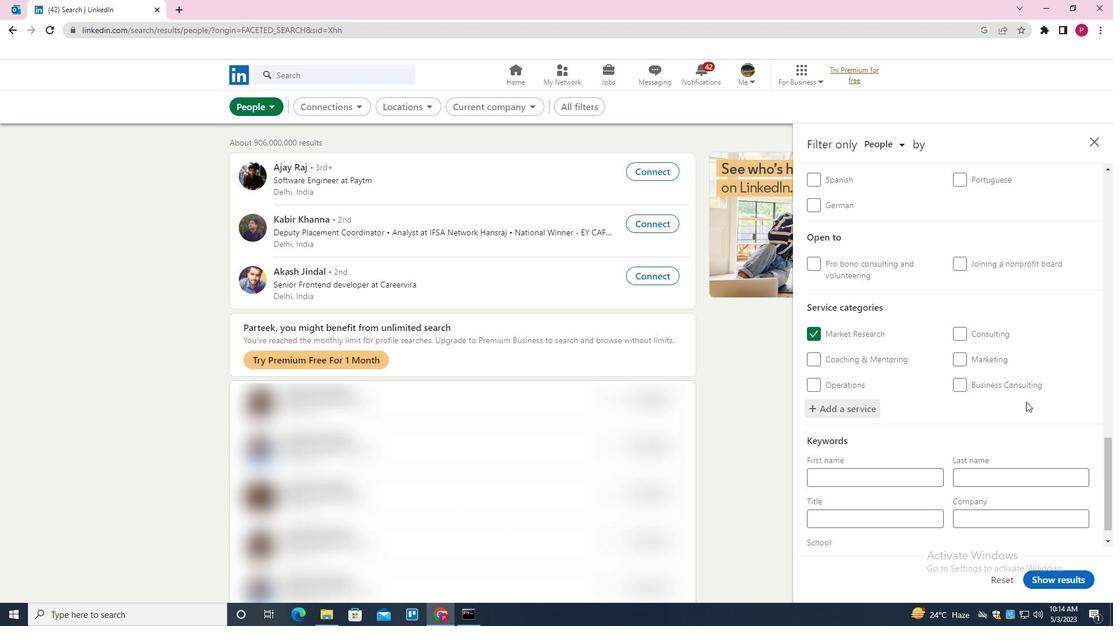 
Action: Mouse moved to (927, 487)
Screenshot: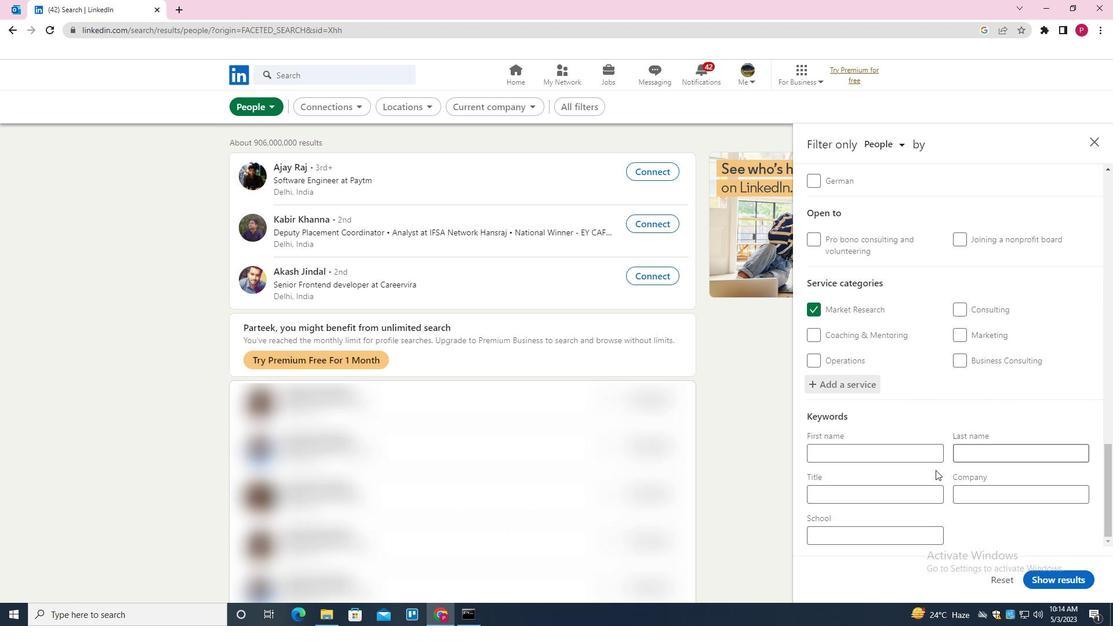 
Action: Mouse pressed left at (927, 487)
Screenshot: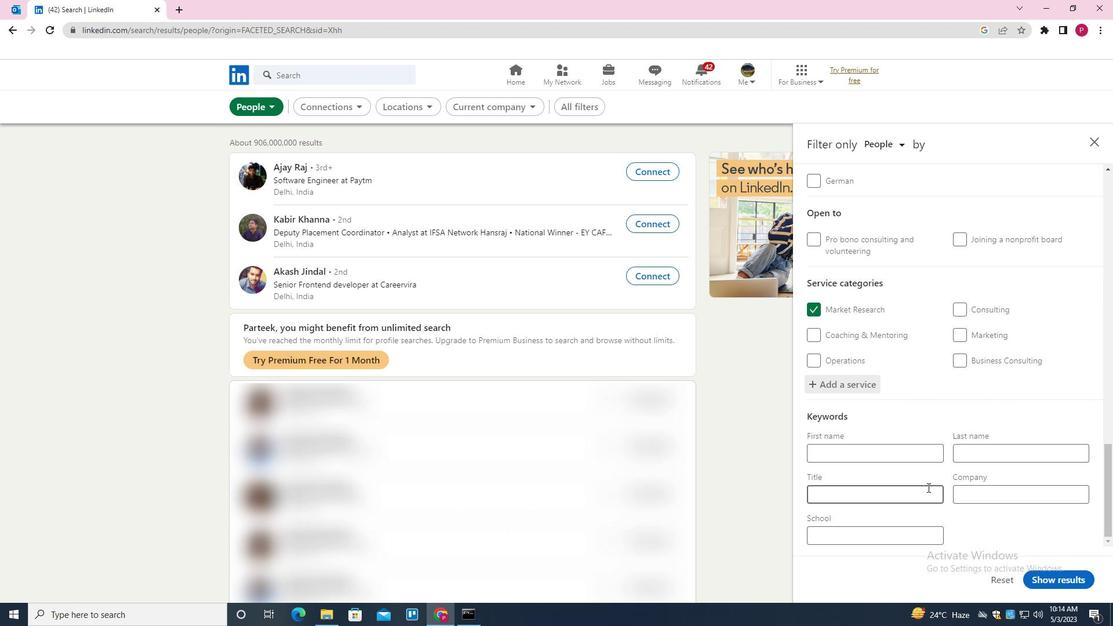 
Action: Key pressed <Key.shift>MEETING<Key.space><Key.shift>PLANNER
Screenshot: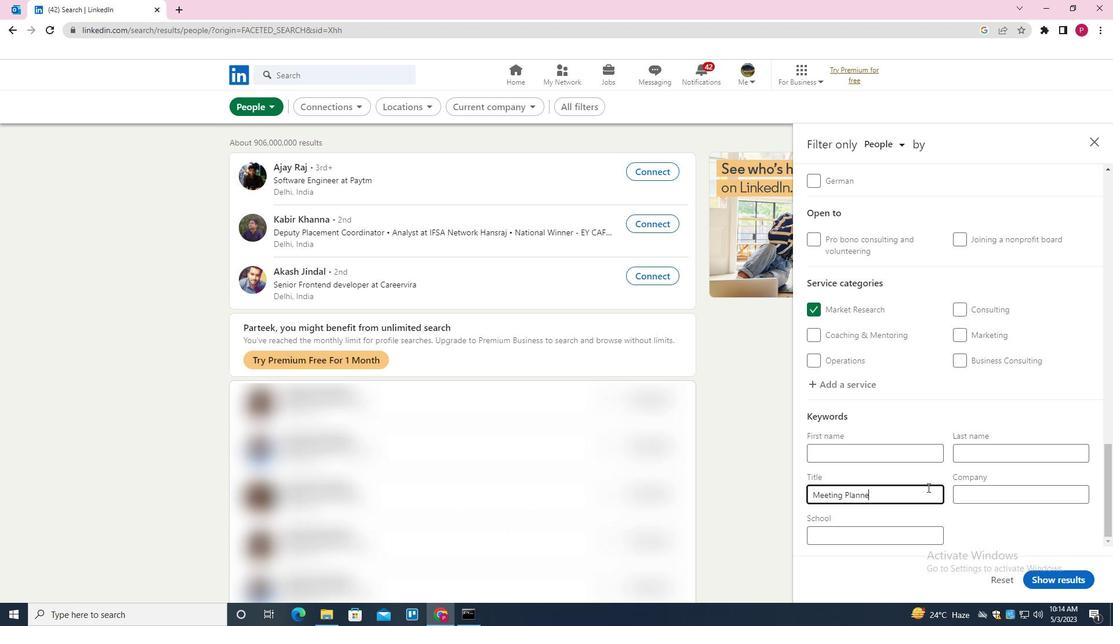 
Action: Mouse moved to (1062, 587)
Screenshot: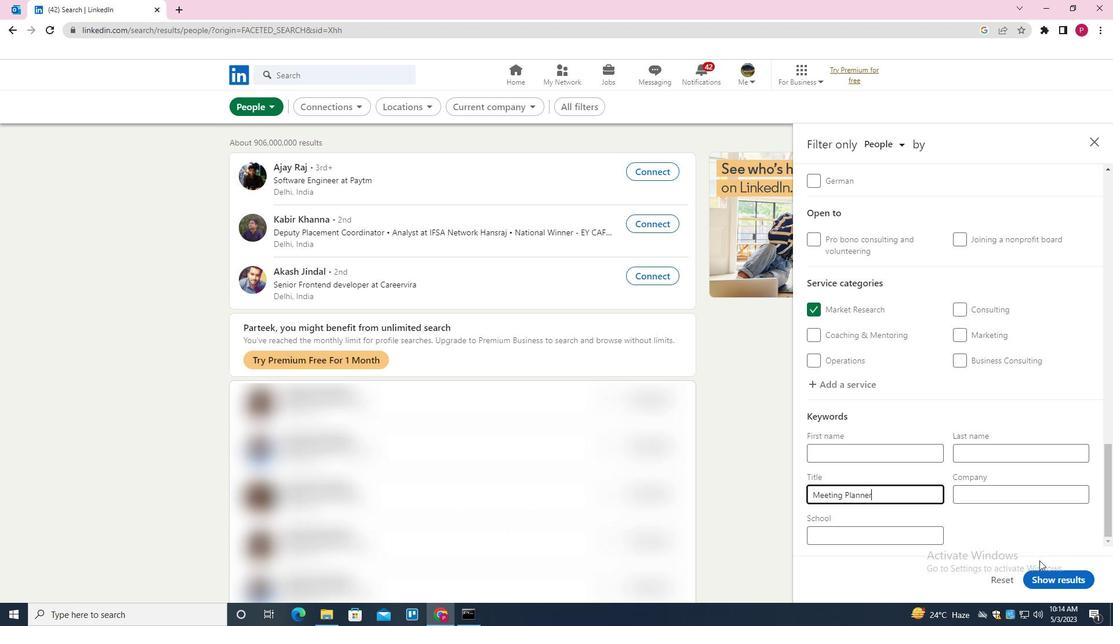 
Action: Mouse pressed left at (1062, 587)
Screenshot: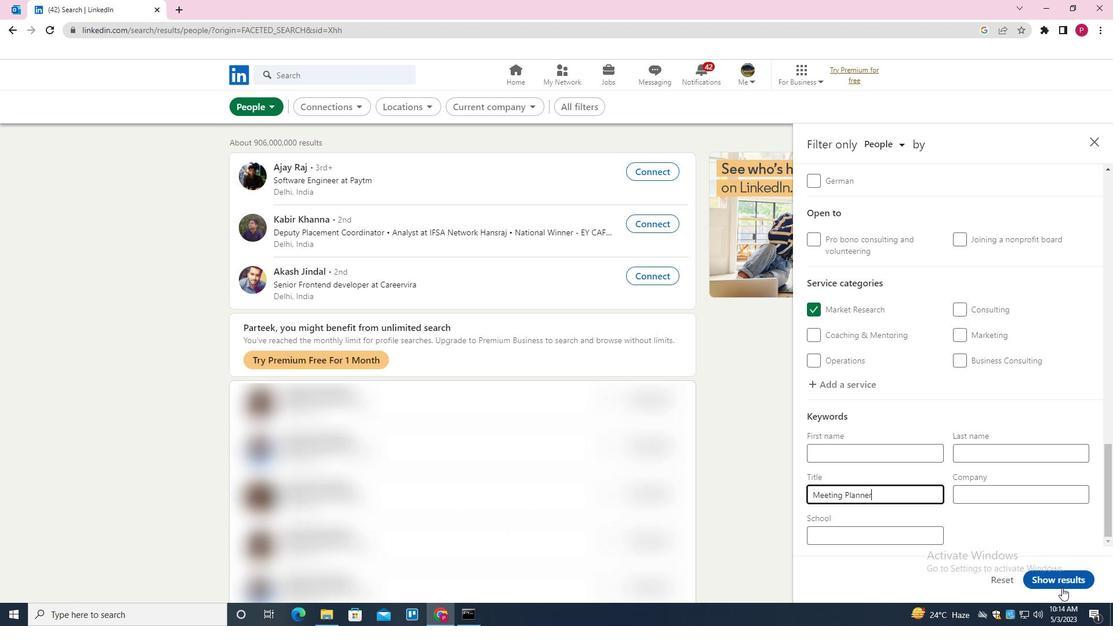 
Action: Mouse moved to (611, 255)
Screenshot: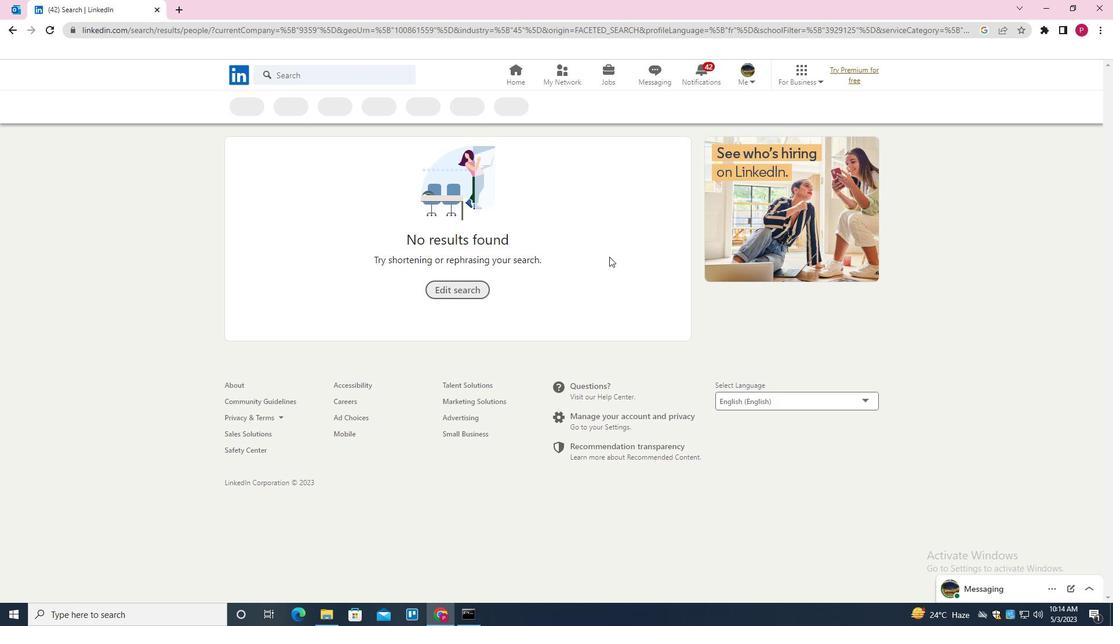 
